 Task: Research Airbnb options in Nyalikungu, Tanzania from 9th December, 2023 to 16th December, 2023 for 2 adults, 1 child.2 bedrooms having 2 beds and 1 bathroom. Property type can be flat. Look for 3 properties as per requirement.
Action: Mouse moved to (425, 91)
Screenshot: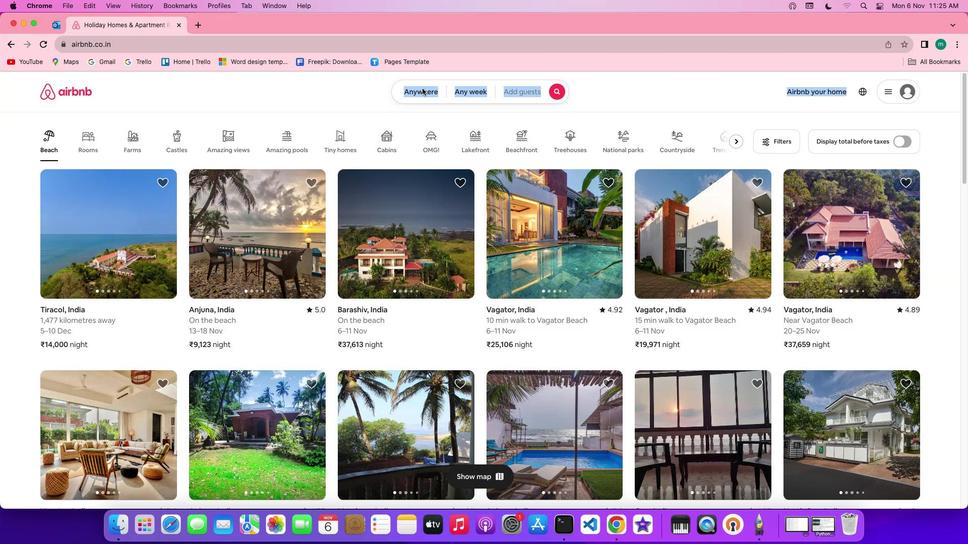 
Action: Mouse pressed left at (425, 91)
Screenshot: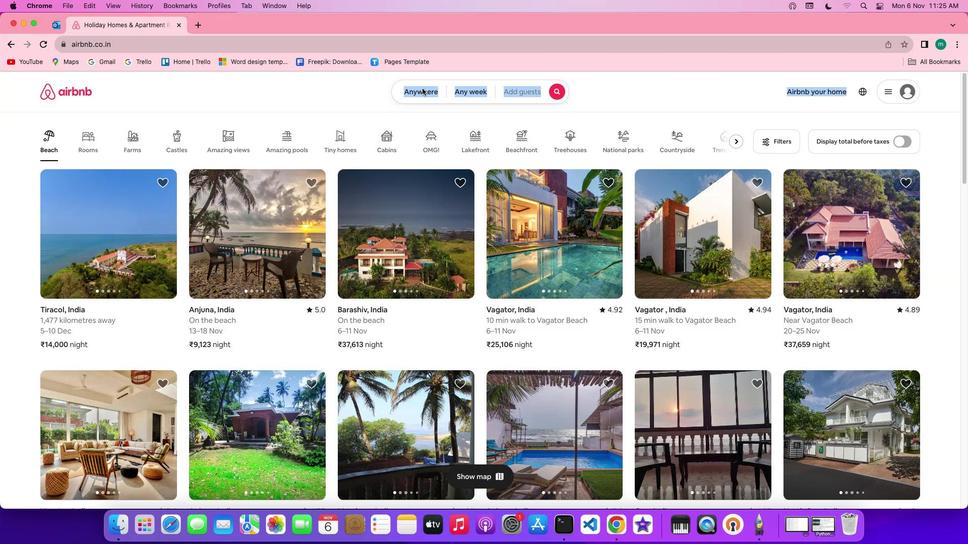 
Action: Mouse pressed left at (425, 91)
Screenshot: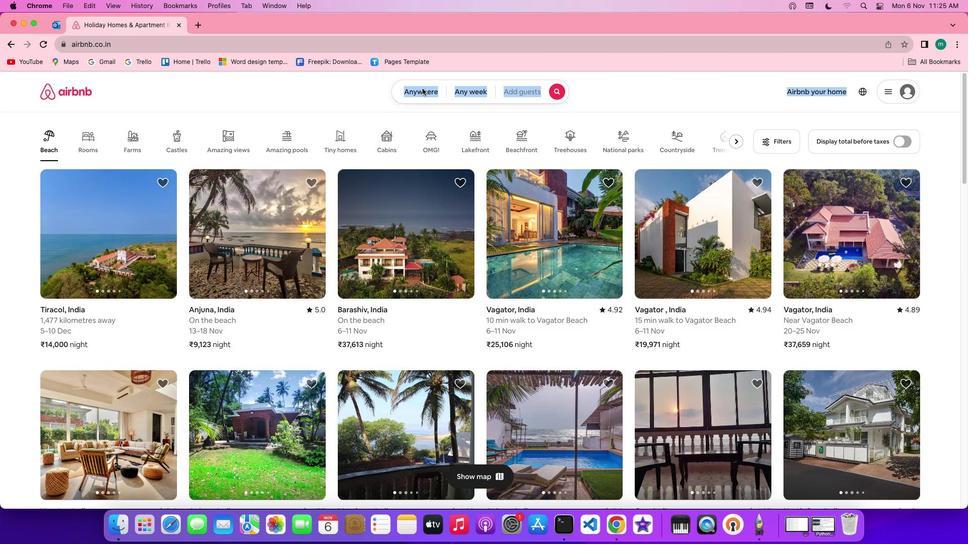 
Action: Mouse moved to (389, 128)
Screenshot: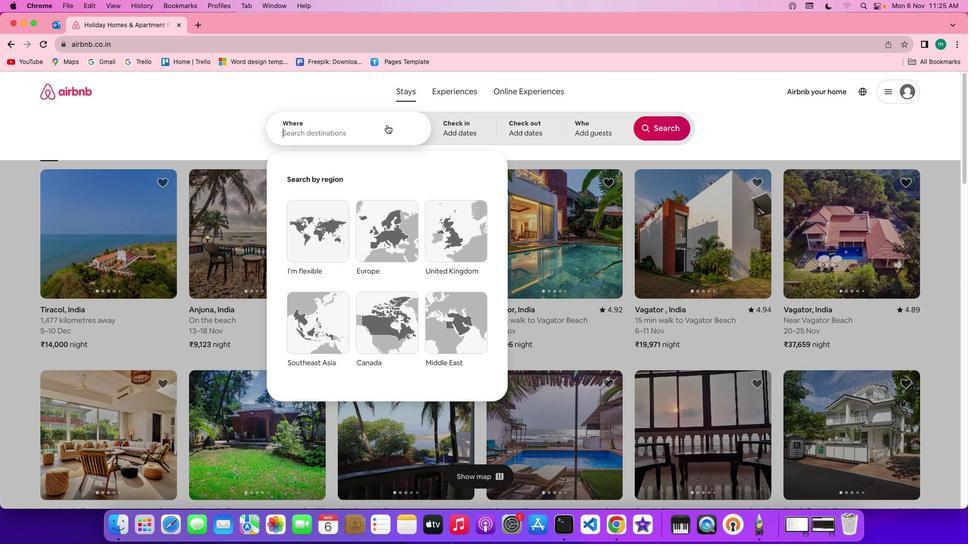 
Action: Key pressed Key.shift'N''y''a''l''i''k''u''n''g''u'','Key.spaceKey.shift't''a''n''z''a''n''i''a'
Screenshot: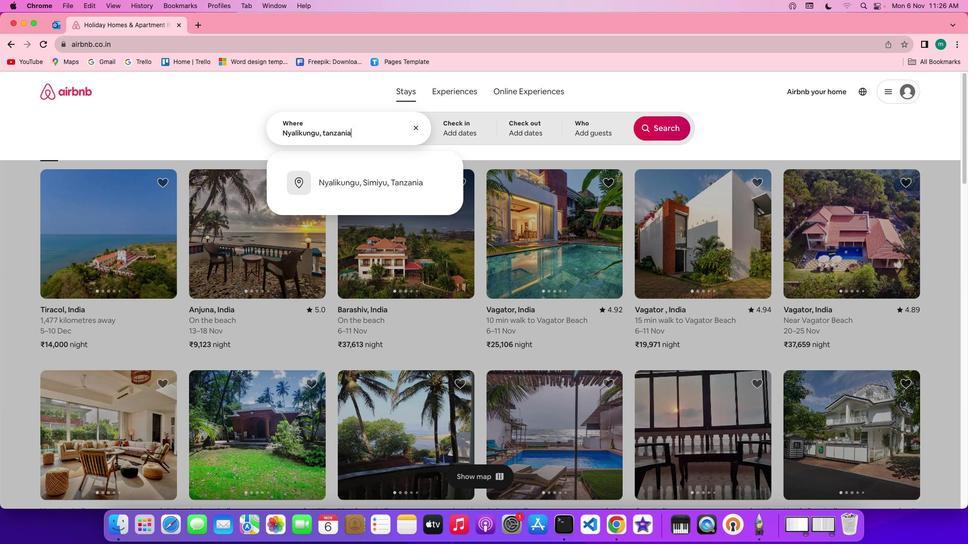 
Action: Mouse moved to (473, 127)
Screenshot: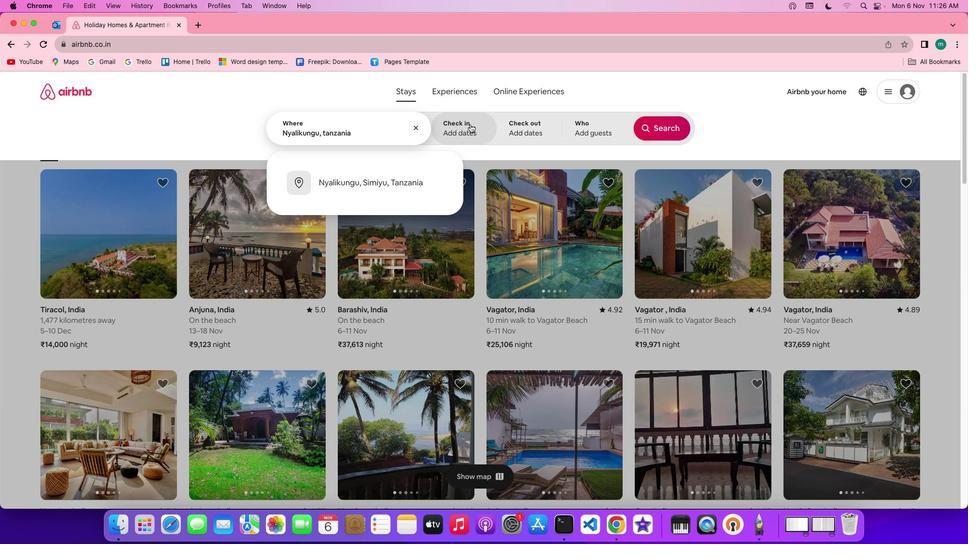 
Action: Mouse pressed left at (473, 127)
Screenshot: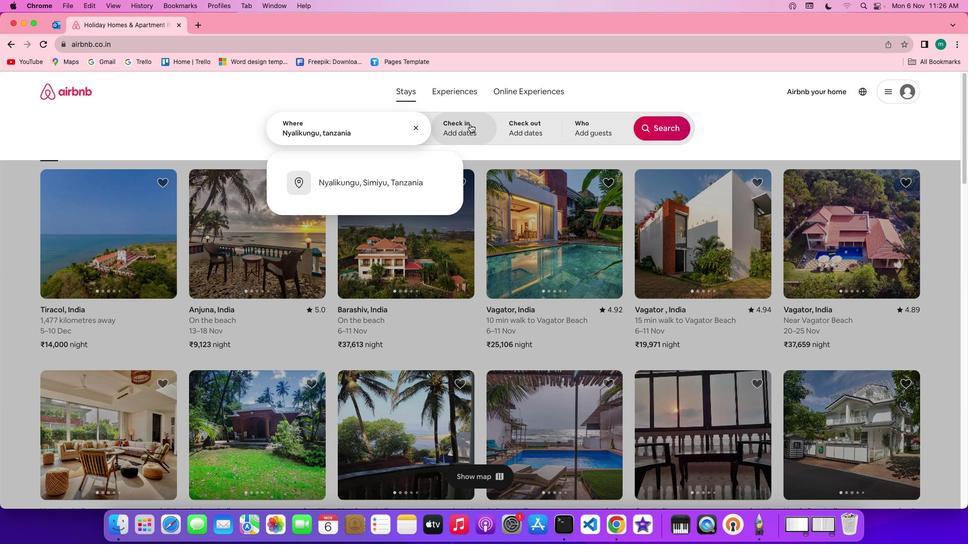 
Action: Mouse moved to (651, 274)
Screenshot: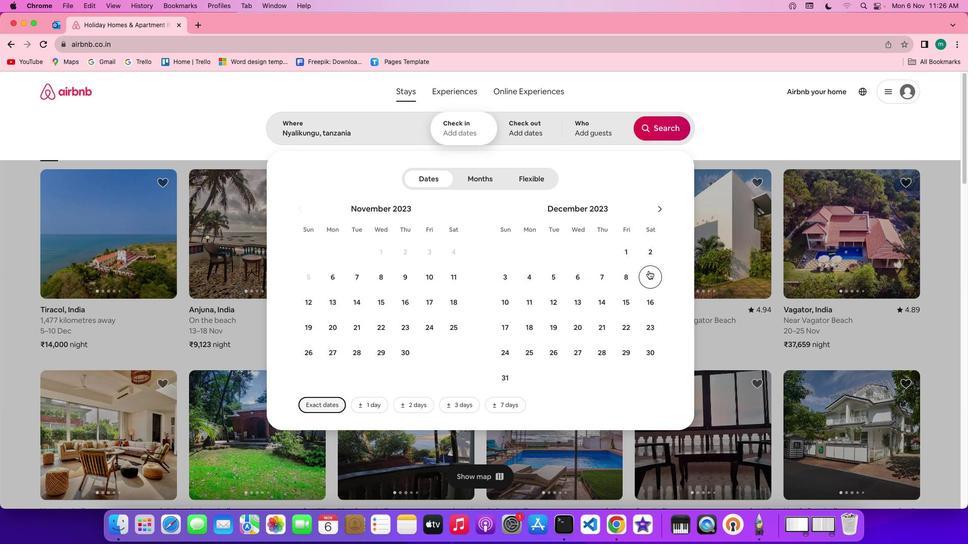 
Action: Mouse pressed left at (651, 274)
Screenshot: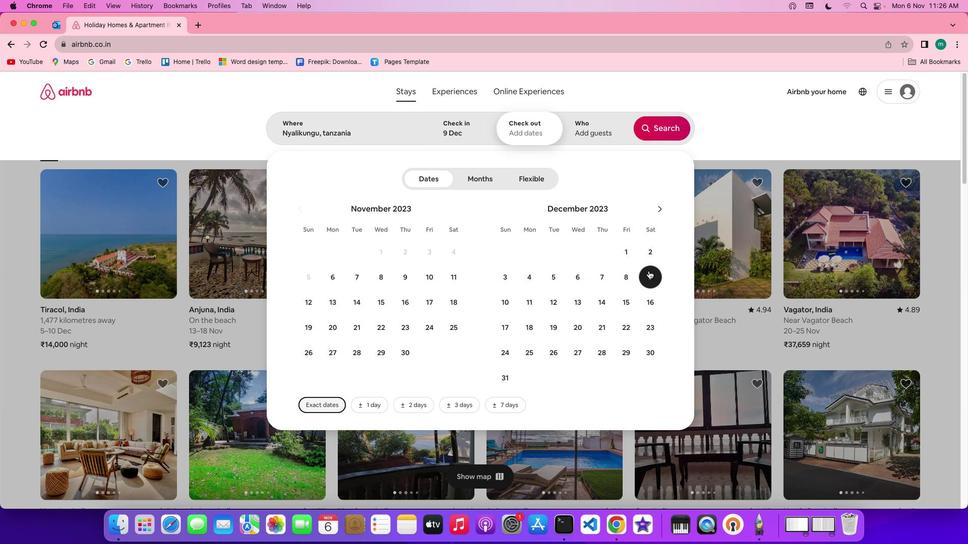
Action: Mouse moved to (654, 302)
Screenshot: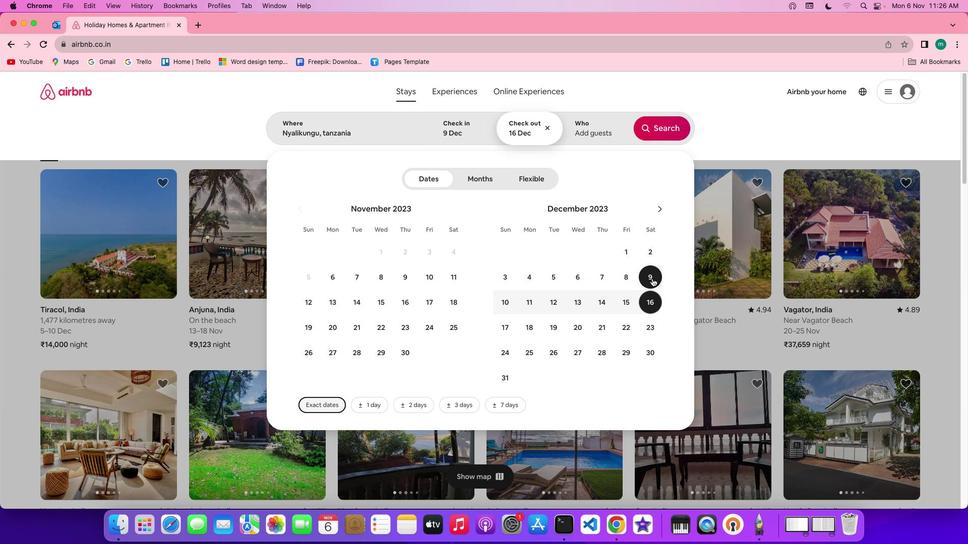 
Action: Mouse pressed left at (654, 302)
Screenshot: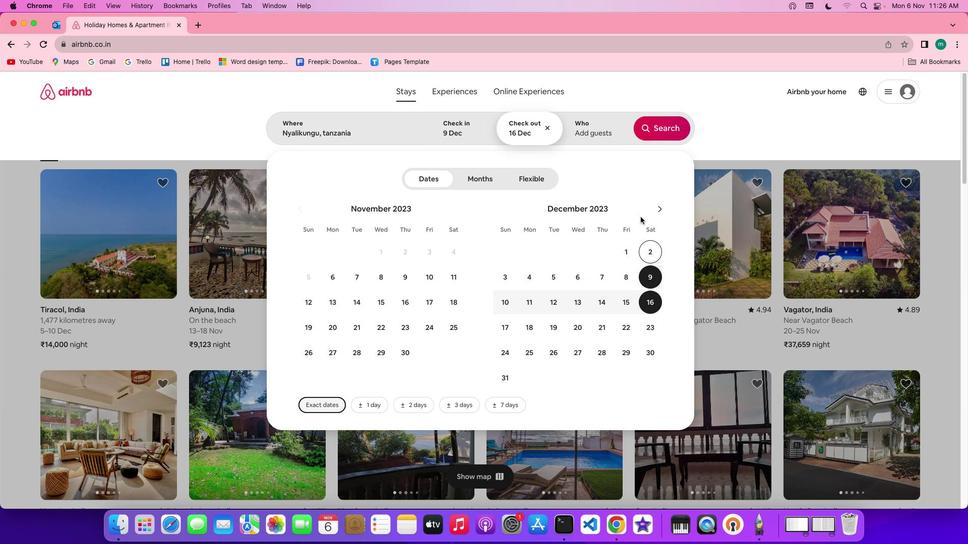 
Action: Mouse moved to (604, 132)
Screenshot: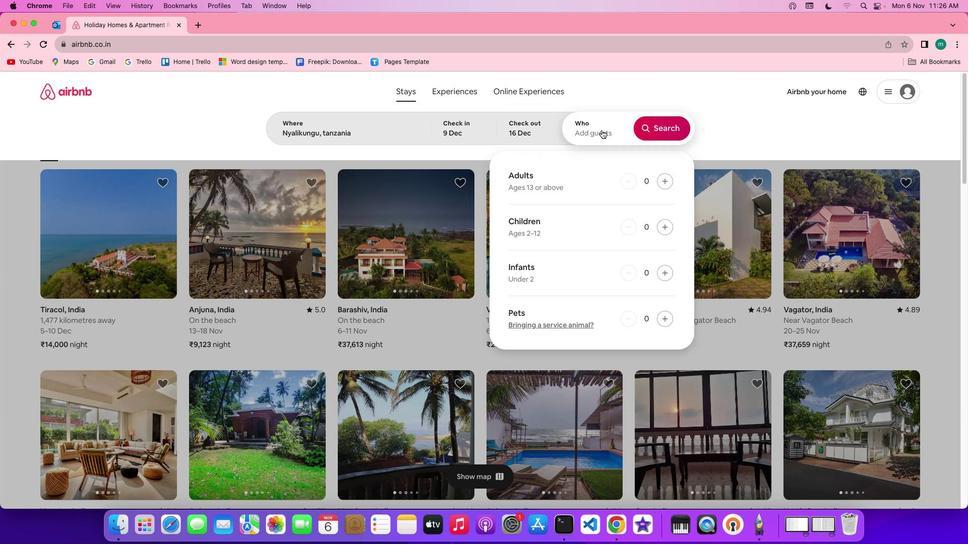 
Action: Mouse pressed left at (604, 132)
Screenshot: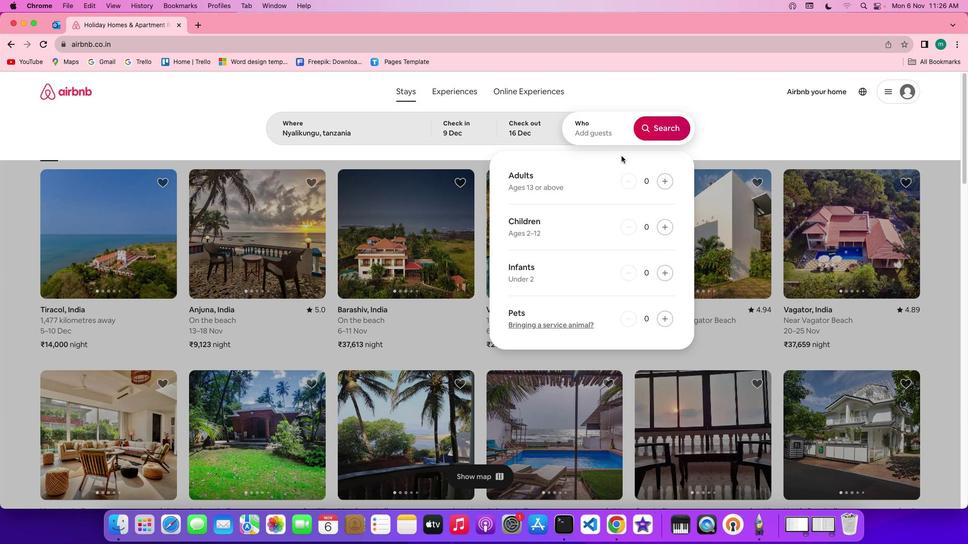
Action: Mouse moved to (665, 184)
Screenshot: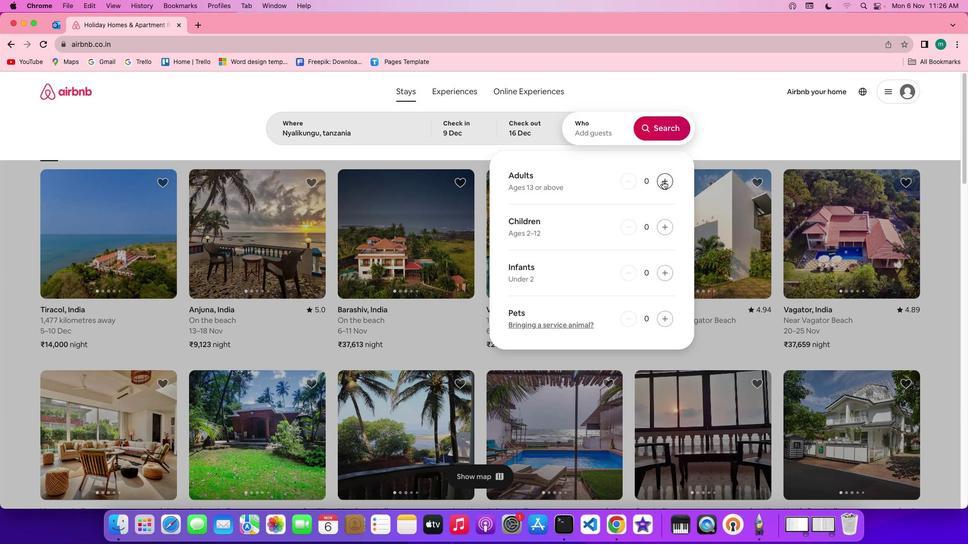 
Action: Mouse pressed left at (665, 184)
Screenshot: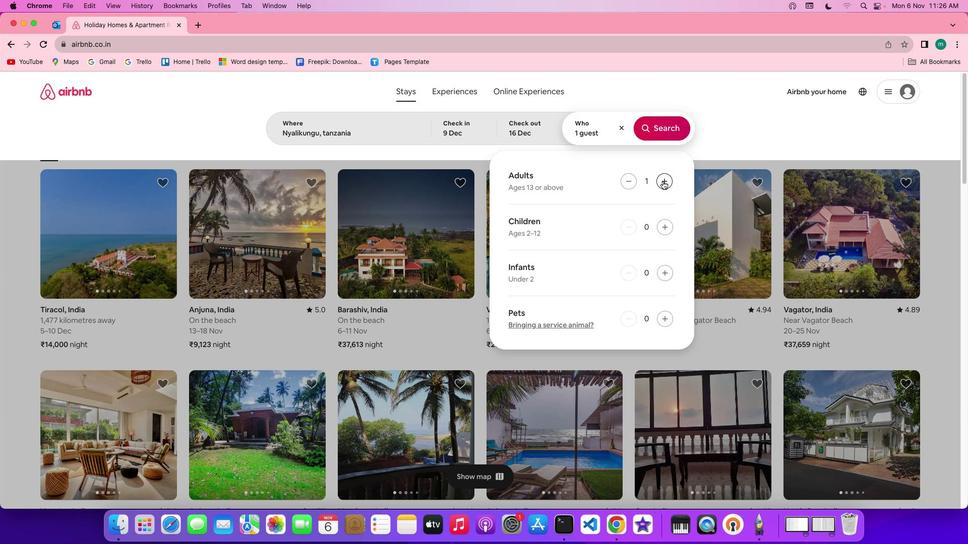 
Action: Mouse moved to (666, 184)
Screenshot: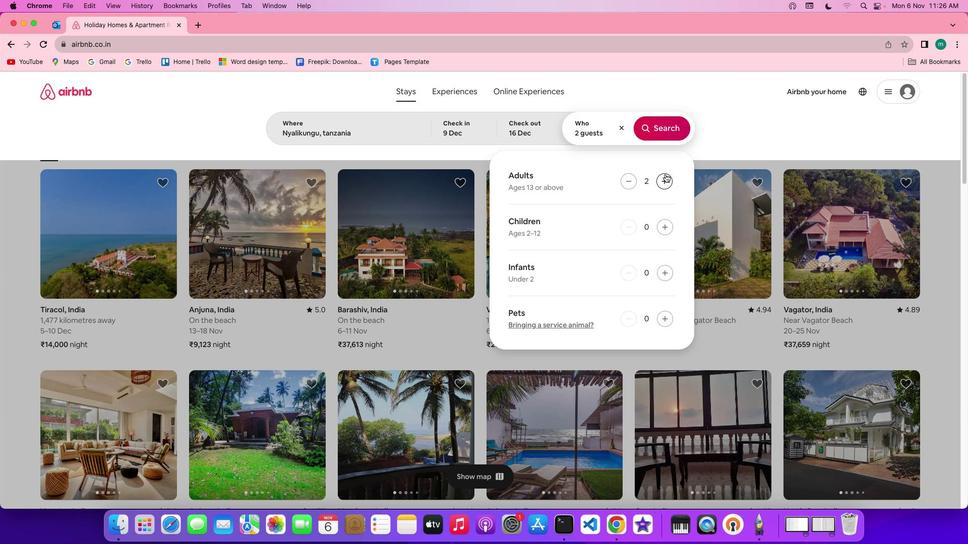 
Action: Mouse pressed left at (666, 184)
Screenshot: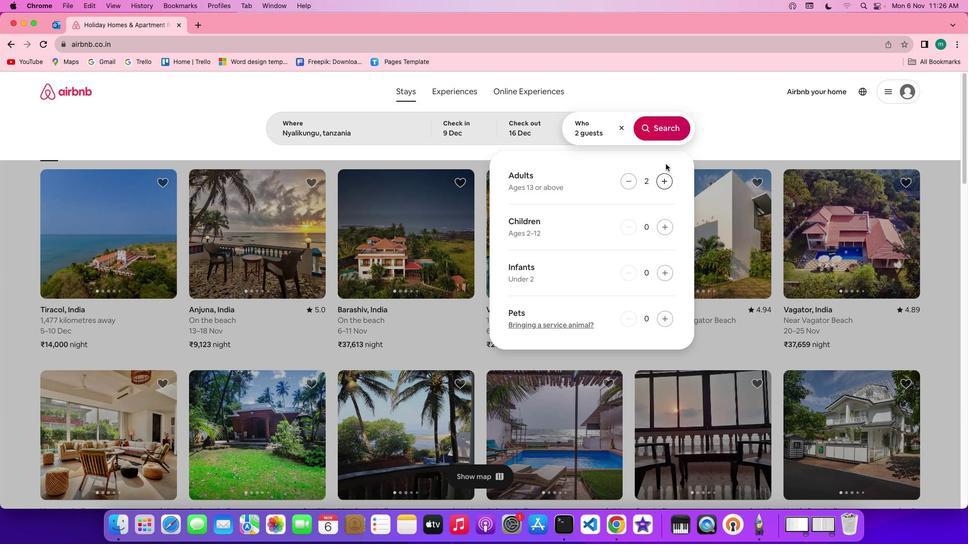 
Action: Mouse moved to (666, 238)
Screenshot: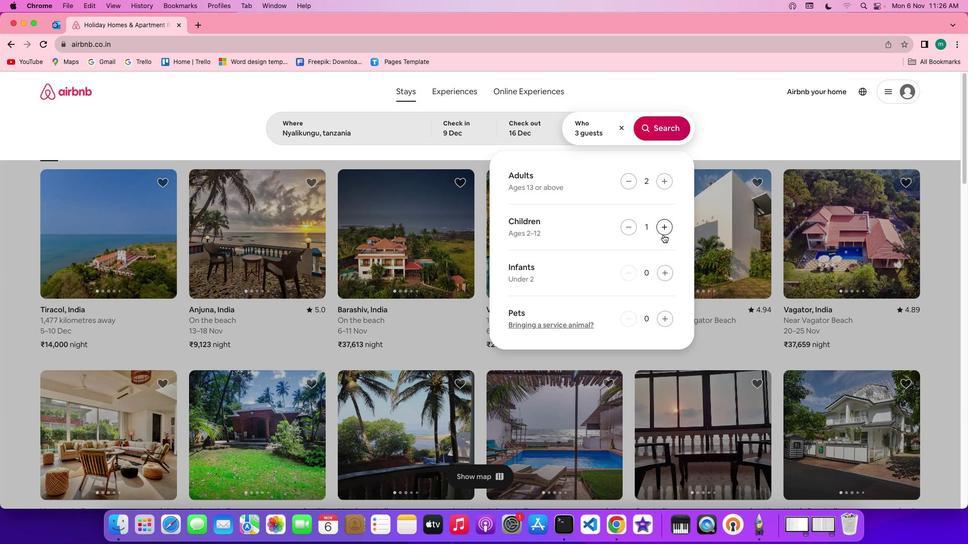 
Action: Mouse pressed left at (666, 238)
Screenshot: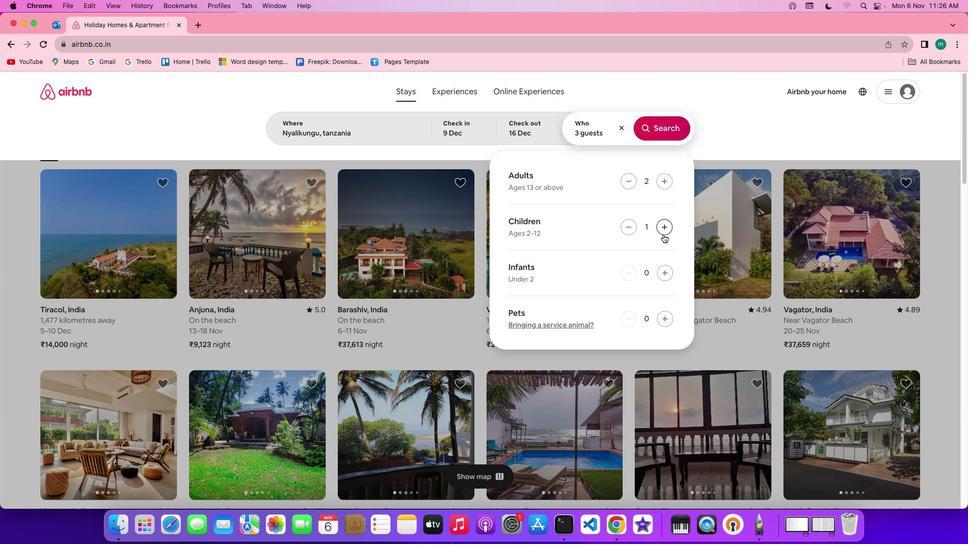 
Action: Mouse moved to (652, 131)
Screenshot: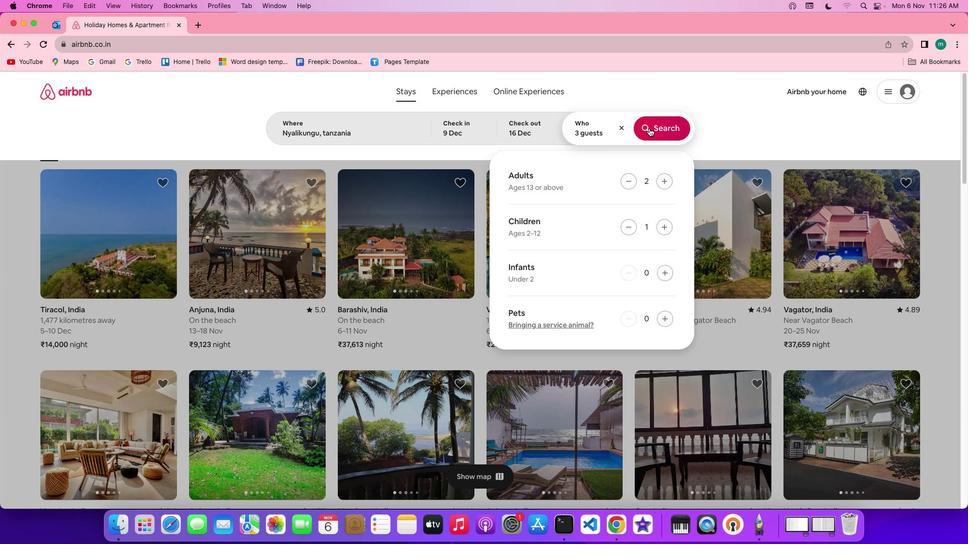 
Action: Mouse pressed left at (652, 131)
Screenshot: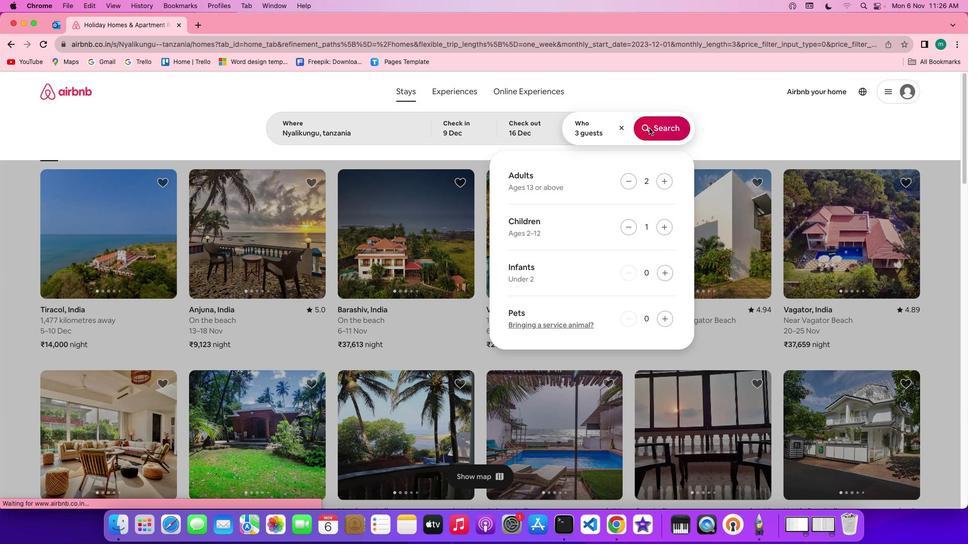 
Action: Mouse moved to (814, 129)
Screenshot: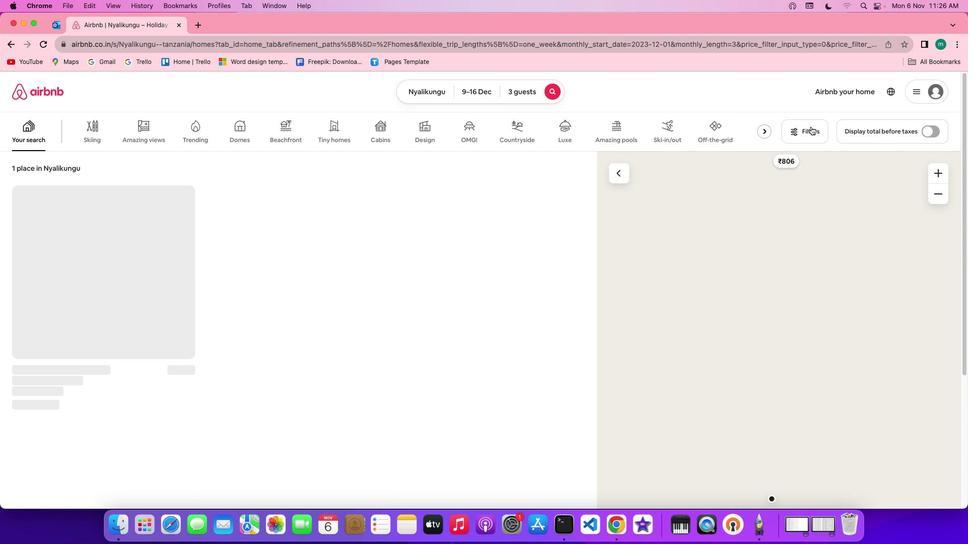 
Action: Mouse pressed left at (814, 129)
Screenshot: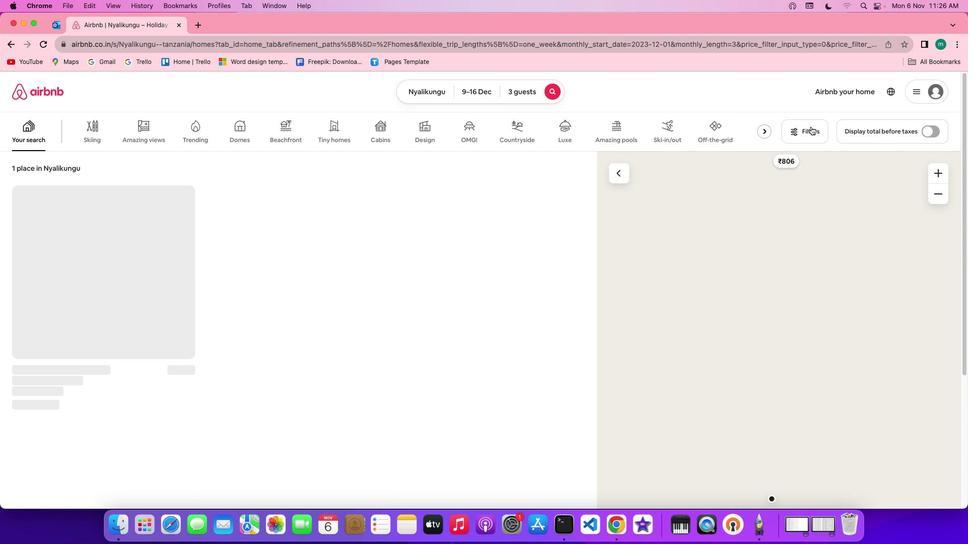 
Action: Mouse moved to (529, 290)
Screenshot: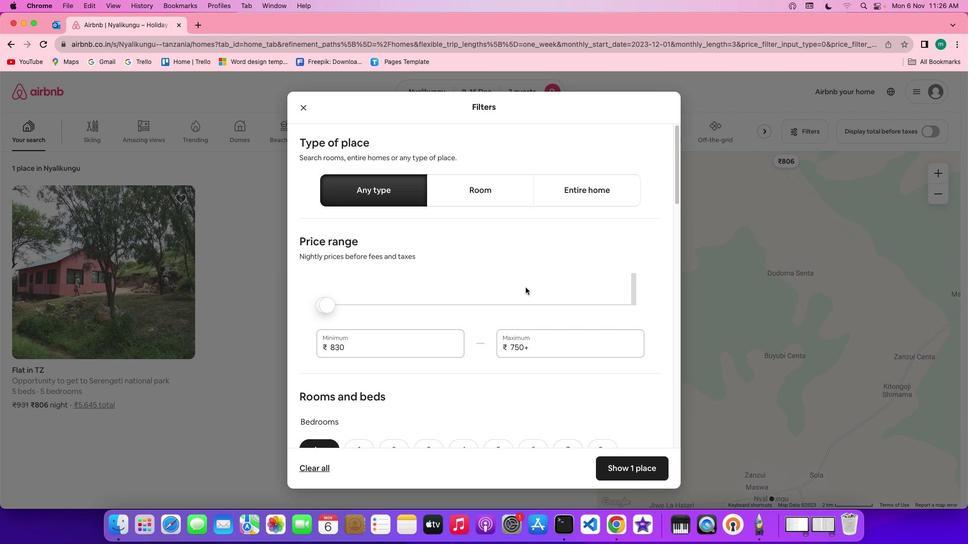 
Action: Mouse scrolled (529, 290) with delta (3, 2)
Screenshot: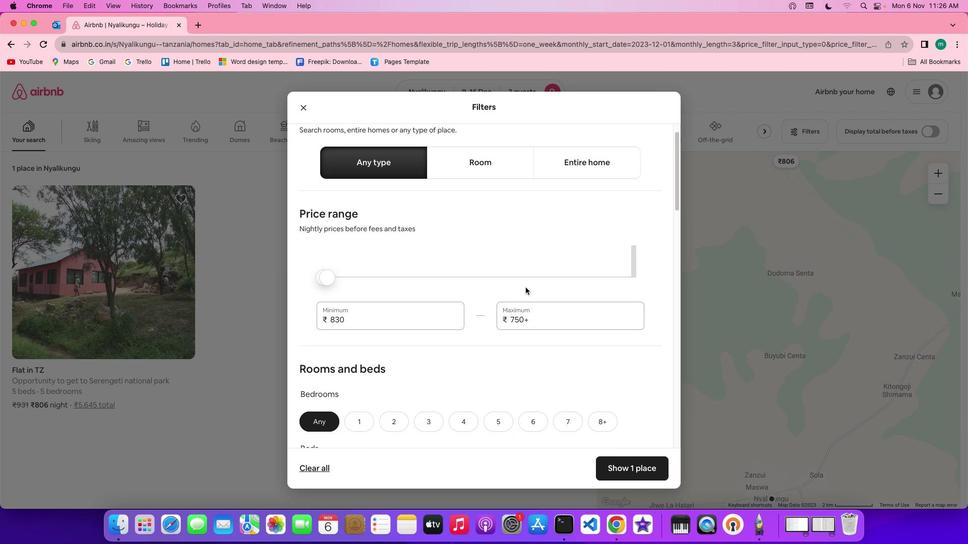 
Action: Mouse scrolled (529, 290) with delta (3, 2)
Screenshot: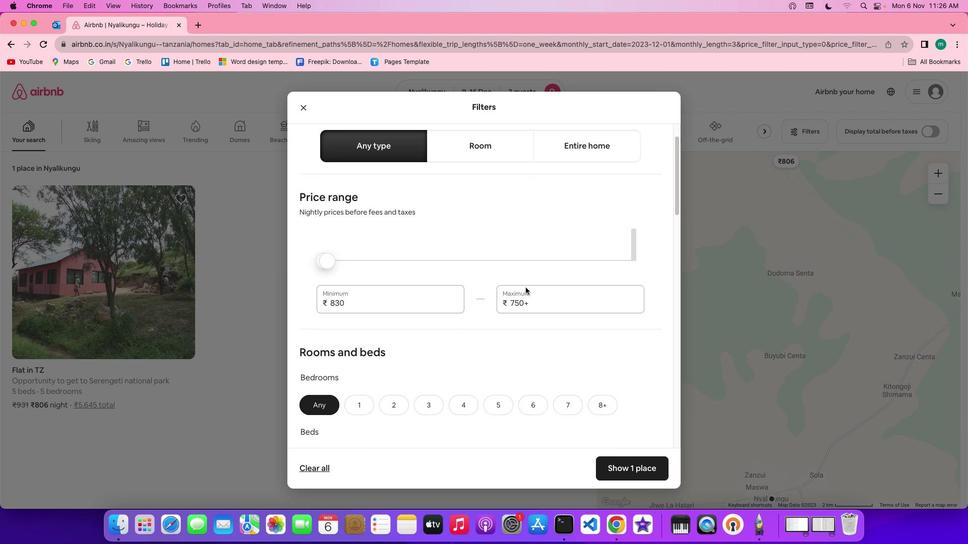 
Action: Mouse scrolled (529, 290) with delta (3, 2)
Screenshot: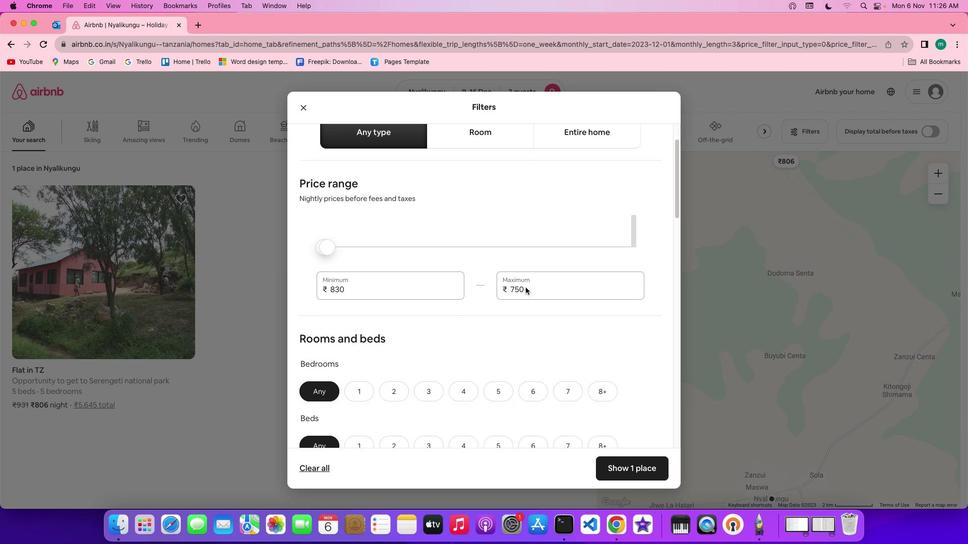 
Action: Mouse scrolled (529, 290) with delta (3, 2)
Screenshot: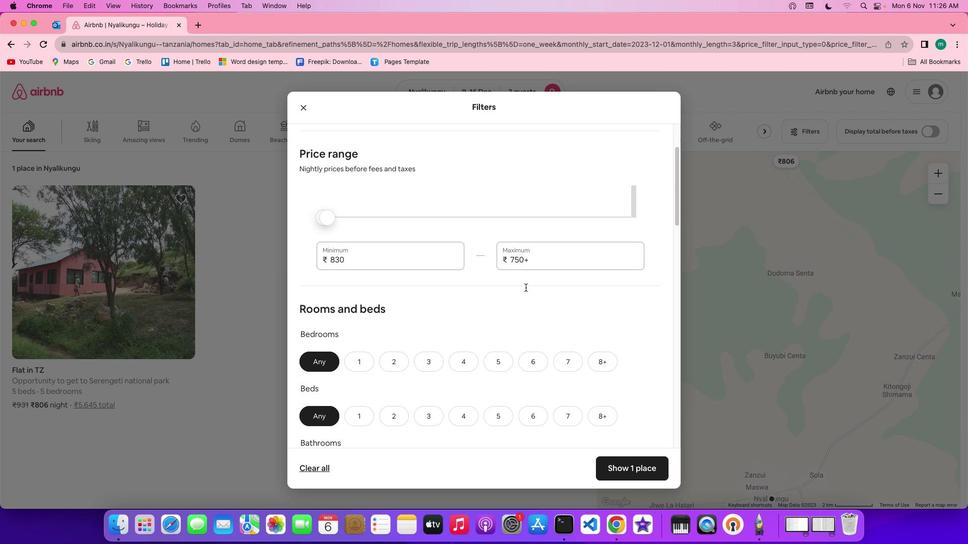 
Action: Mouse scrolled (529, 290) with delta (3, 2)
Screenshot: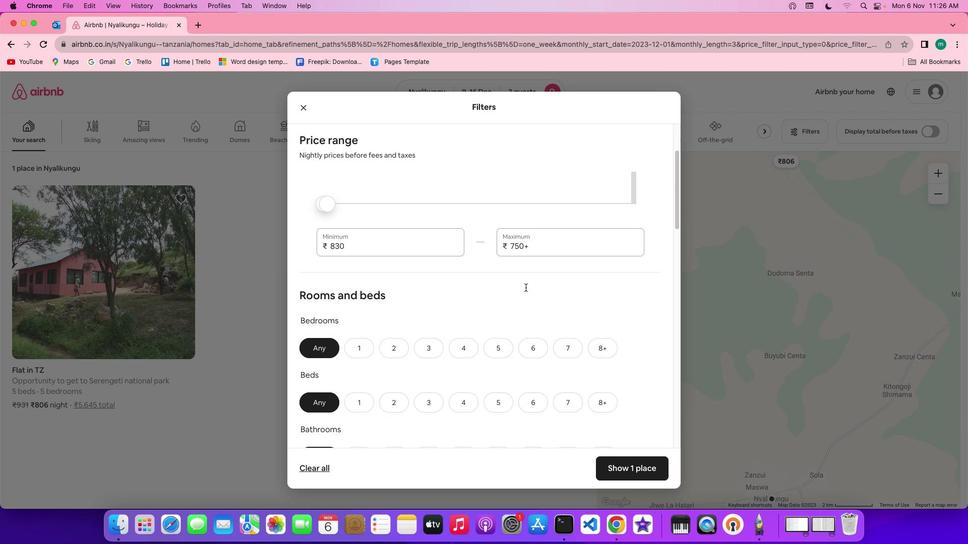 
Action: Mouse scrolled (529, 290) with delta (3, 2)
Screenshot: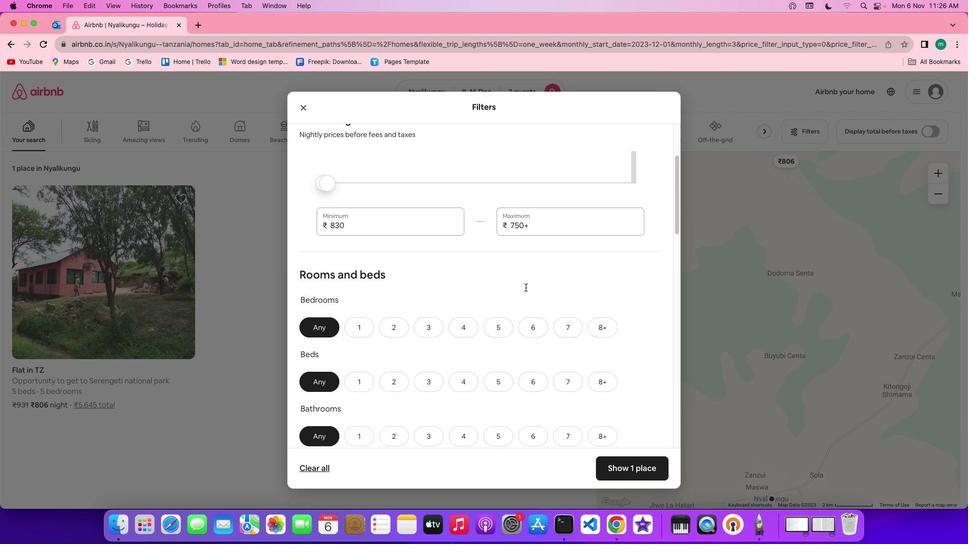 
Action: Mouse scrolled (529, 290) with delta (3, 2)
Screenshot: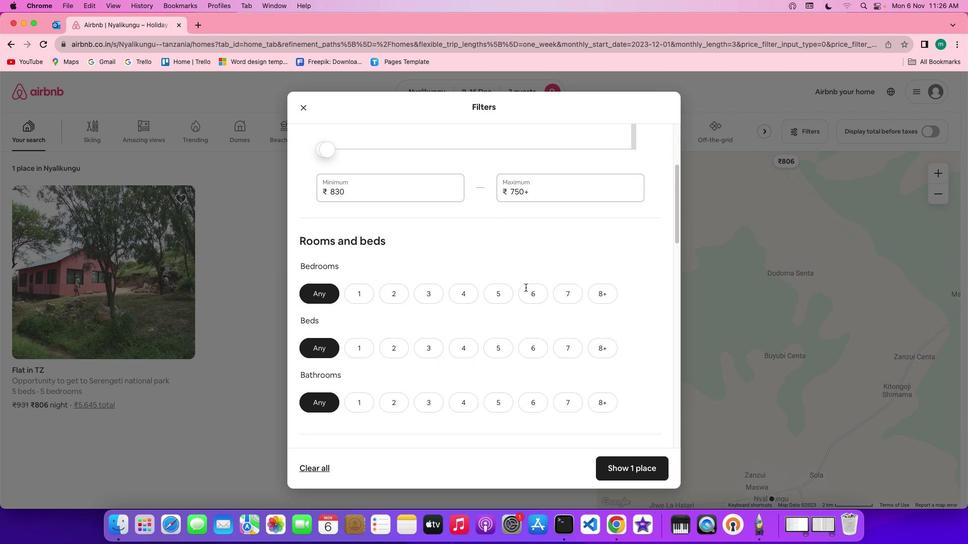 
Action: Mouse scrolled (529, 290) with delta (3, 2)
Screenshot: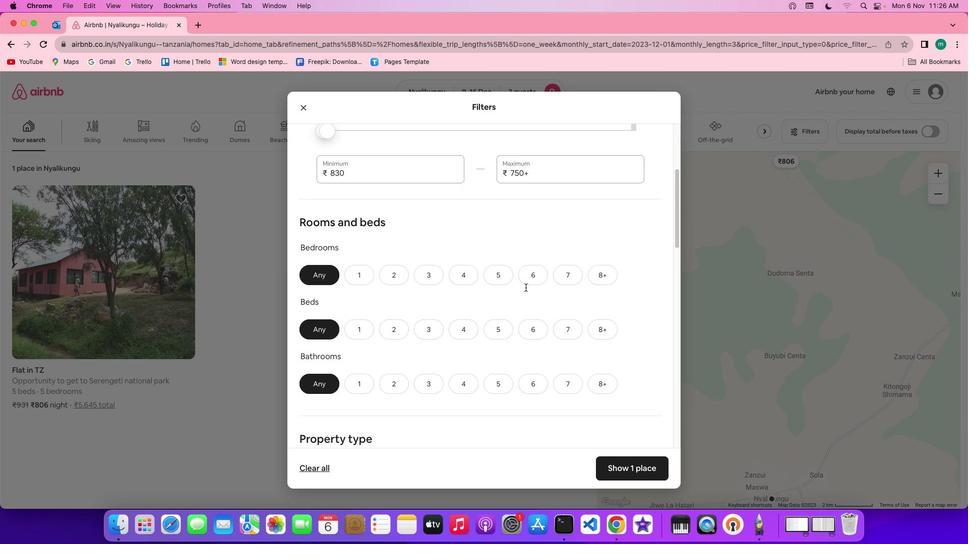 
Action: Mouse scrolled (529, 290) with delta (3, 2)
Screenshot: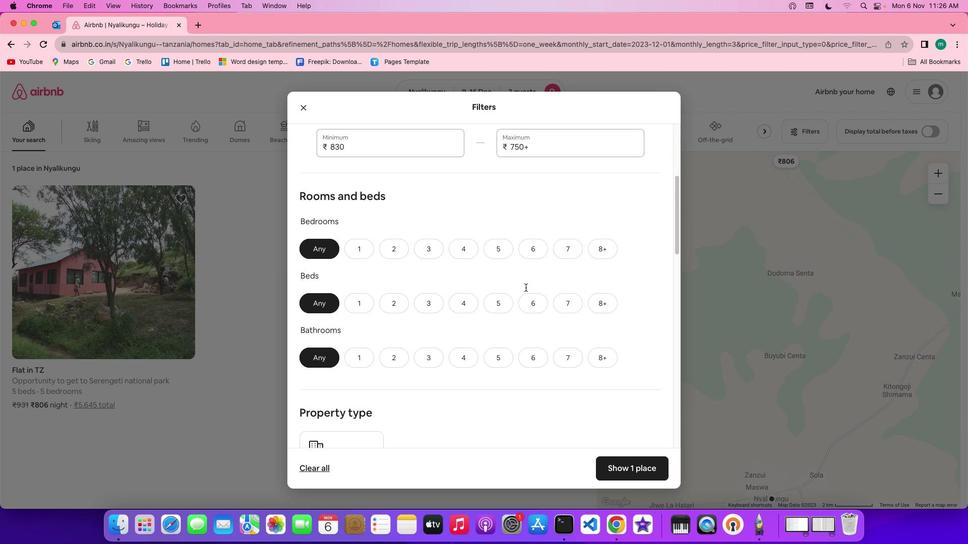 
Action: Mouse scrolled (529, 290) with delta (3, 2)
Screenshot: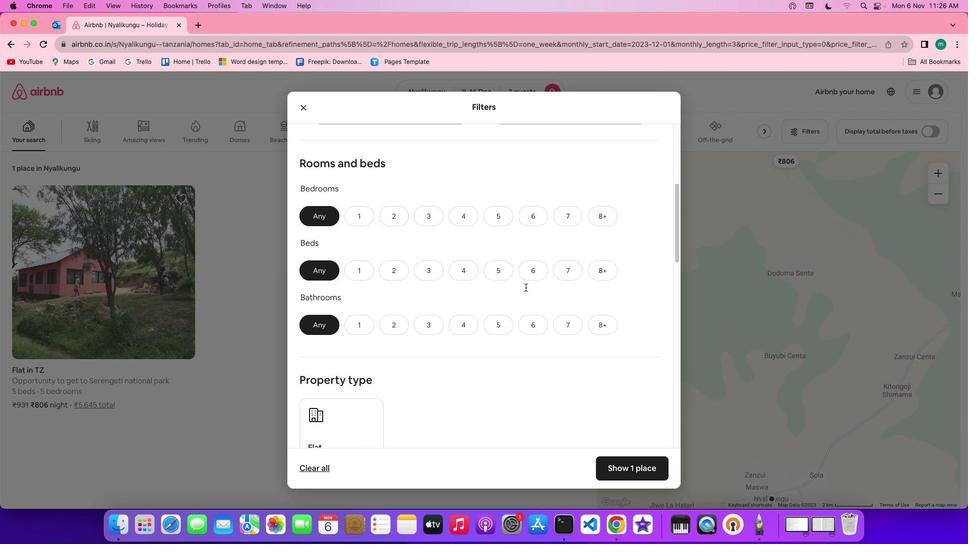 
Action: Mouse moved to (407, 220)
Screenshot: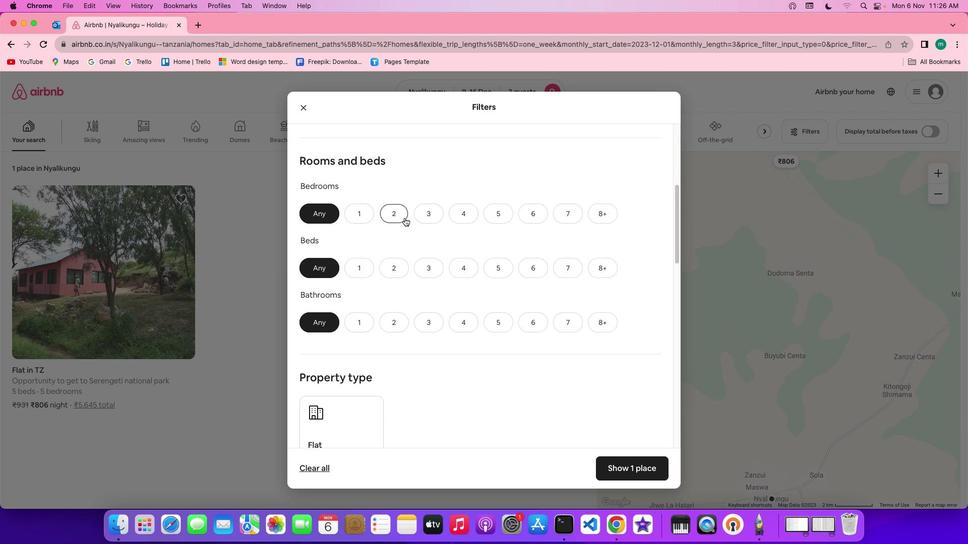 
Action: Mouse pressed left at (407, 220)
Screenshot: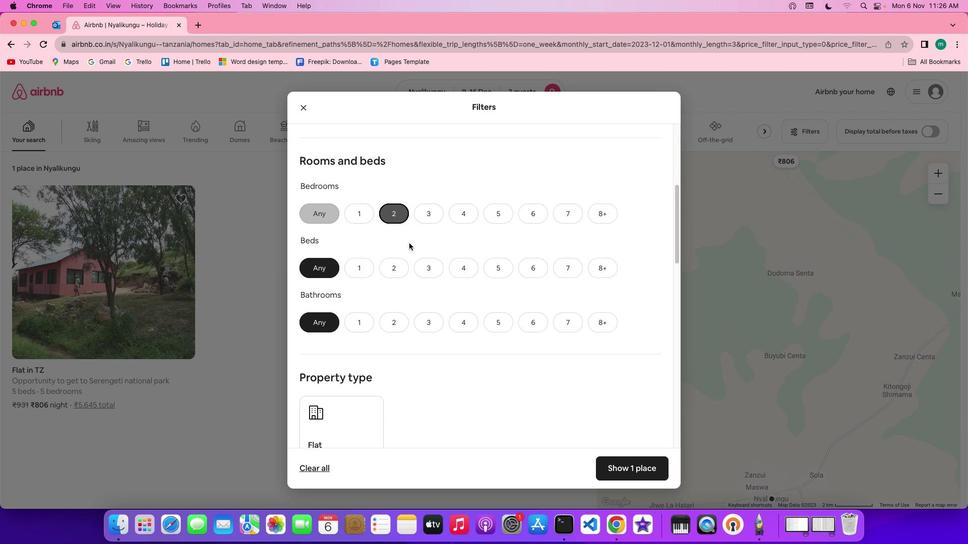 
Action: Mouse moved to (404, 268)
Screenshot: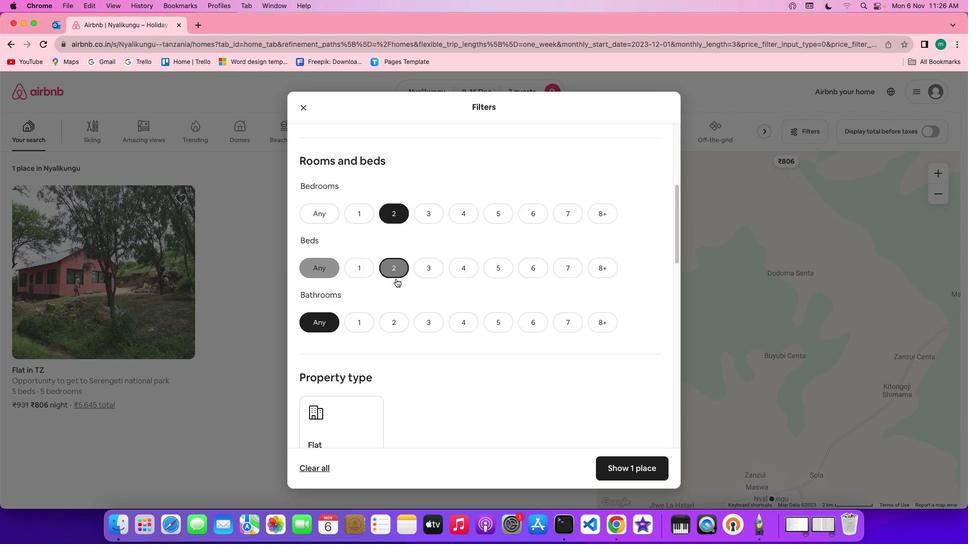 
Action: Mouse pressed left at (404, 268)
Screenshot: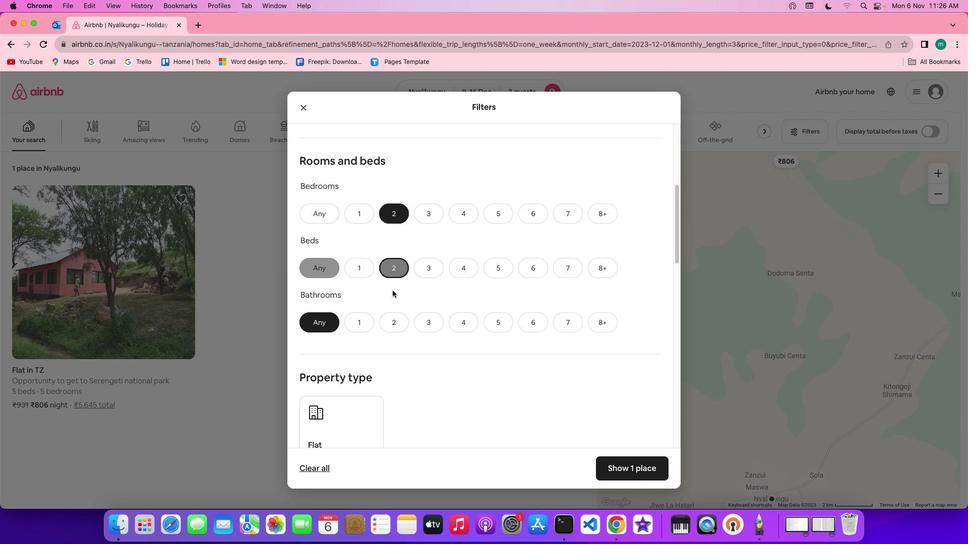 
Action: Mouse moved to (370, 325)
Screenshot: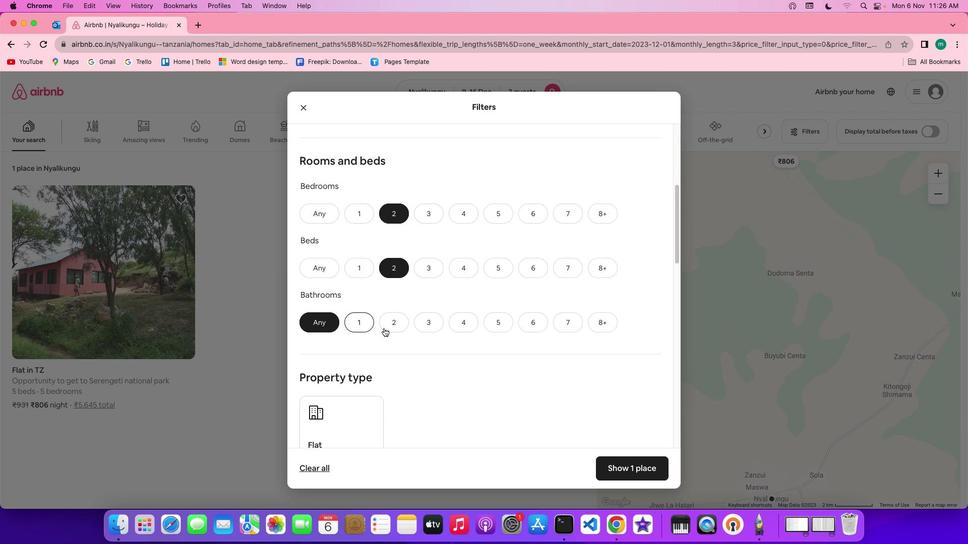 
Action: Mouse pressed left at (370, 325)
Screenshot: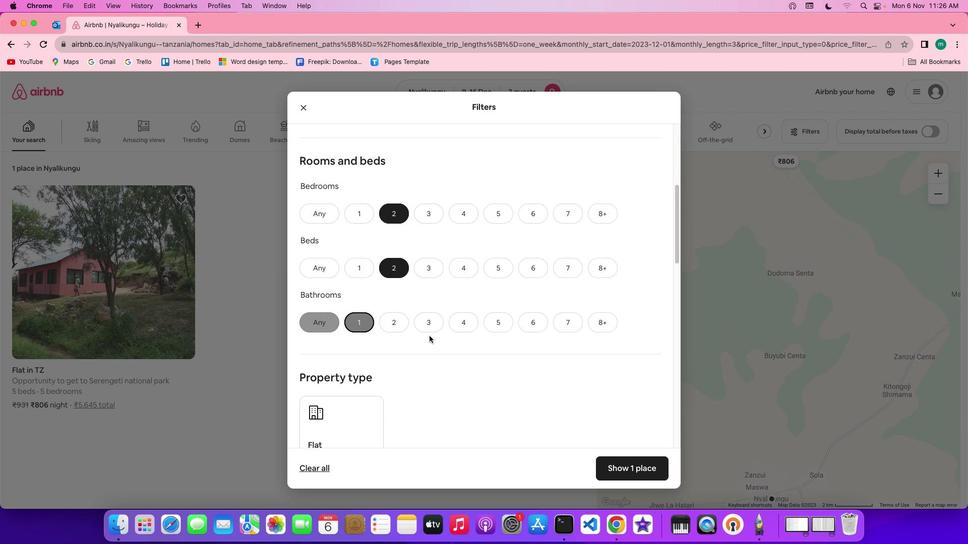 
Action: Mouse moved to (498, 337)
Screenshot: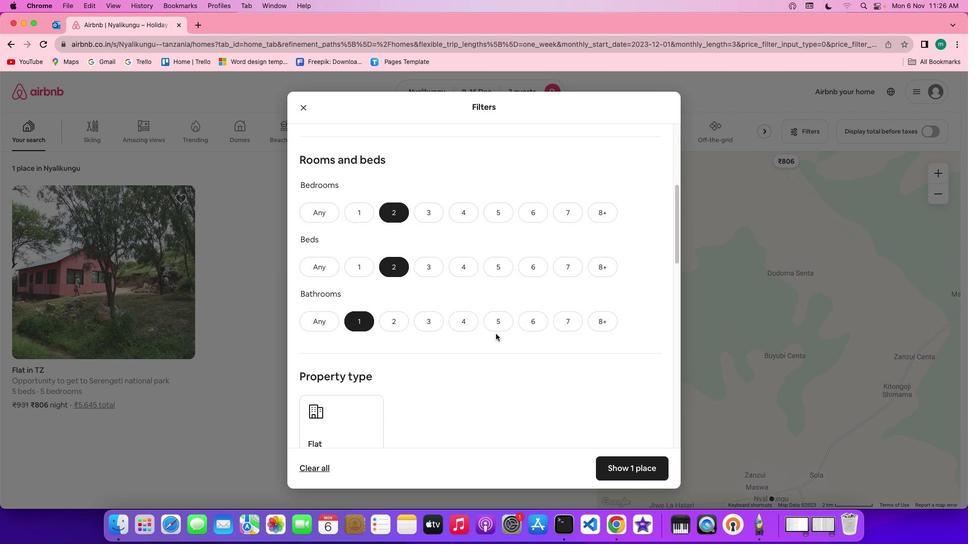 
Action: Mouse scrolled (498, 337) with delta (3, 2)
Screenshot: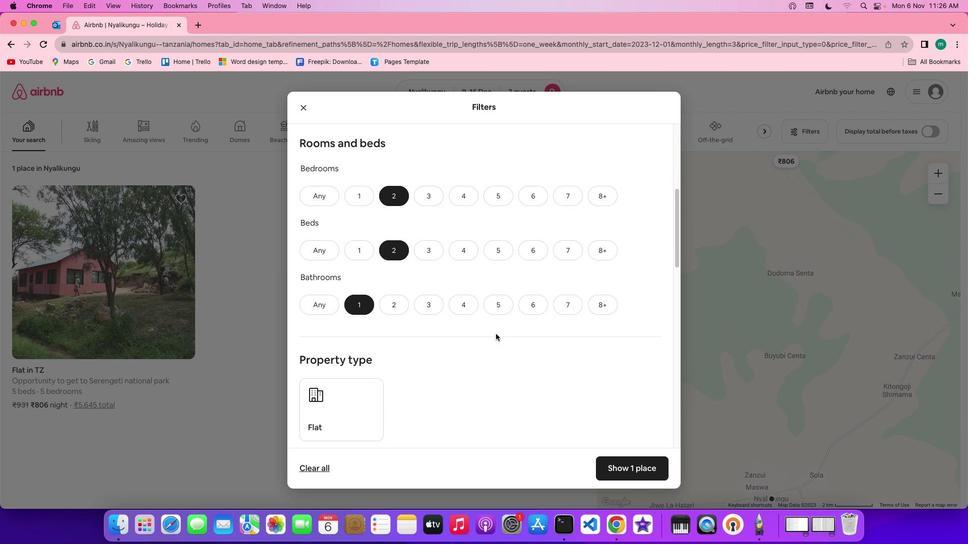 
Action: Mouse scrolled (498, 337) with delta (3, 2)
Screenshot: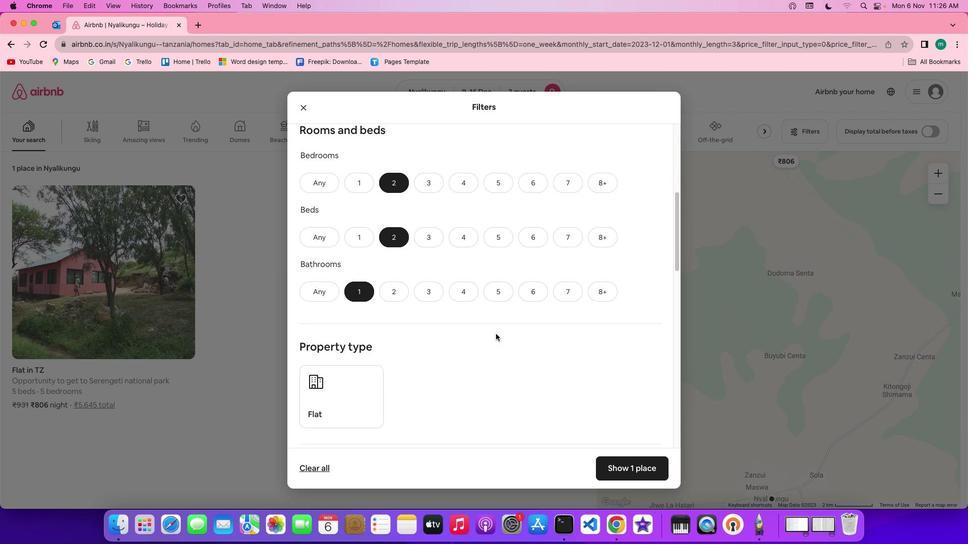 
Action: Mouse scrolled (498, 337) with delta (3, 2)
Screenshot: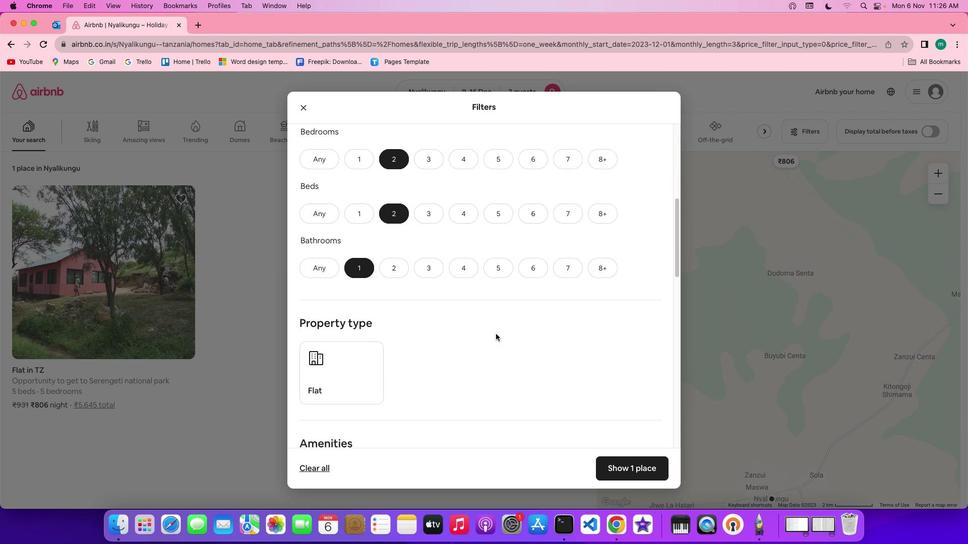 
Action: Mouse moved to (499, 337)
Screenshot: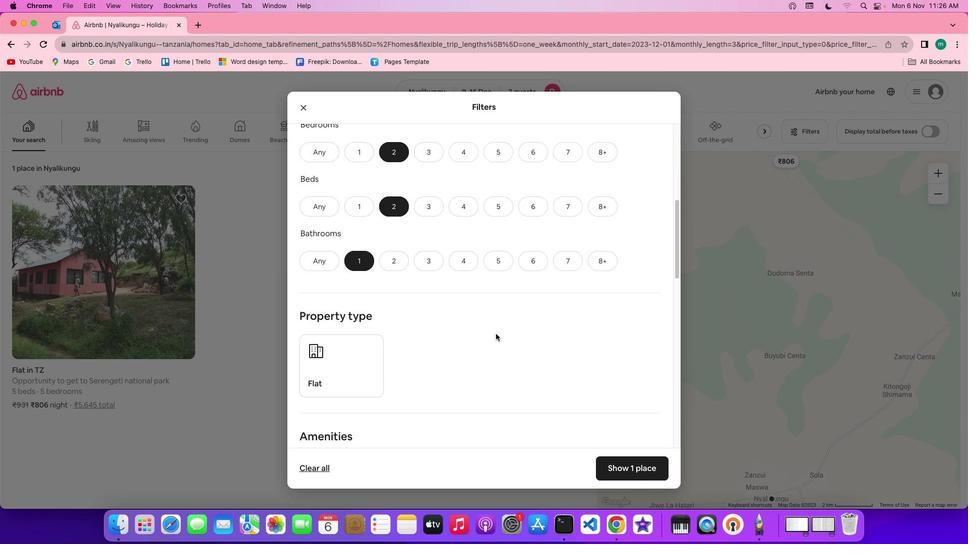 
Action: Mouse scrolled (499, 337) with delta (3, 2)
Screenshot: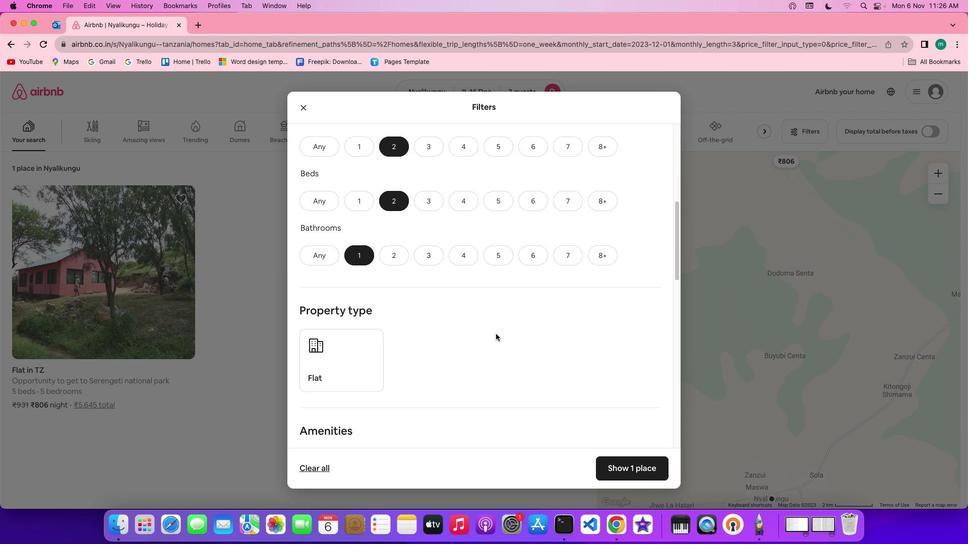 
Action: Mouse scrolled (499, 337) with delta (3, 2)
Screenshot: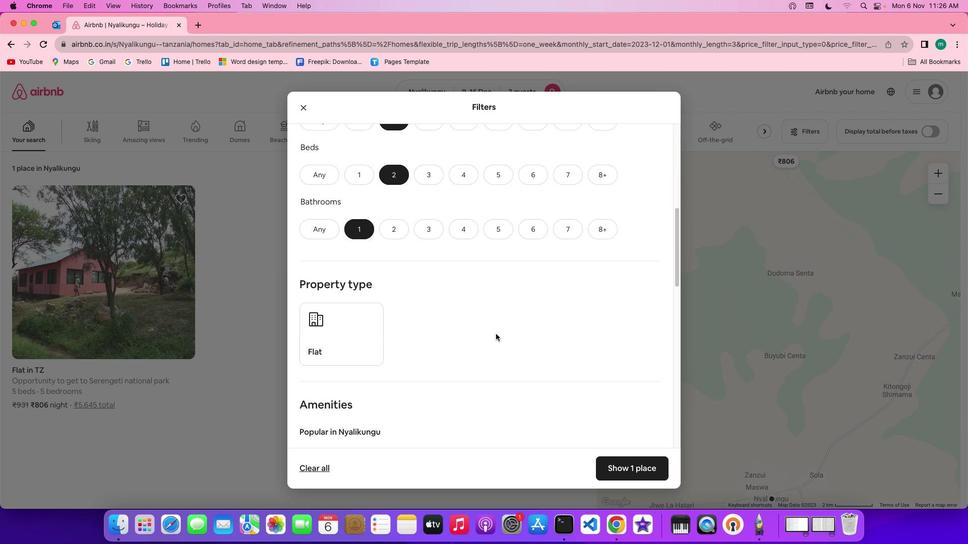 
Action: Mouse scrolled (499, 337) with delta (3, 2)
Screenshot: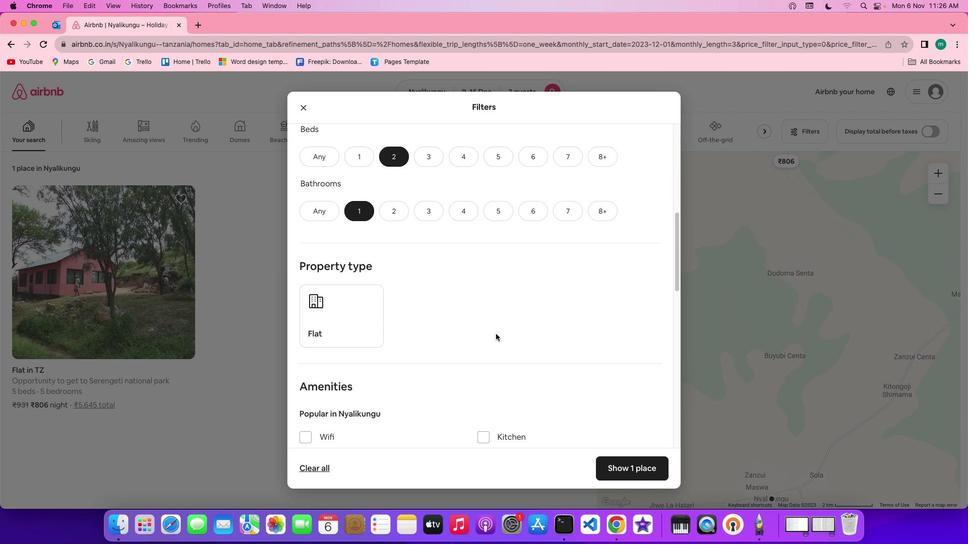 
Action: Mouse moved to (502, 335)
Screenshot: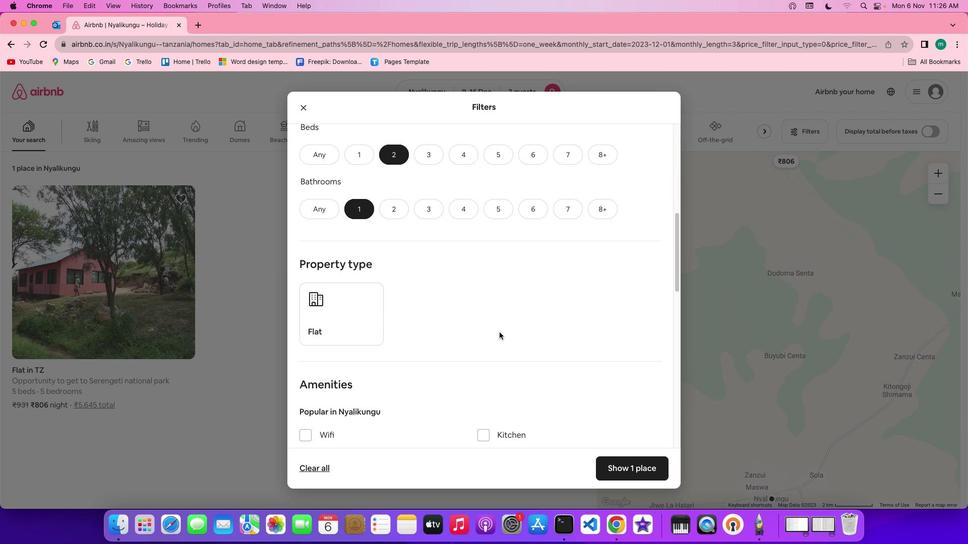 
Action: Mouse scrolled (502, 335) with delta (3, 2)
Screenshot: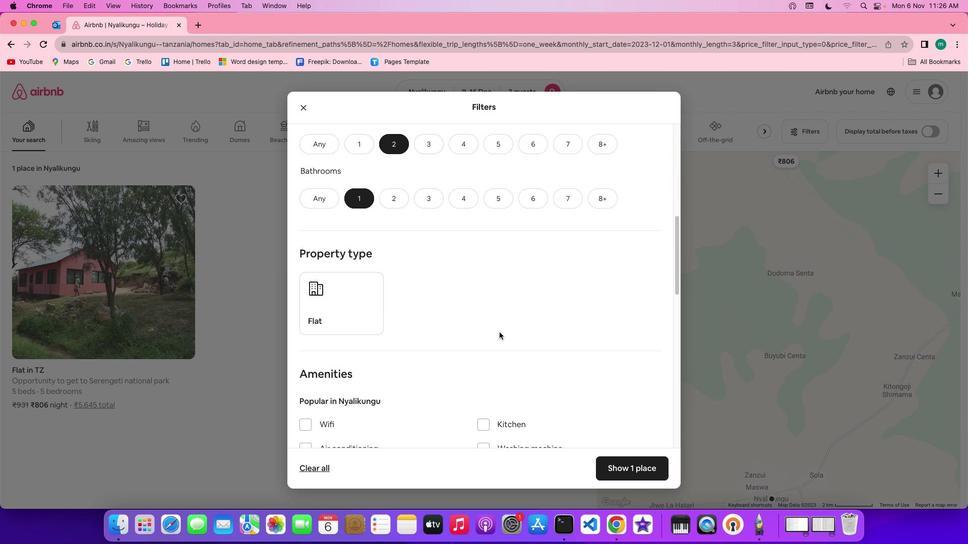 
Action: Mouse scrolled (502, 335) with delta (3, 2)
Screenshot: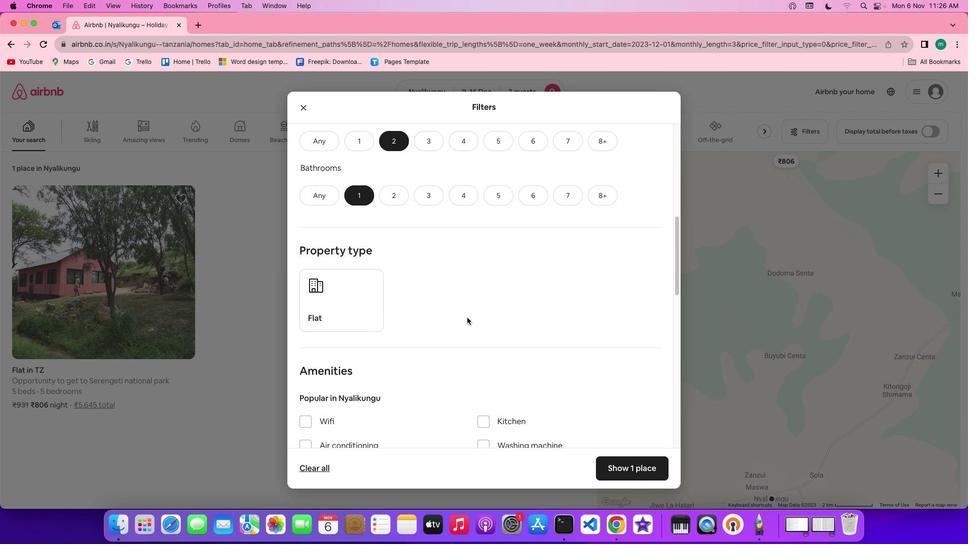 
Action: Mouse moved to (342, 291)
Screenshot: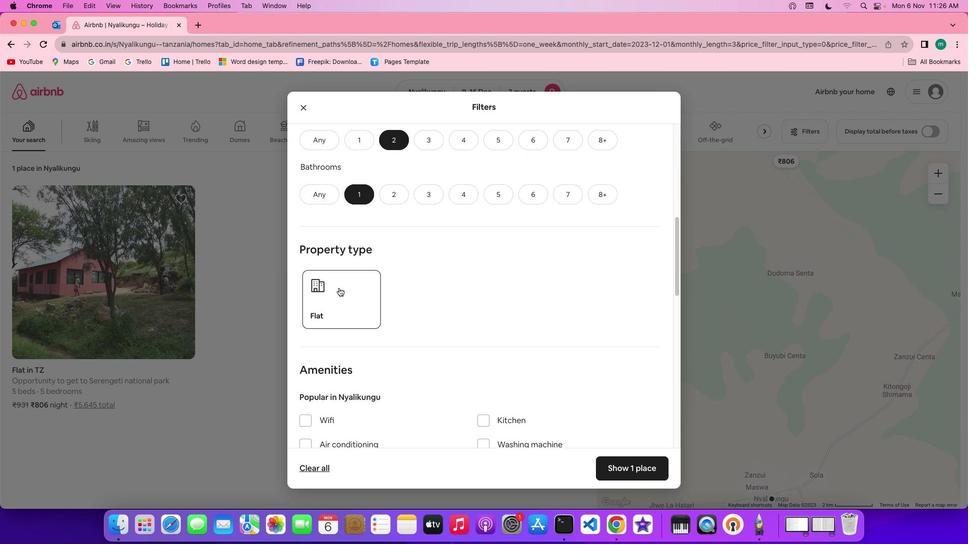 
Action: Mouse pressed left at (342, 291)
Screenshot: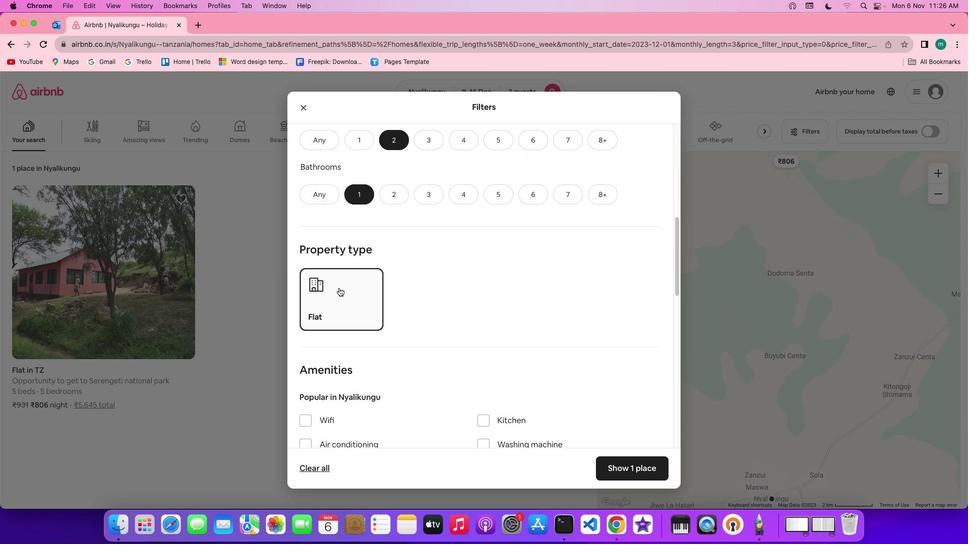 
Action: Mouse moved to (520, 359)
Screenshot: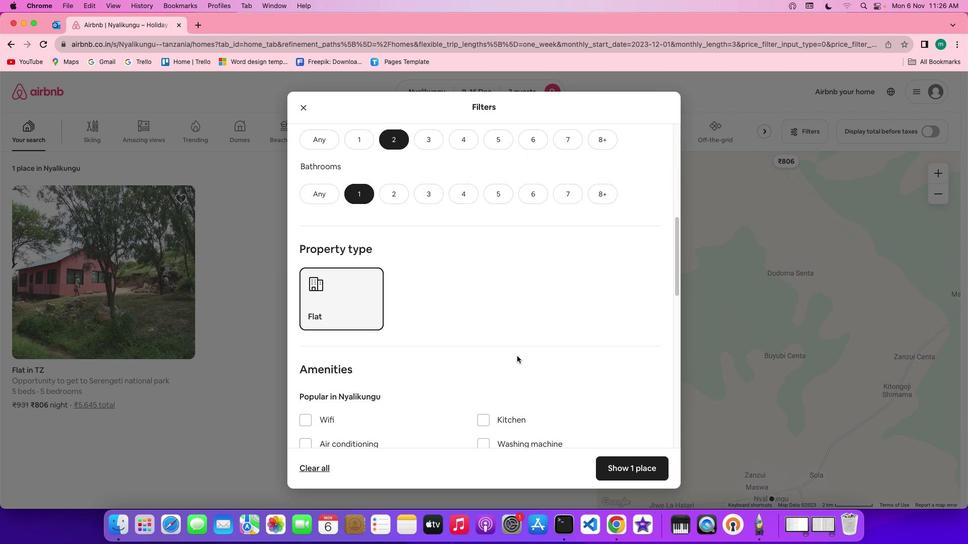 
Action: Mouse scrolled (520, 359) with delta (3, 2)
Screenshot: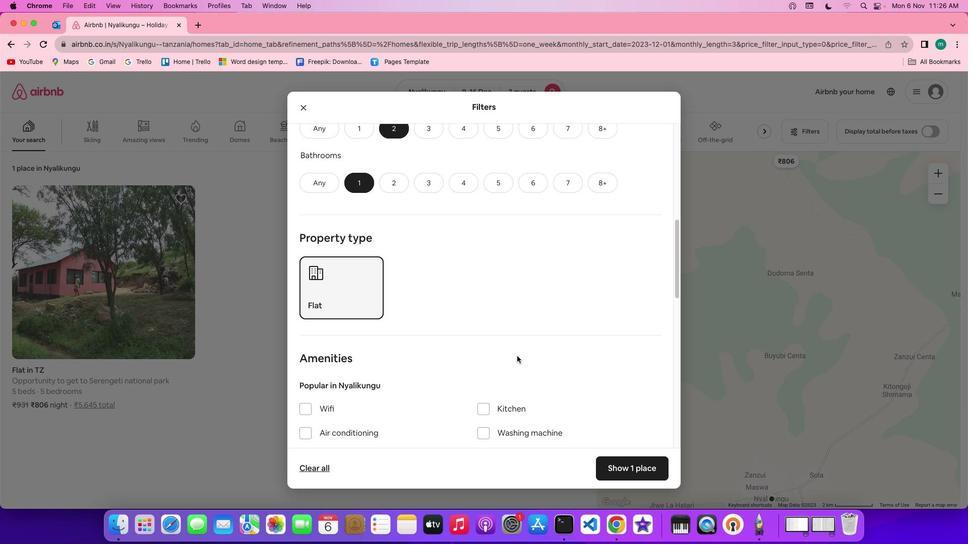 
Action: Mouse scrolled (520, 359) with delta (3, 2)
Screenshot: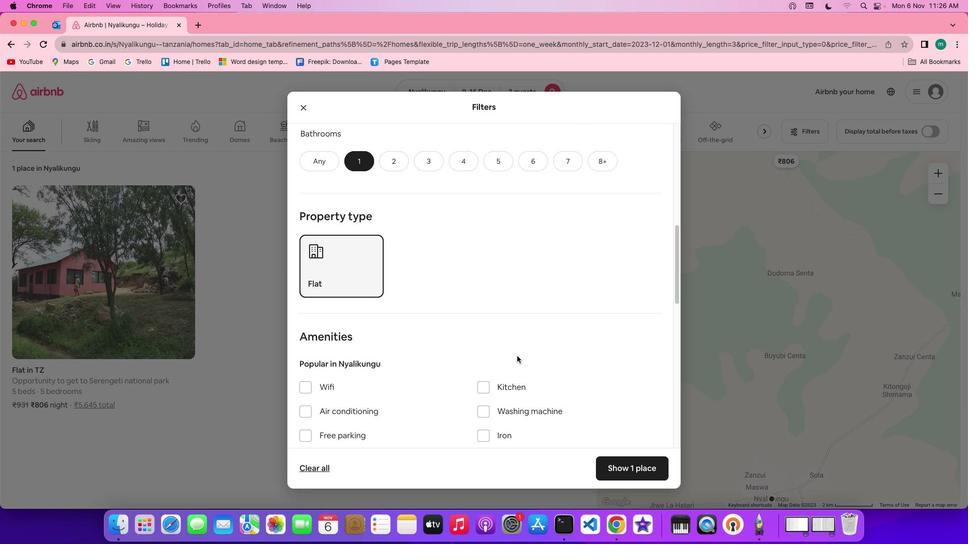 
Action: Mouse scrolled (520, 359) with delta (3, 2)
Screenshot: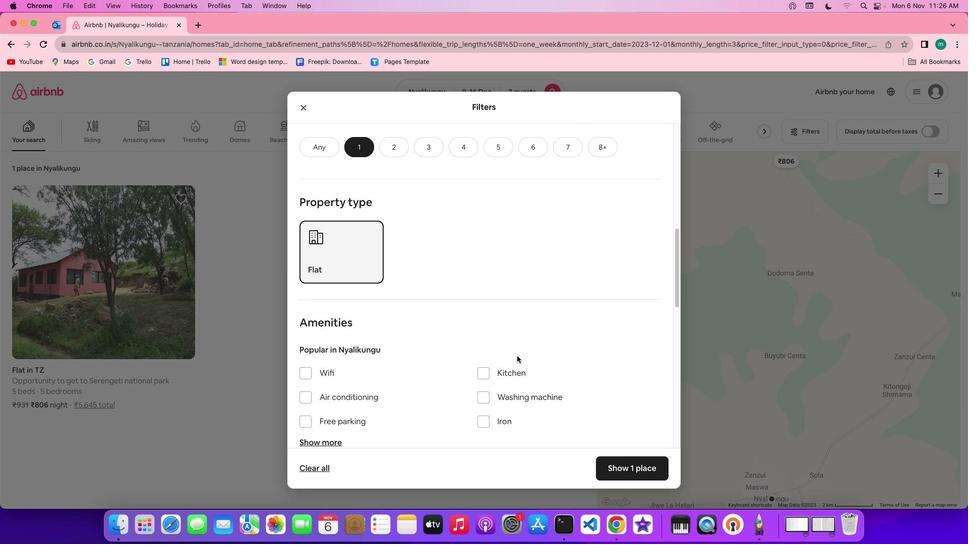 
Action: Mouse scrolled (520, 359) with delta (3, 2)
Screenshot: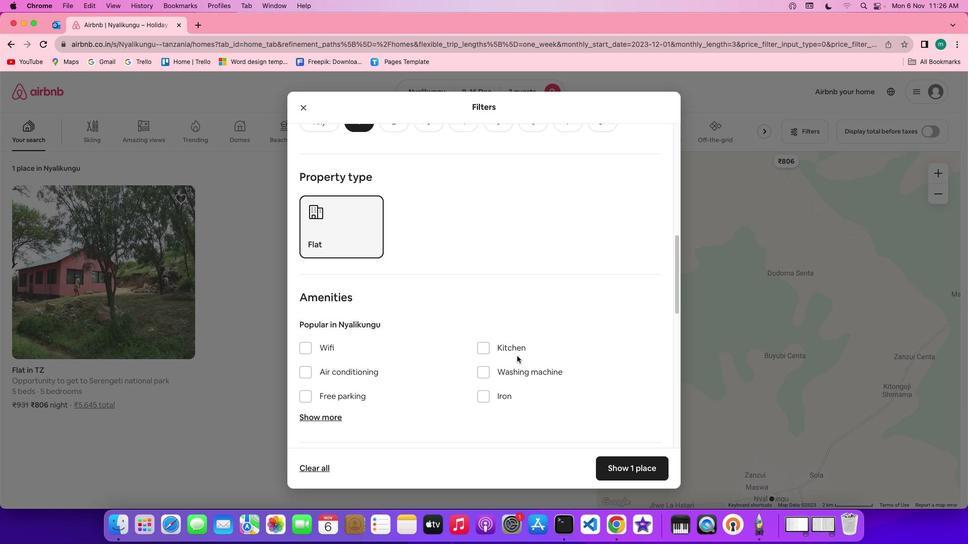 
Action: Mouse scrolled (520, 359) with delta (3, 2)
Screenshot: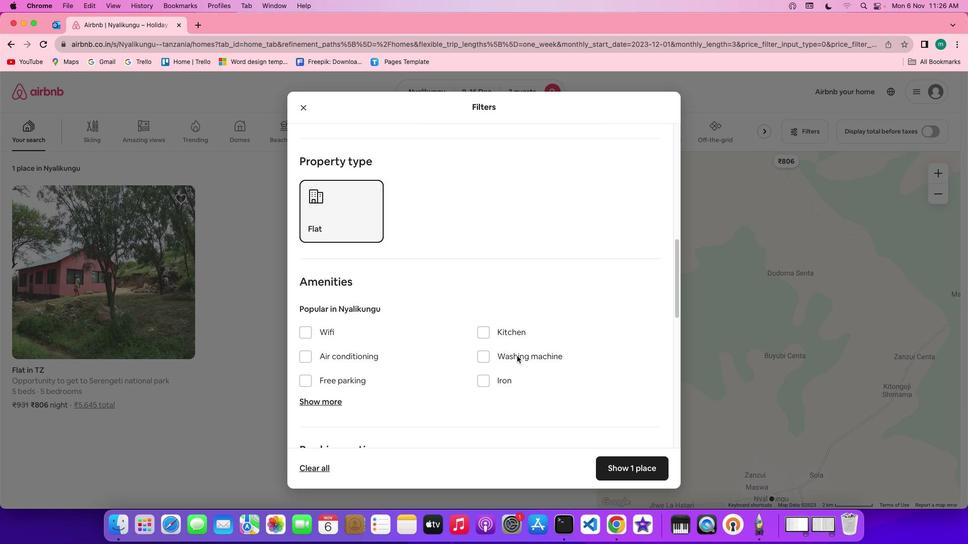 
Action: Mouse scrolled (520, 359) with delta (3, 2)
Screenshot: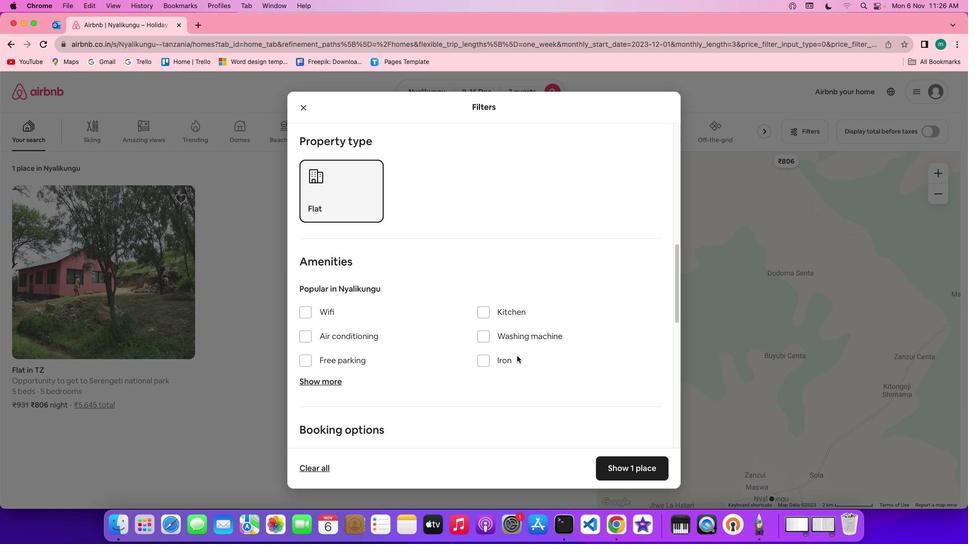 
Action: Mouse scrolled (520, 359) with delta (3, 2)
Screenshot: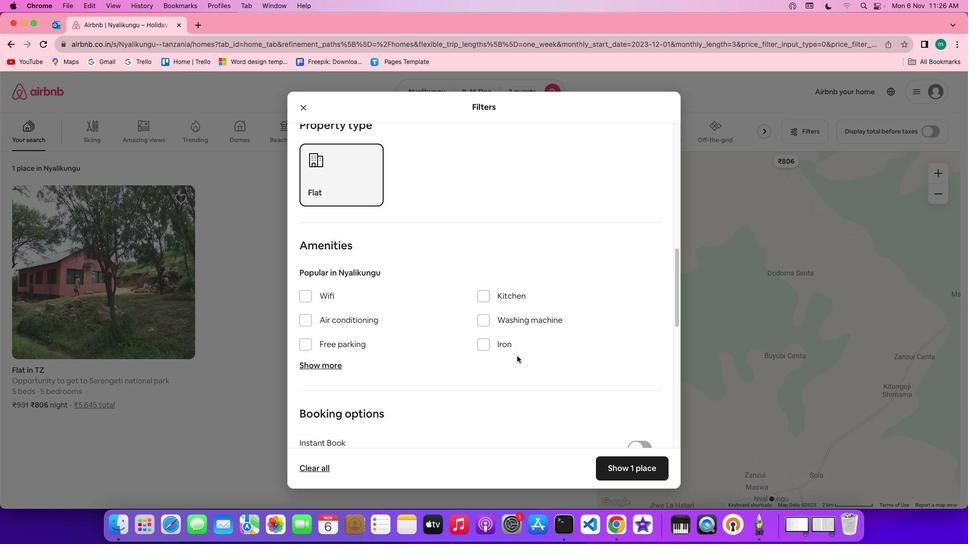 
Action: Mouse scrolled (520, 359) with delta (3, 2)
Screenshot: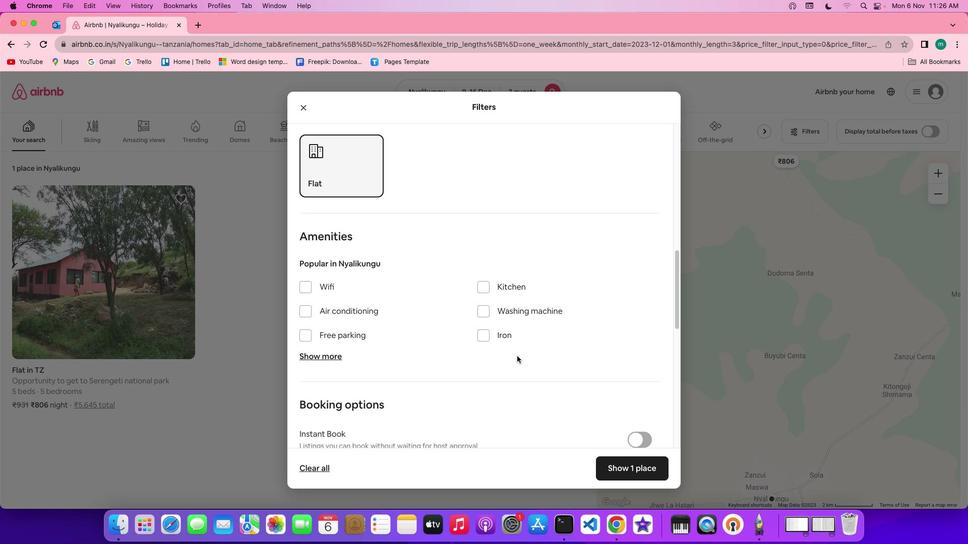 
Action: Mouse scrolled (520, 359) with delta (3, 2)
Screenshot: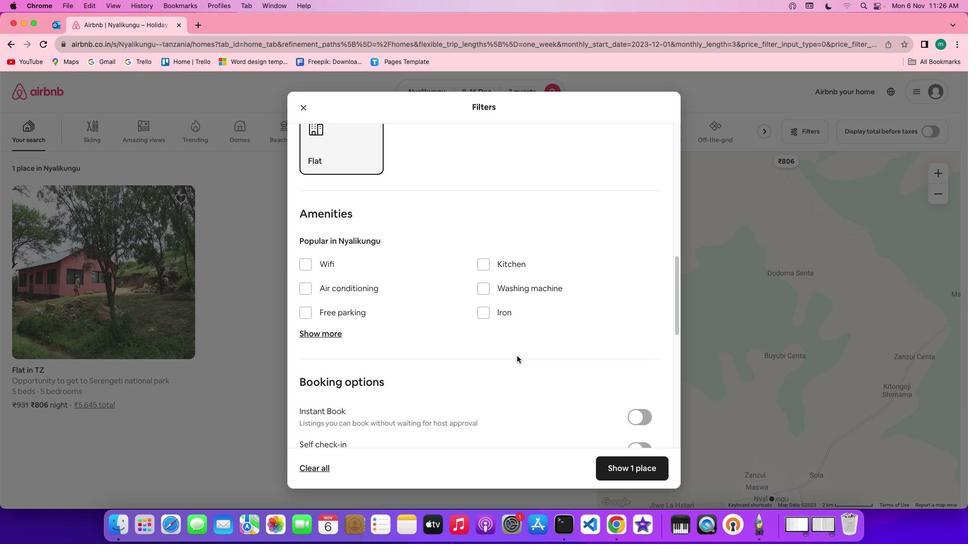 
Action: Mouse scrolled (520, 359) with delta (3, 2)
Screenshot: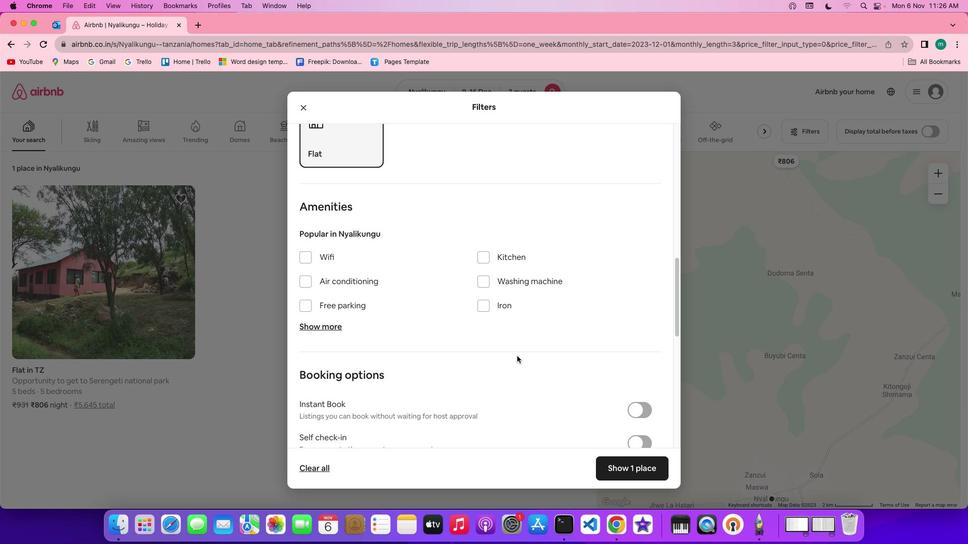 
Action: Mouse scrolled (520, 359) with delta (3, 2)
Screenshot: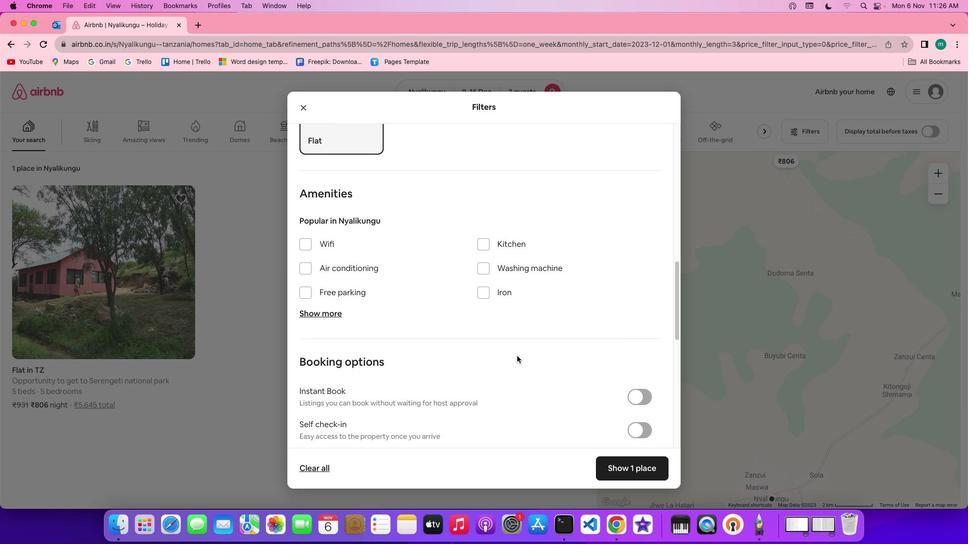 
Action: Mouse scrolled (520, 359) with delta (3, 2)
Screenshot: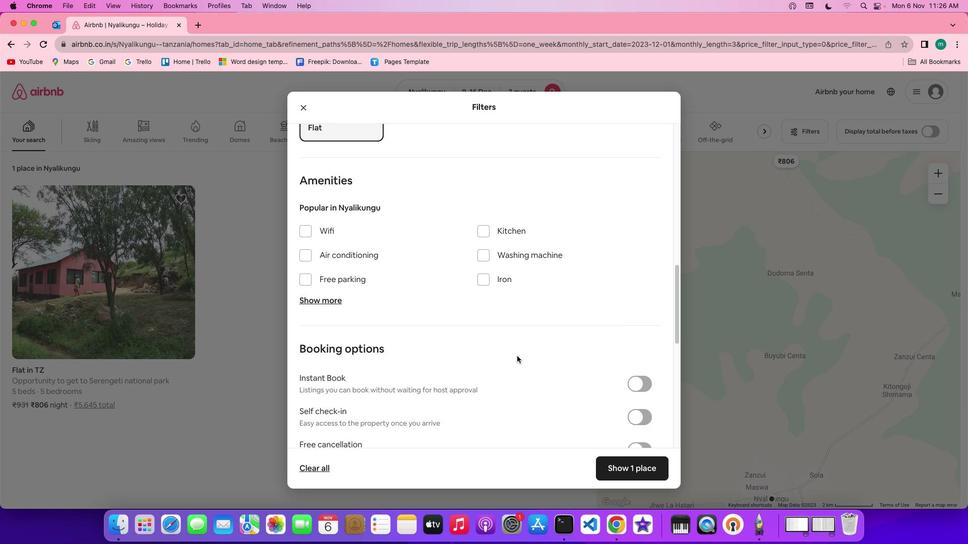 
Action: Mouse scrolled (520, 359) with delta (3, 2)
Screenshot: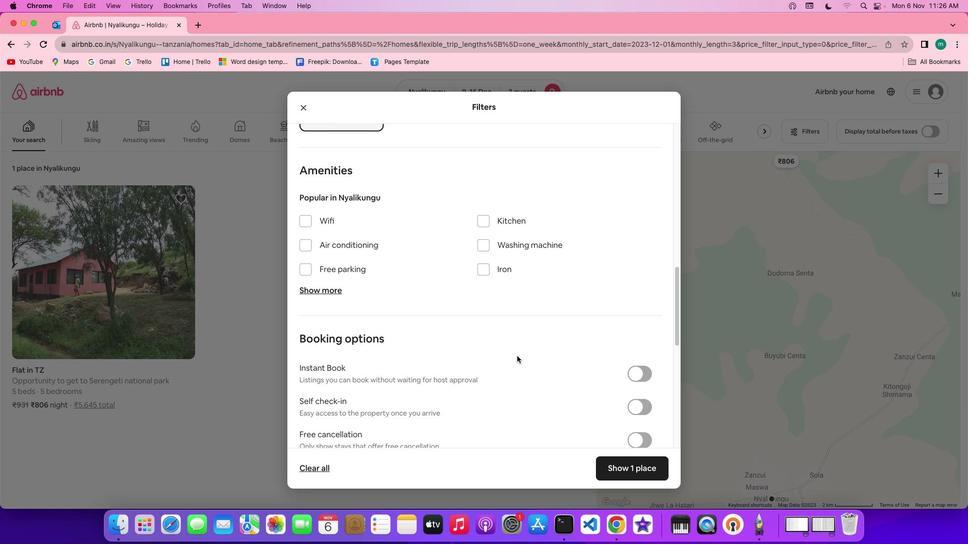 
Action: Mouse scrolled (520, 359) with delta (3, 2)
Screenshot: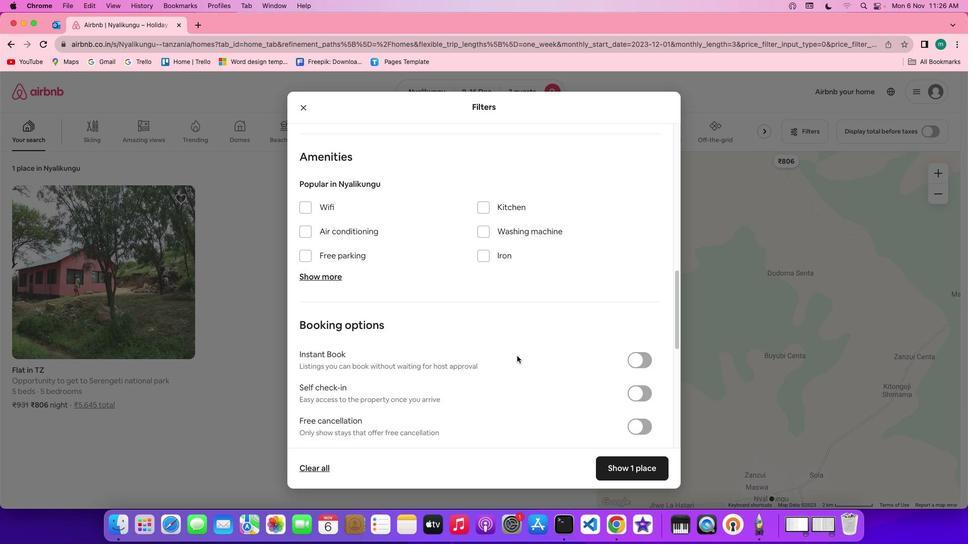 
Action: Mouse scrolled (520, 359) with delta (3, 2)
Screenshot: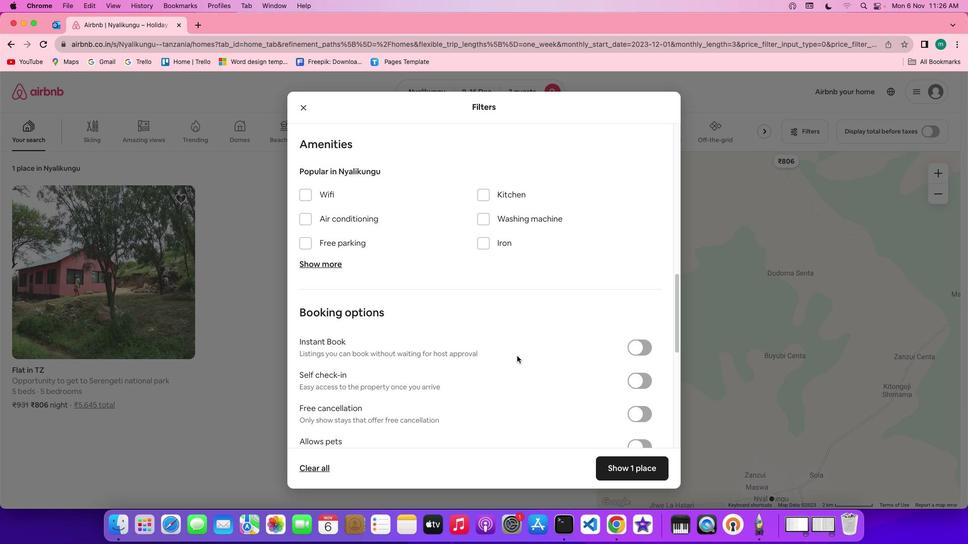 
Action: Mouse scrolled (520, 359) with delta (3, 2)
Screenshot: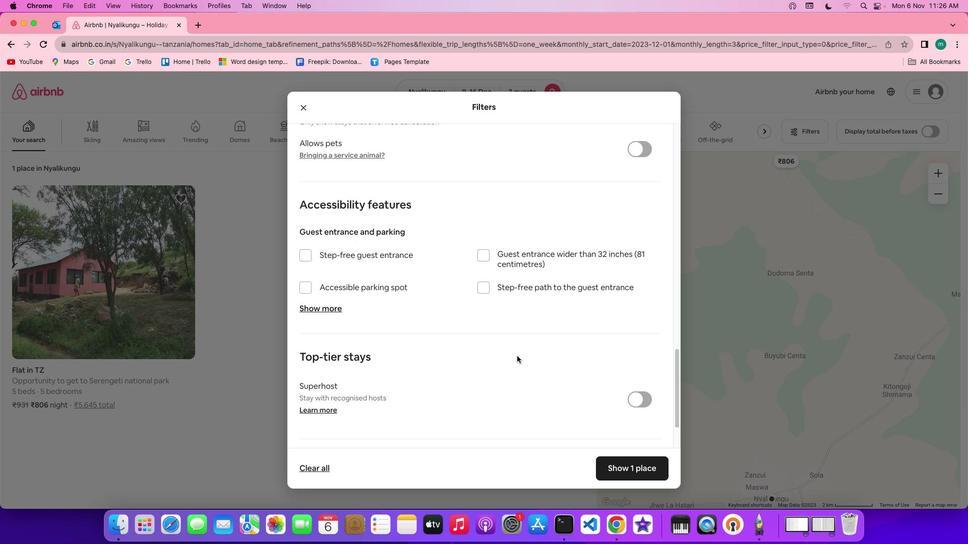 
Action: Mouse scrolled (520, 359) with delta (3, 2)
Screenshot: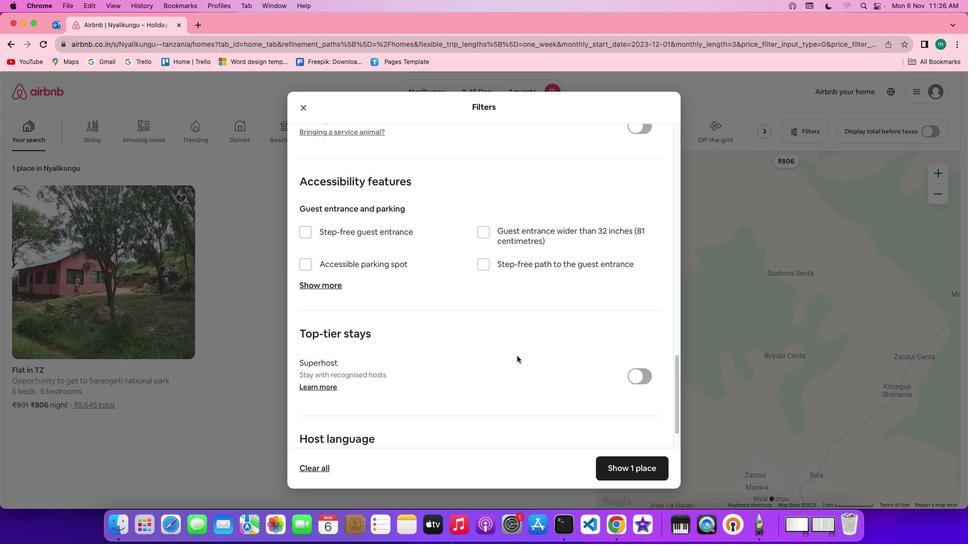 
Action: Mouse scrolled (520, 359) with delta (3, 1)
Screenshot: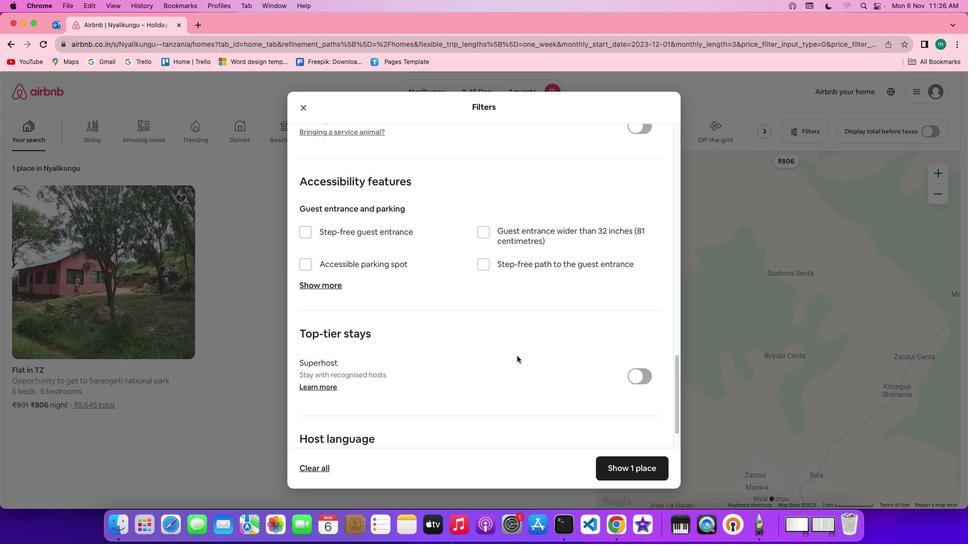 
Action: Mouse scrolled (520, 359) with delta (3, 0)
Screenshot: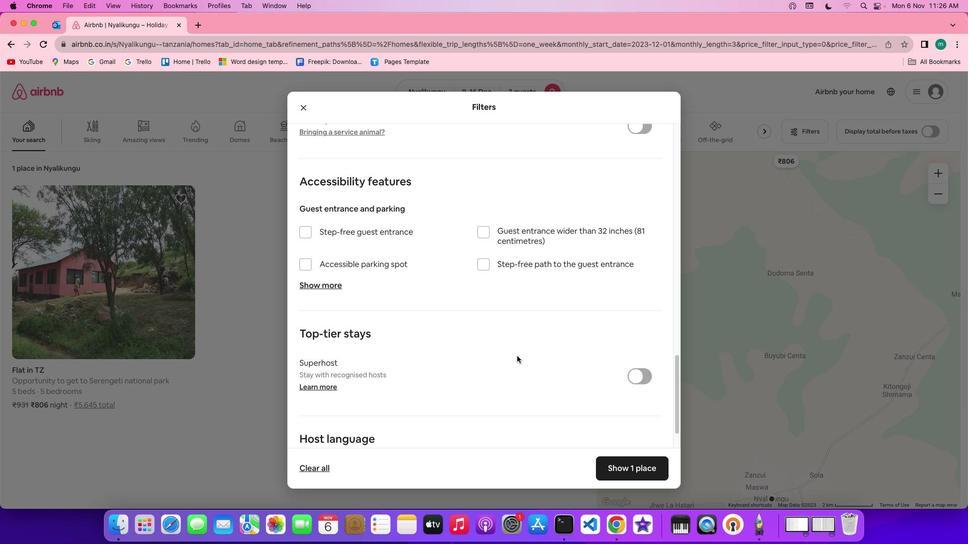 
Action: Mouse scrolled (520, 359) with delta (3, 0)
Screenshot: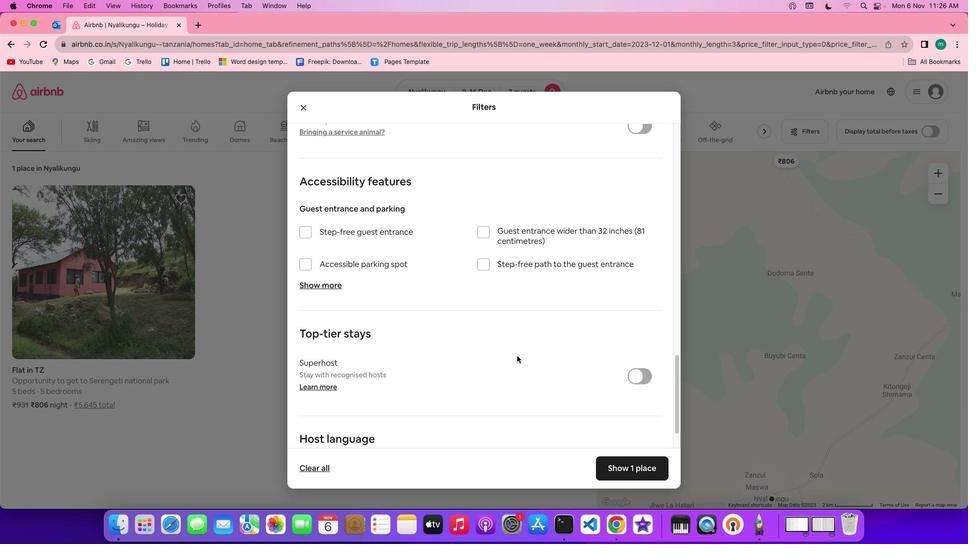 
Action: Mouse scrolled (520, 359) with delta (3, 2)
Screenshot: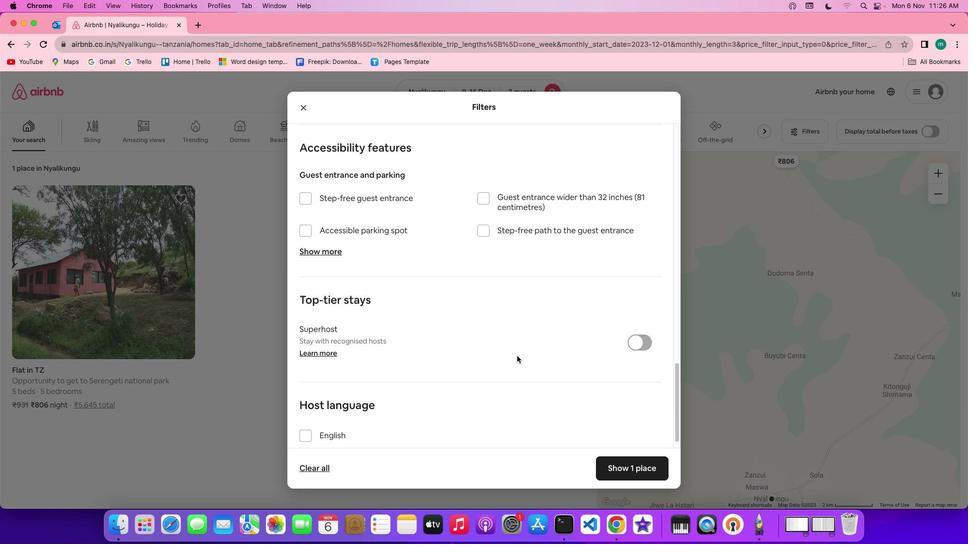 
Action: Mouse scrolled (520, 359) with delta (3, 2)
Screenshot: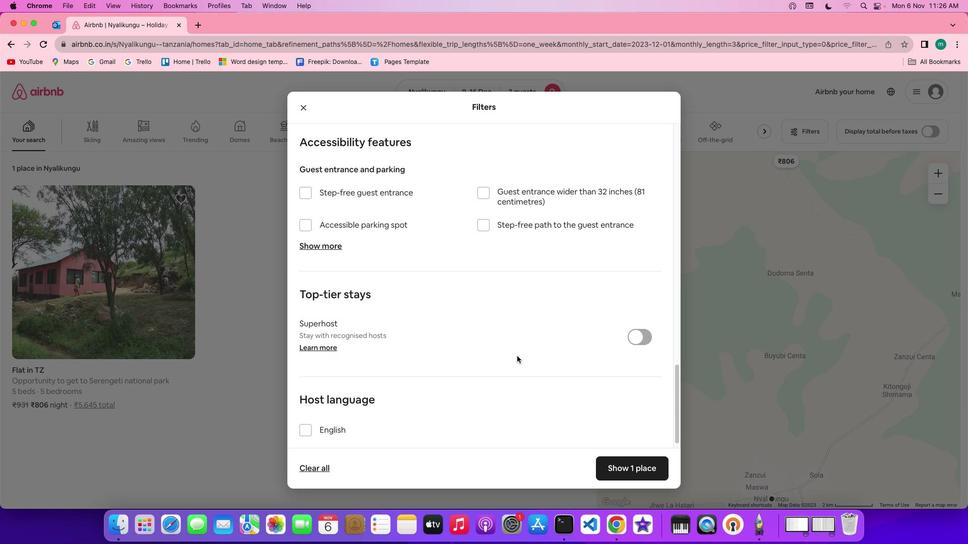 
Action: Mouse scrolled (520, 359) with delta (3, 1)
Screenshot: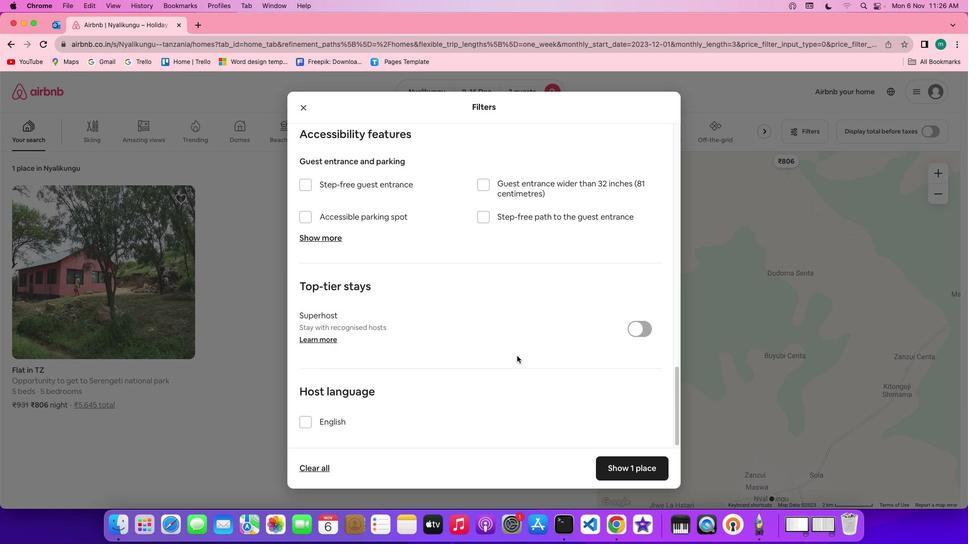 
Action: Mouse scrolled (520, 359) with delta (3, 0)
Screenshot: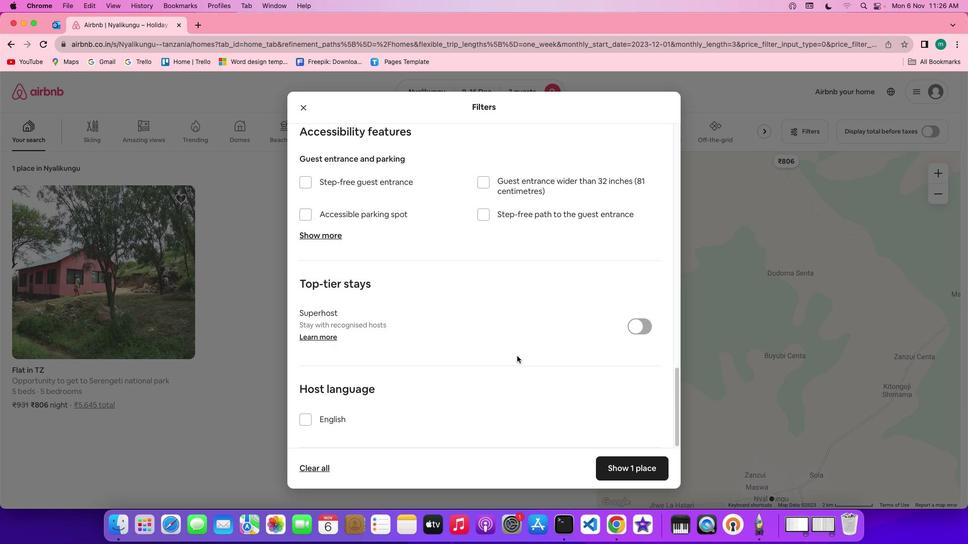 
Action: Mouse scrolled (520, 359) with delta (3, 0)
Screenshot: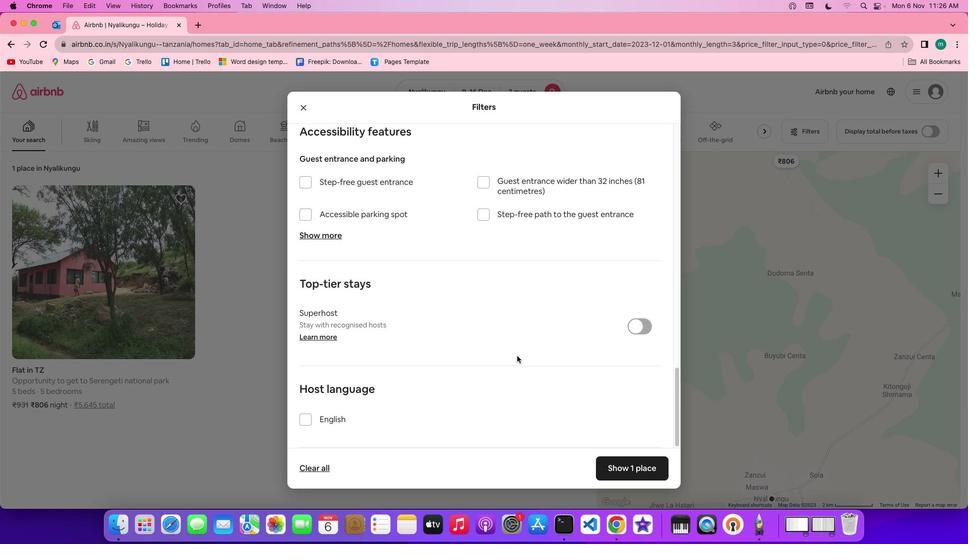 
Action: Mouse scrolled (520, 359) with delta (3, 0)
Screenshot: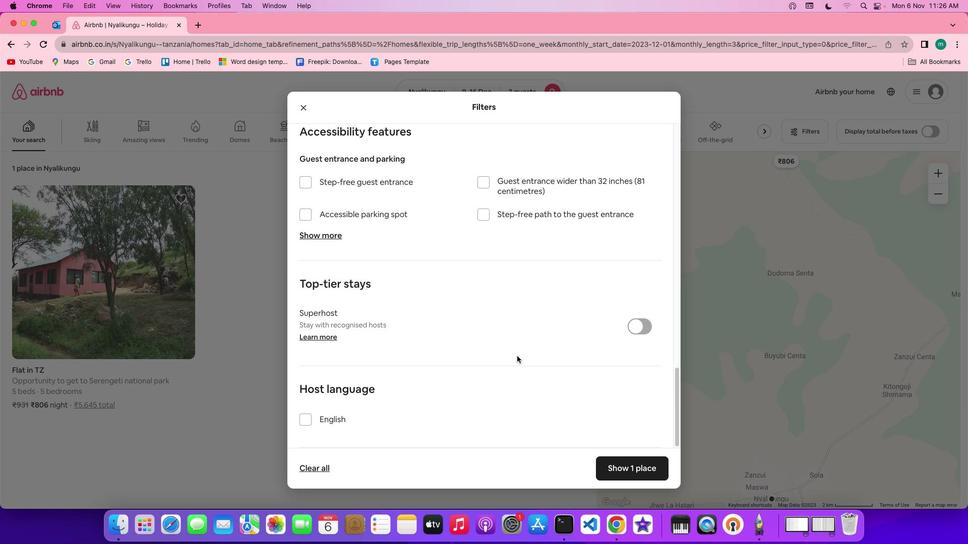 
Action: Mouse scrolled (520, 359) with delta (3, 2)
Screenshot: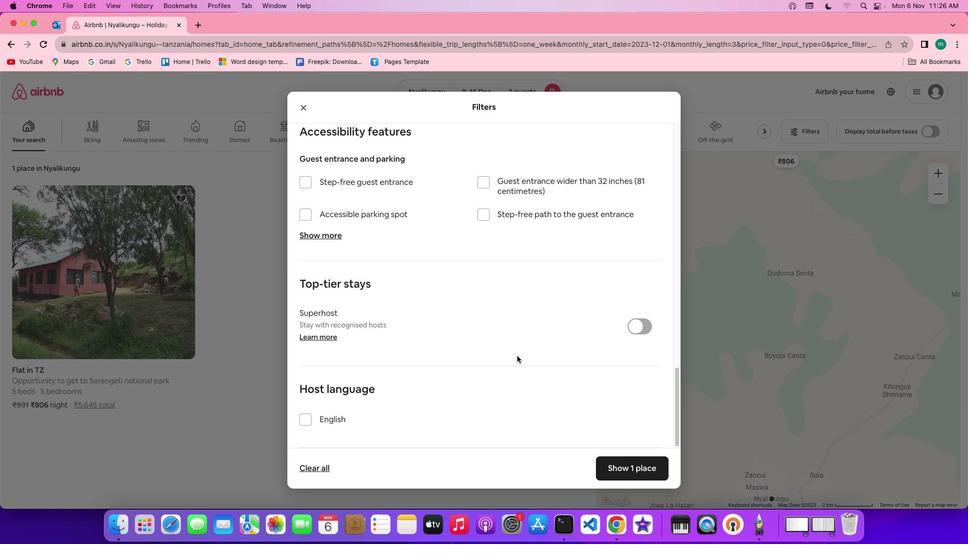 
Action: Mouse scrolled (520, 359) with delta (3, 2)
Screenshot: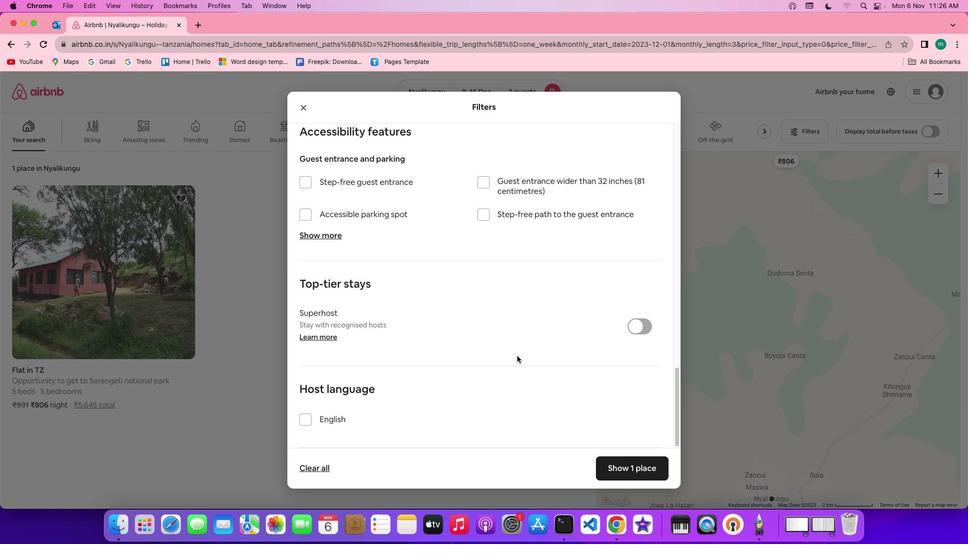 
Action: Mouse scrolled (520, 359) with delta (3, 1)
Screenshot: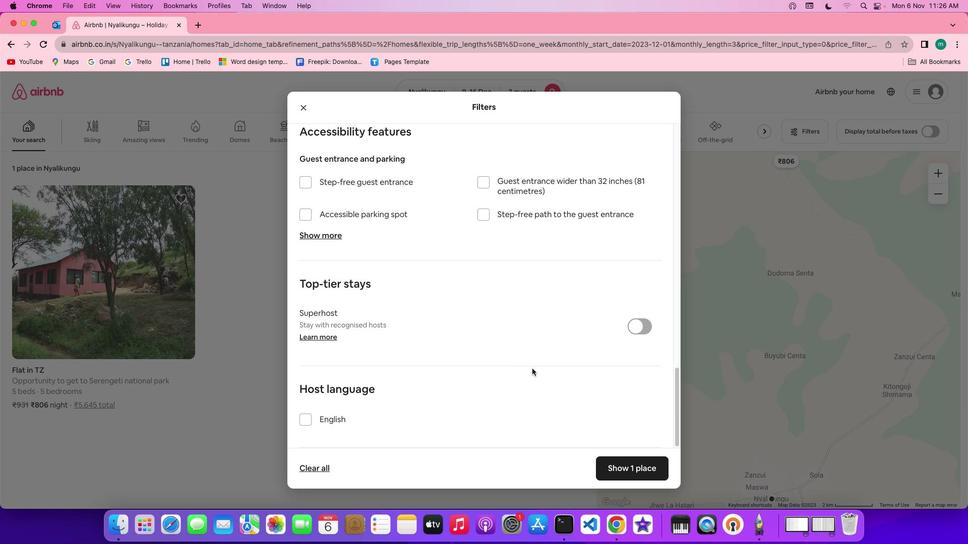 
Action: Mouse scrolled (520, 359) with delta (3, 0)
Screenshot: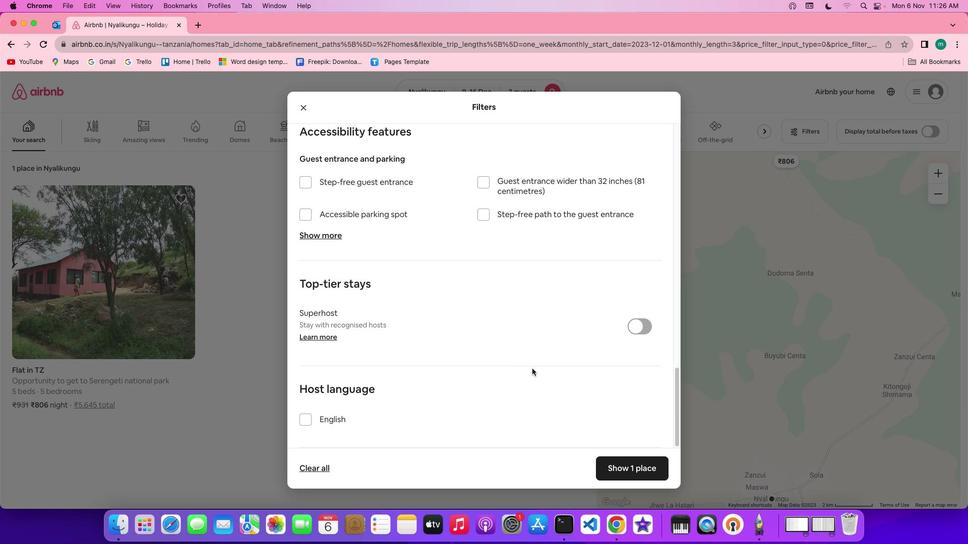
Action: Mouse scrolled (520, 359) with delta (3, 0)
Screenshot: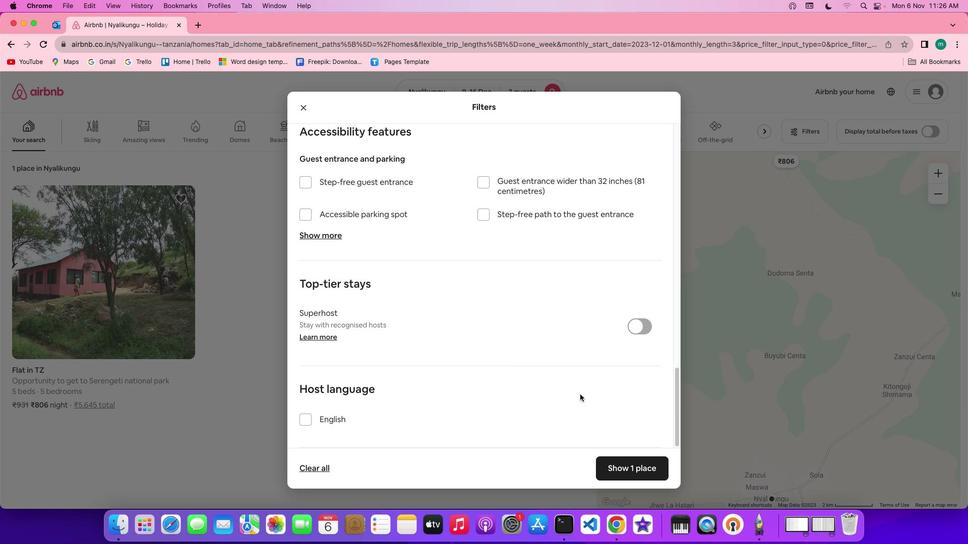 
Action: Mouse moved to (629, 476)
Screenshot: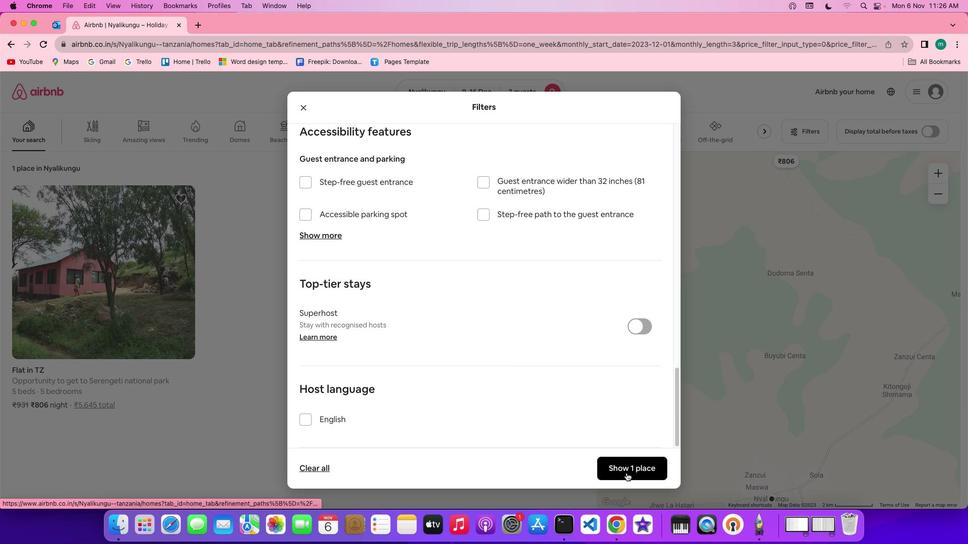 
Action: Mouse pressed left at (629, 476)
Screenshot: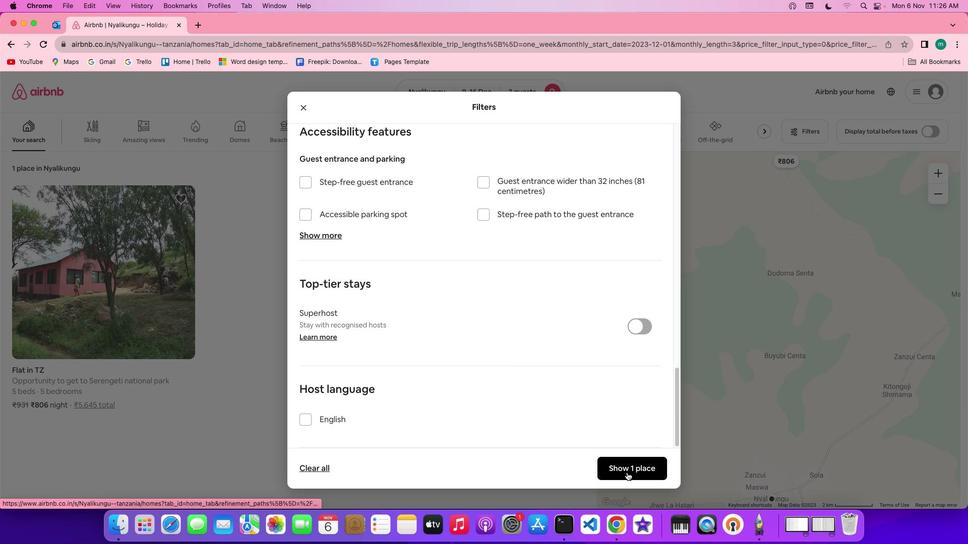 
Action: Mouse moved to (164, 250)
Screenshot: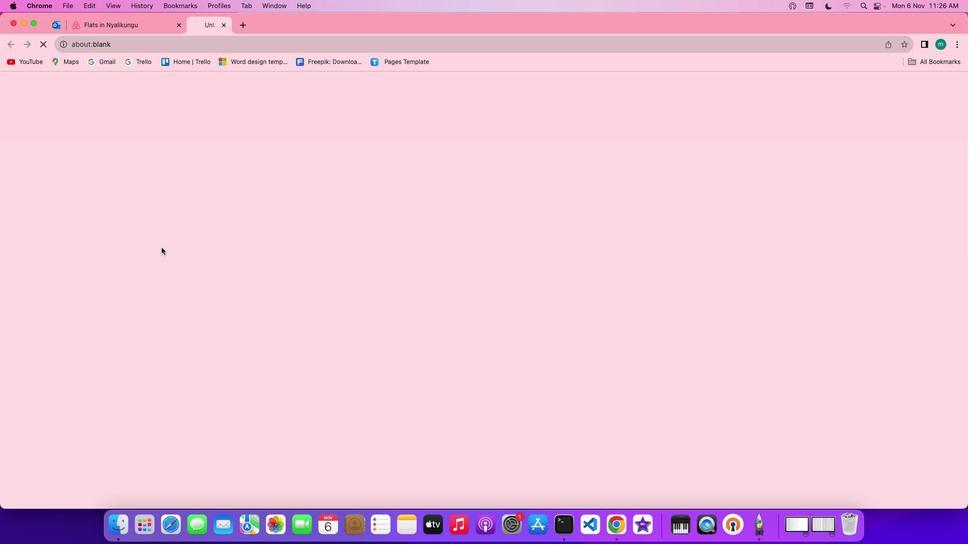 
Action: Mouse pressed left at (164, 250)
Screenshot: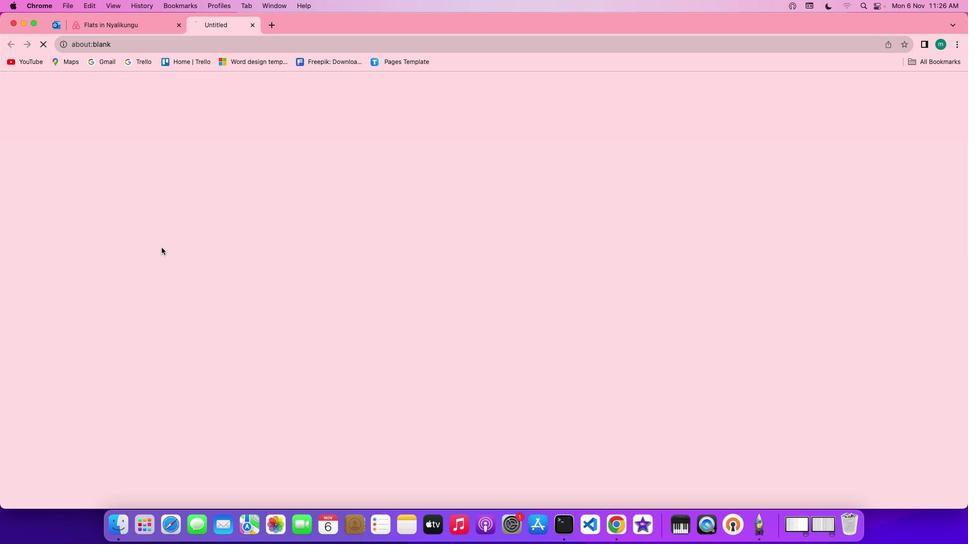 
Action: Mouse moved to (739, 380)
Screenshot: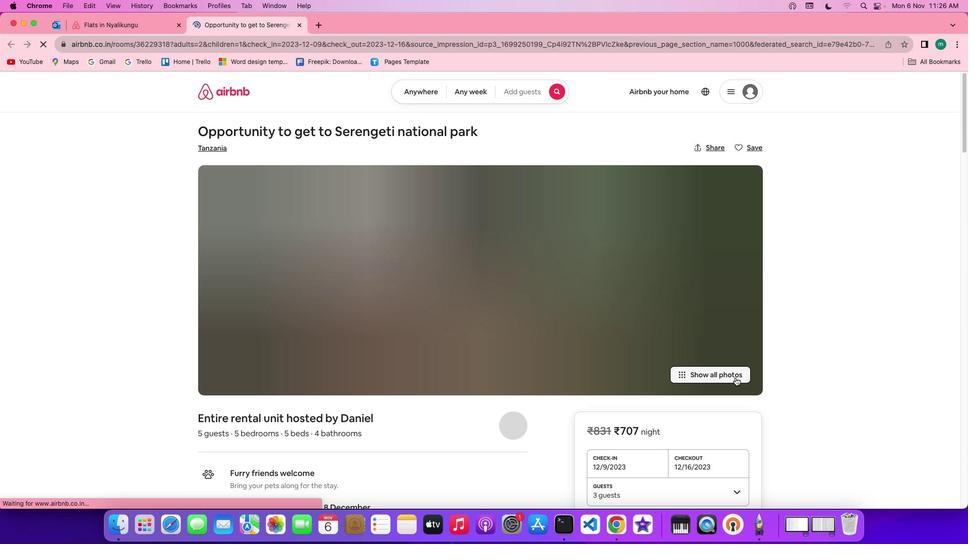
Action: Mouse pressed left at (739, 380)
Screenshot: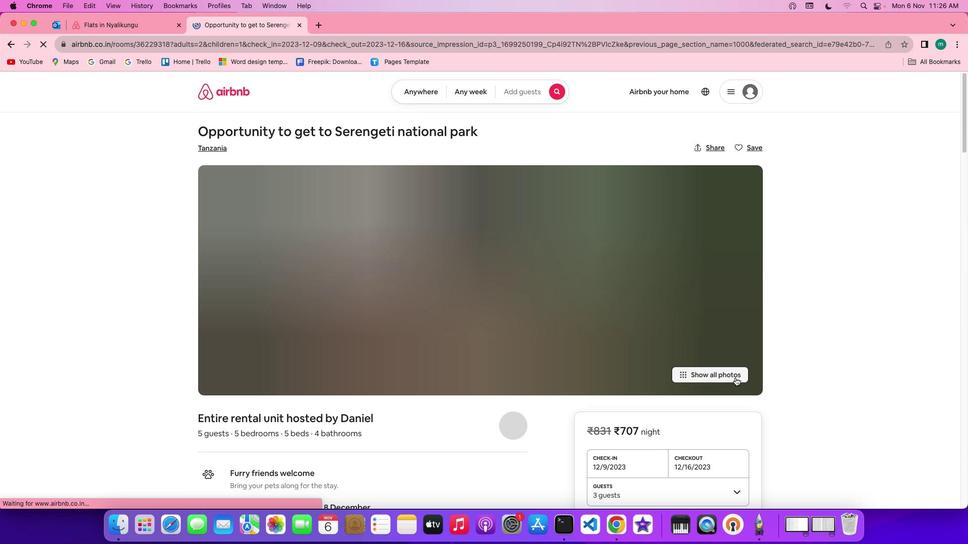 
Action: Mouse moved to (494, 342)
Screenshot: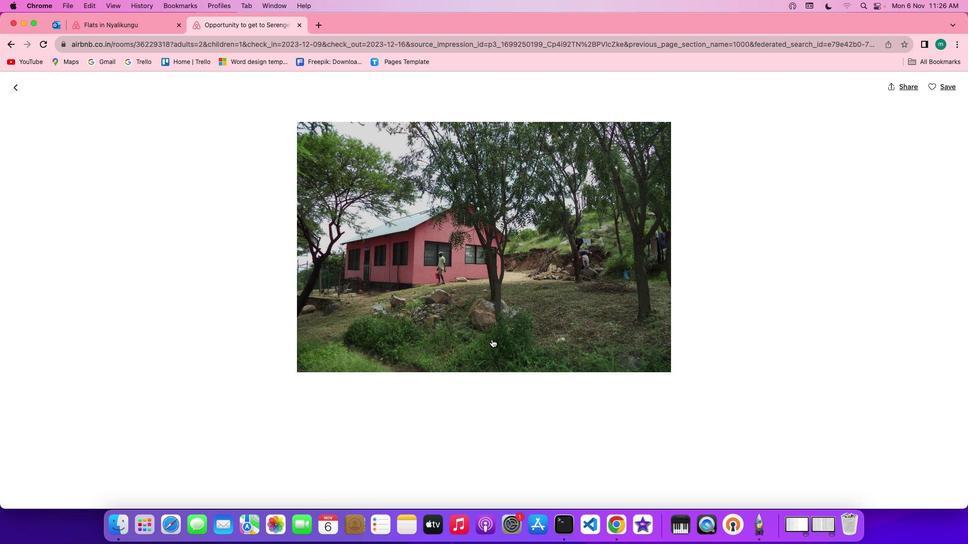 
Action: Mouse scrolled (494, 342) with delta (3, 2)
Screenshot: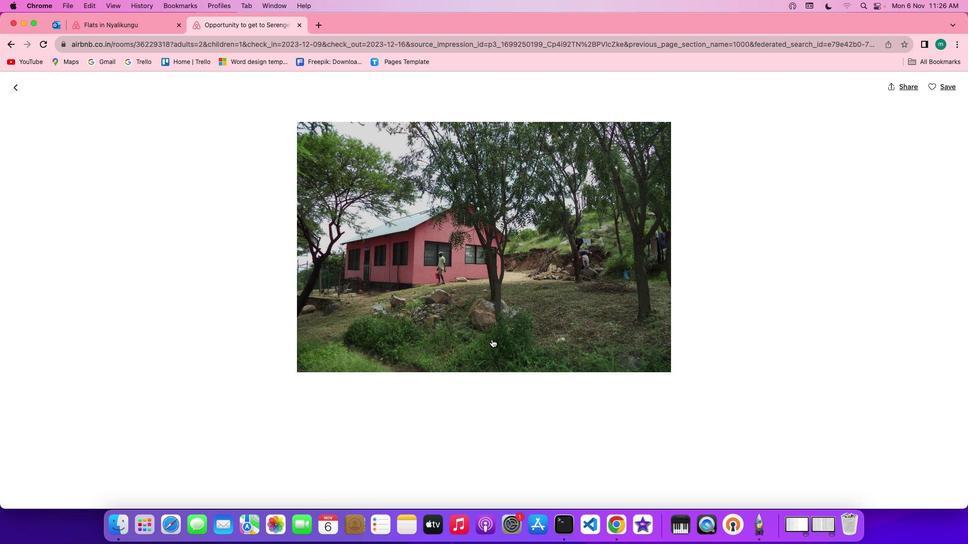
Action: Mouse scrolled (494, 342) with delta (3, 2)
Screenshot: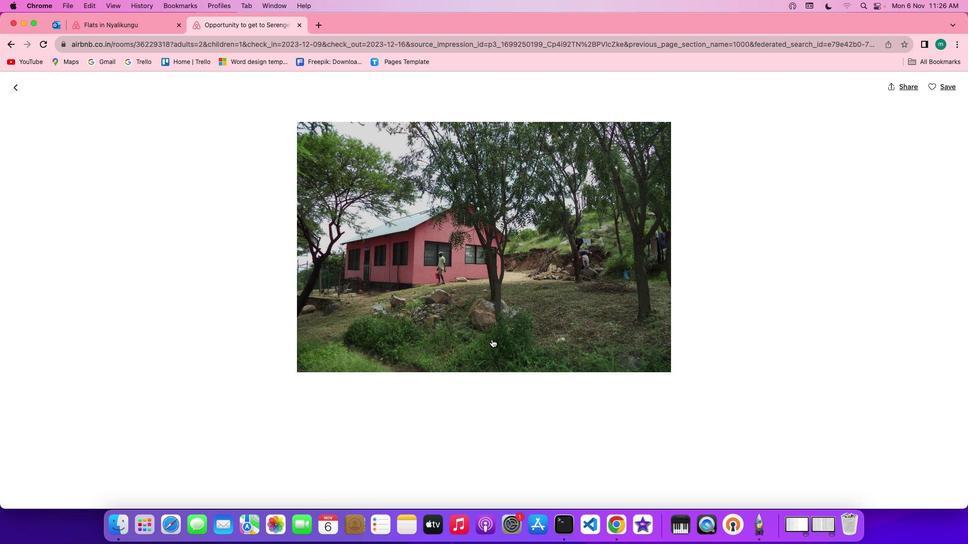 
Action: Mouse scrolled (494, 342) with delta (3, 2)
Screenshot: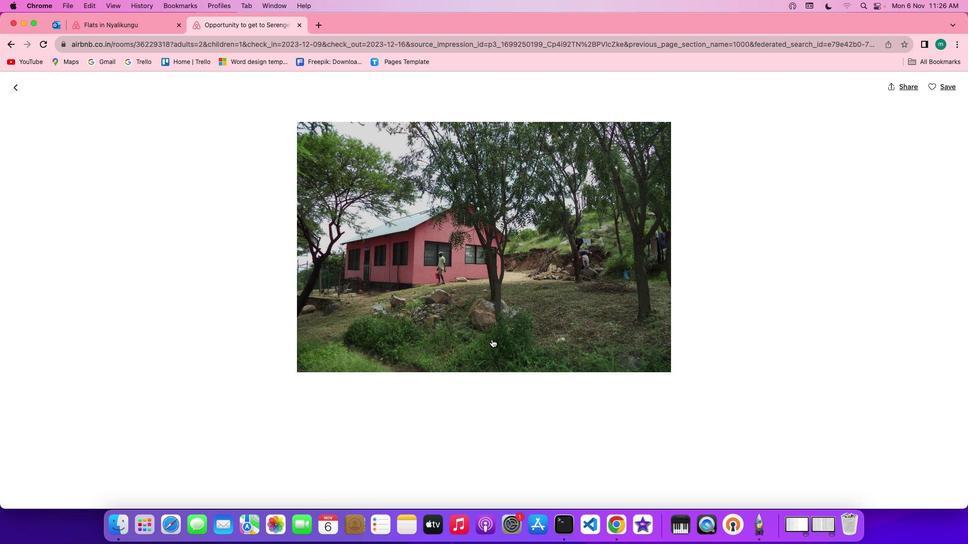 
Action: Mouse scrolled (494, 342) with delta (3, 1)
Screenshot: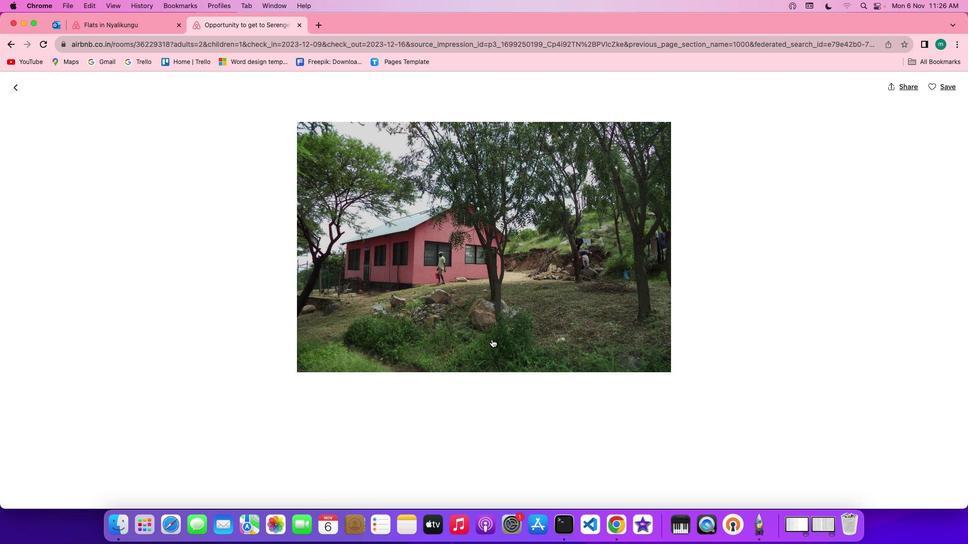 
Action: Mouse scrolled (494, 342) with delta (3, 2)
Screenshot: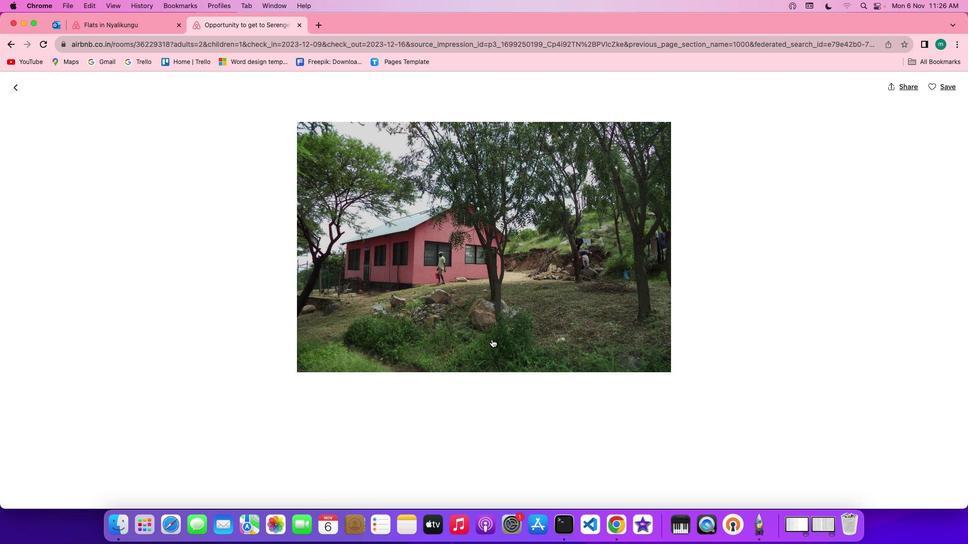 
Action: Mouse moved to (494, 342)
Screenshot: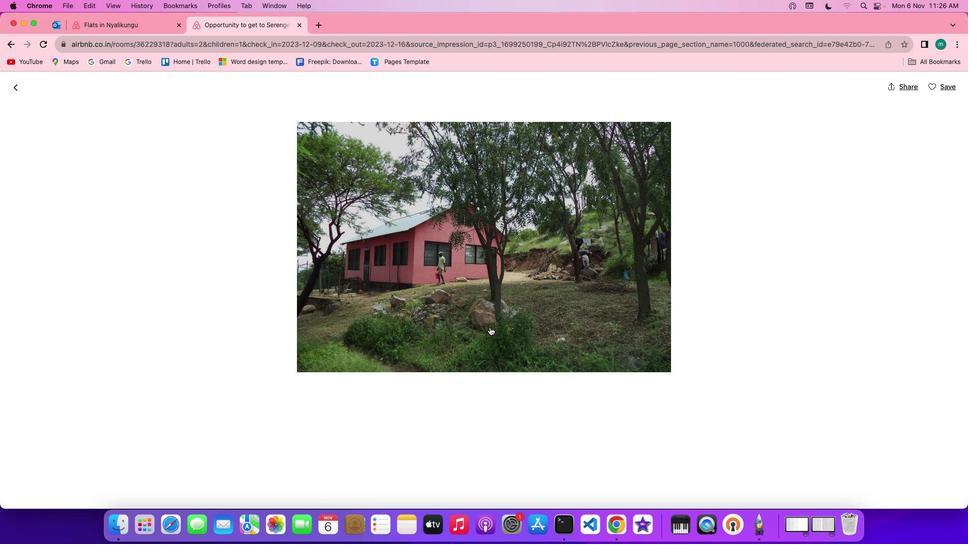 
Action: Mouse scrolled (494, 342) with delta (3, 2)
Screenshot: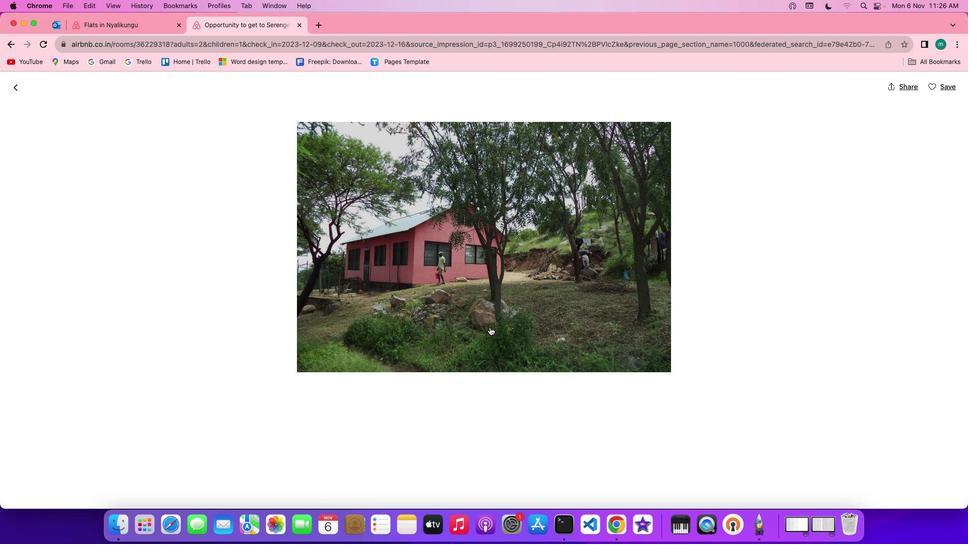 
Action: Mouse scrolled (494, 342) with delta (3, 2)
Screenshot: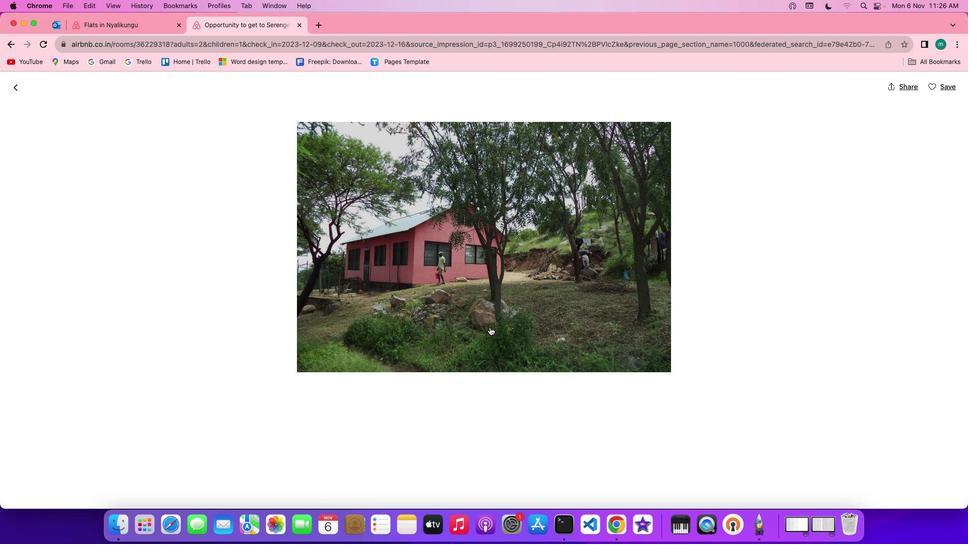 
Action: Mouse moved to (494, 338)
Screenshot: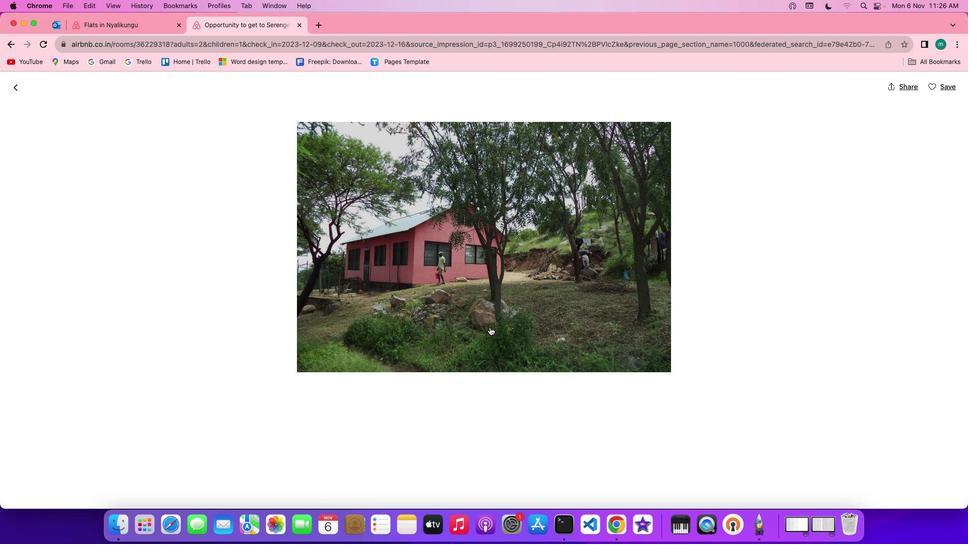 
Action: Mouse scrolled (494, 338) with delta (3, 1)
Screenshot: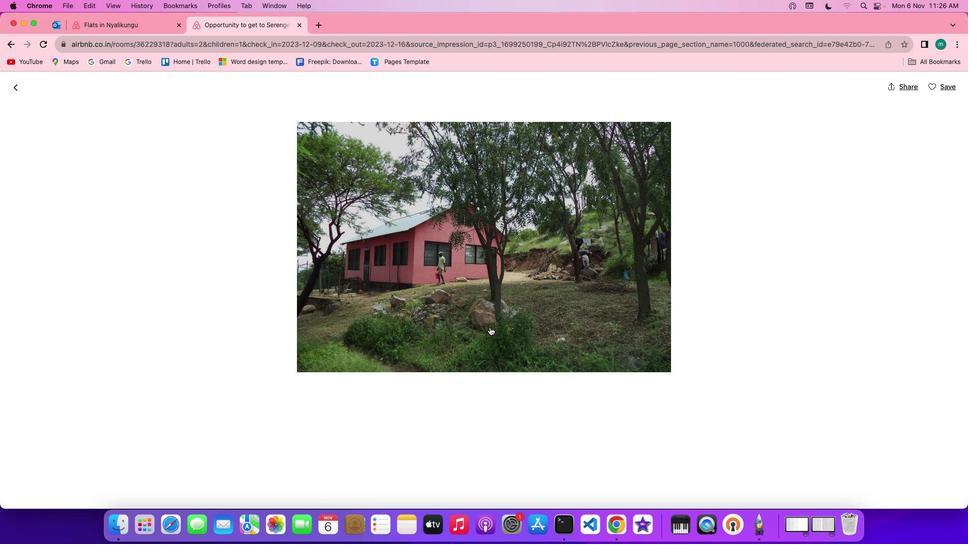 
Action: Mouse moved to (493, 331)
Screenshot: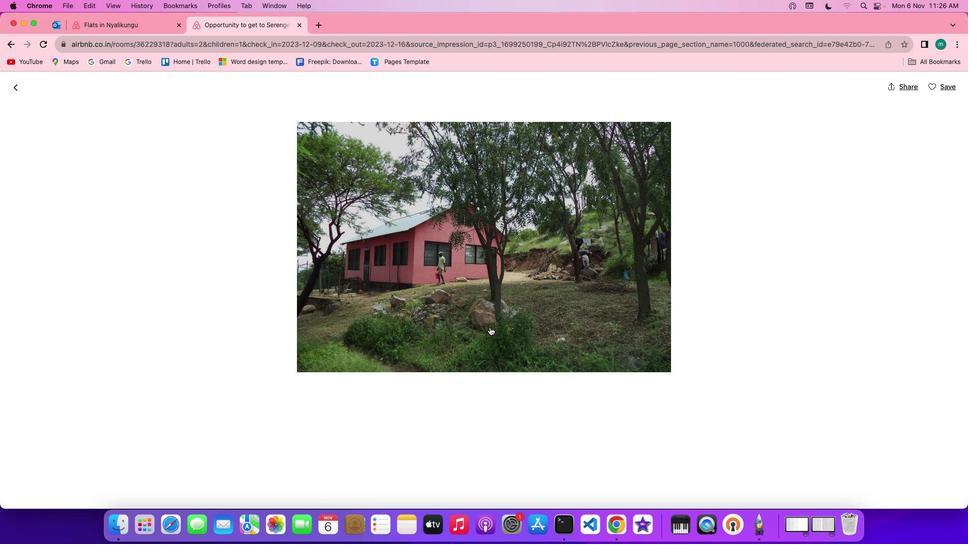 
Action: Mouse scrolled (493, 331) with delta (3, 1)
Screenshot: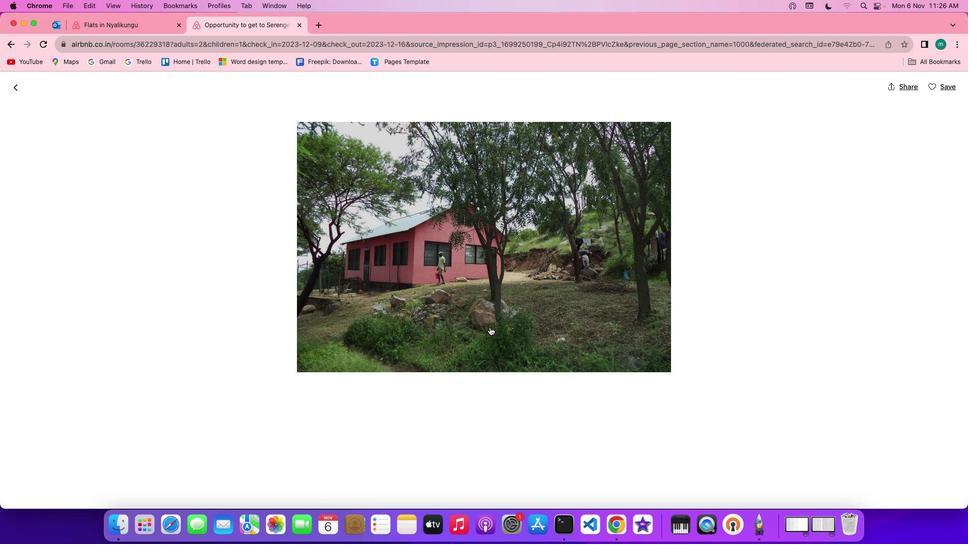 
Action: Mouse moved to (493, 330)
Screenshot: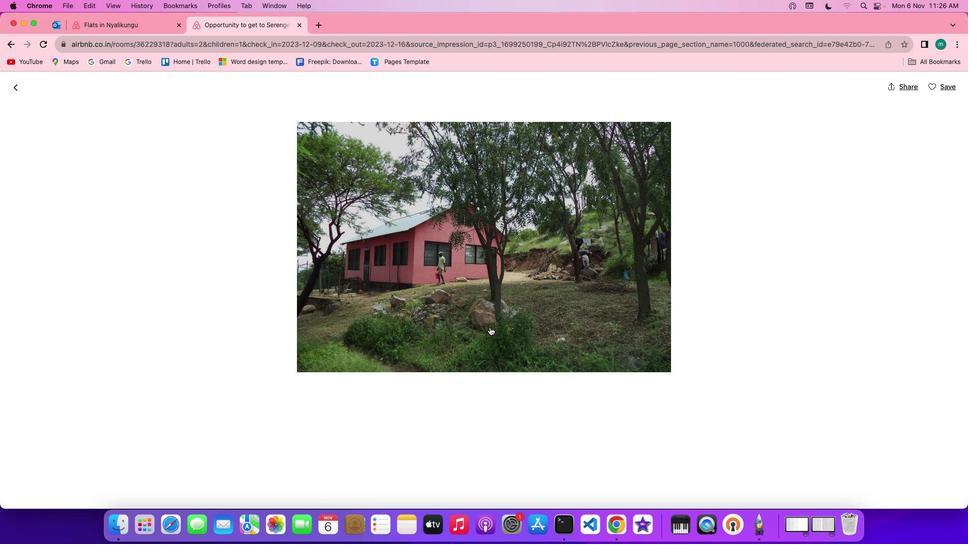 
Action: Mouse scrolled (493, 330) with delta (3, 3)
Screenshot: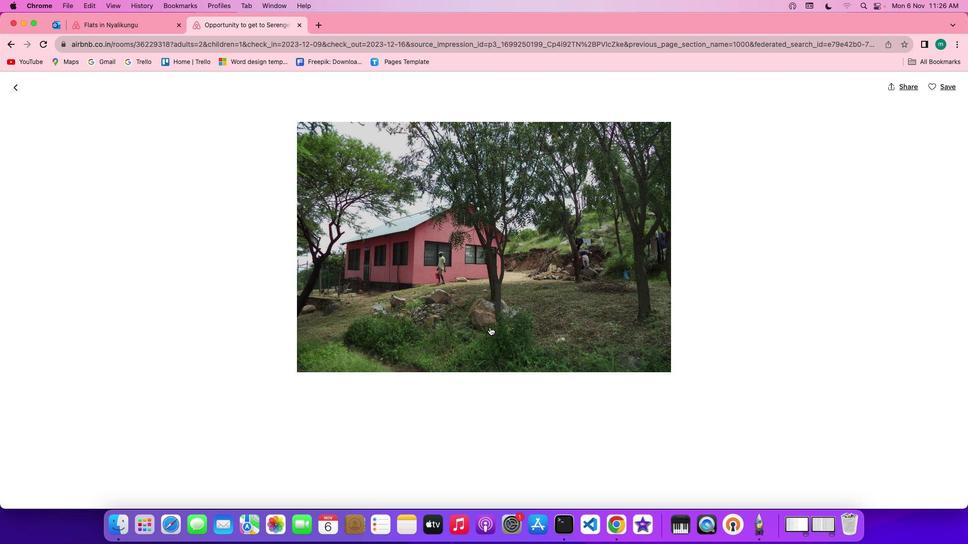 
Action: Mouse scrolled (493, 330) with delta (3, 3)
Screenshot: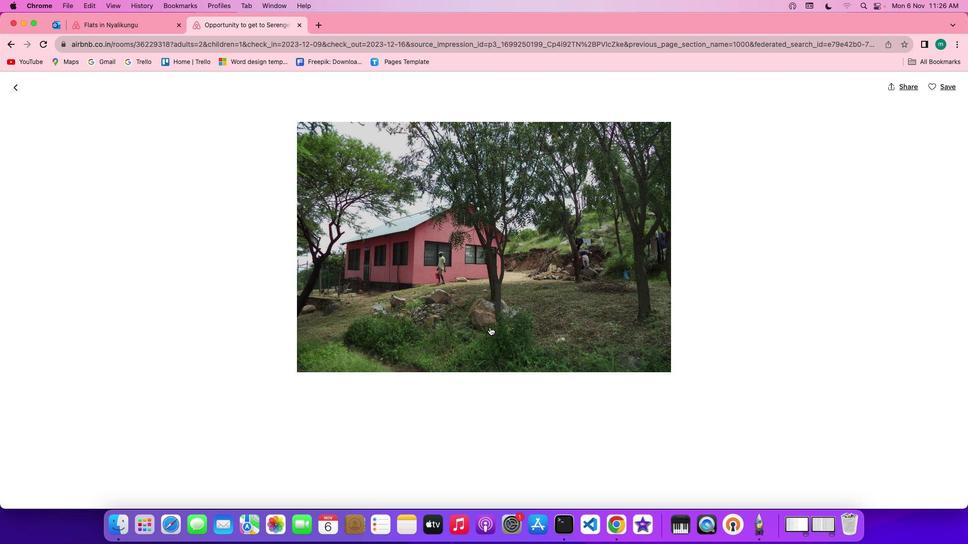 
Action: Mouse scrolled (493, 330) with delta (3, 4)
Screenshot: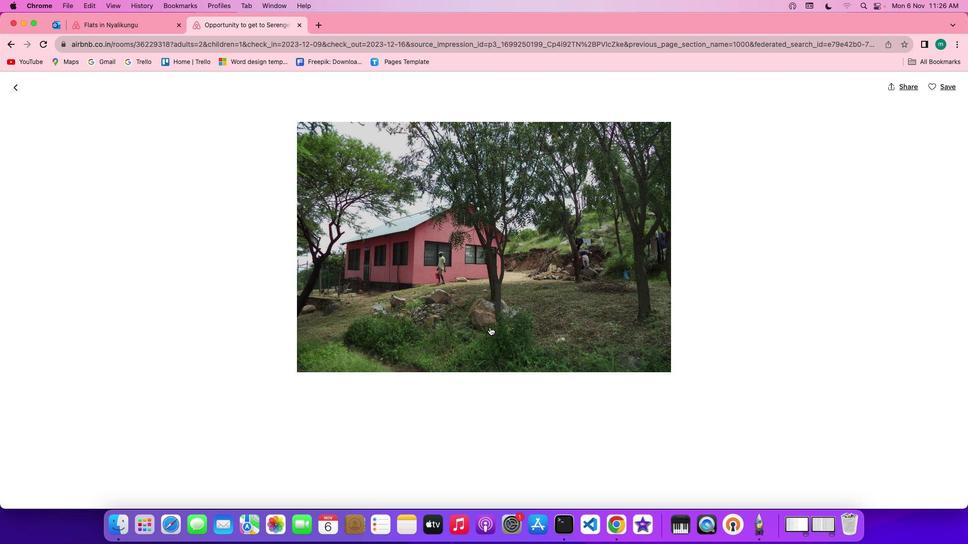 
Action: Mouse scrolled (493, 330) with delta (3, 5)
Screenshot: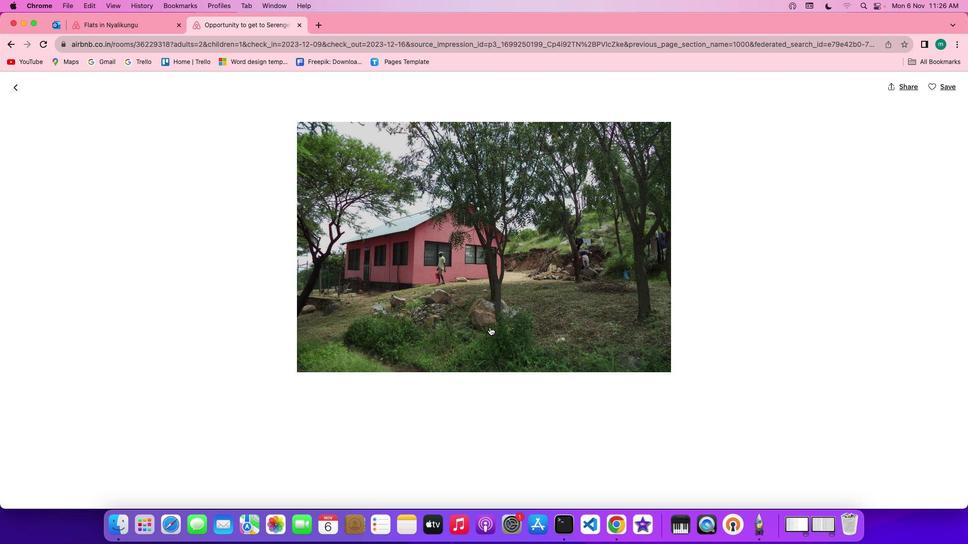 
Action: Mouse scrolled (493, 330) with delta (3, 6)
Screenshot: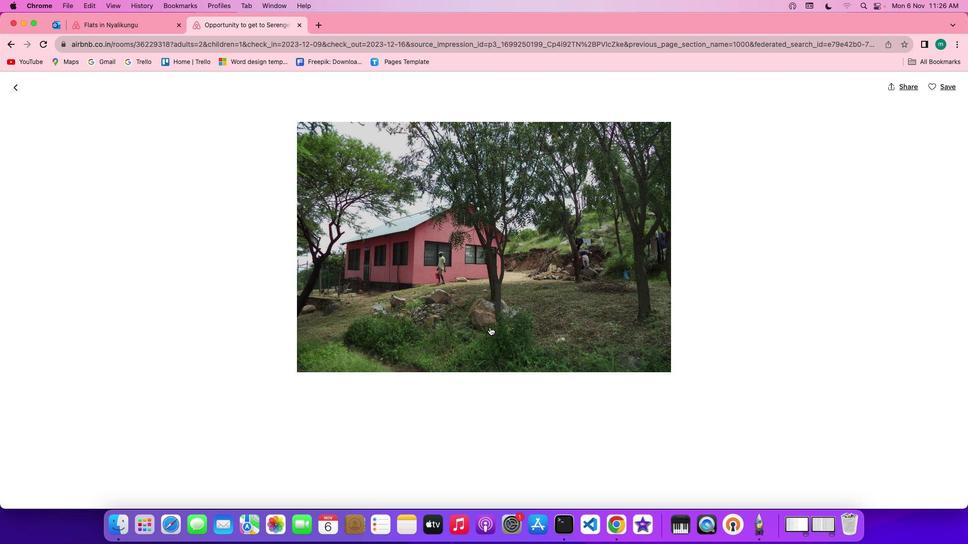 
Action: Mouse scrolled (493, 330) with delta (3, 6)
Screenshot: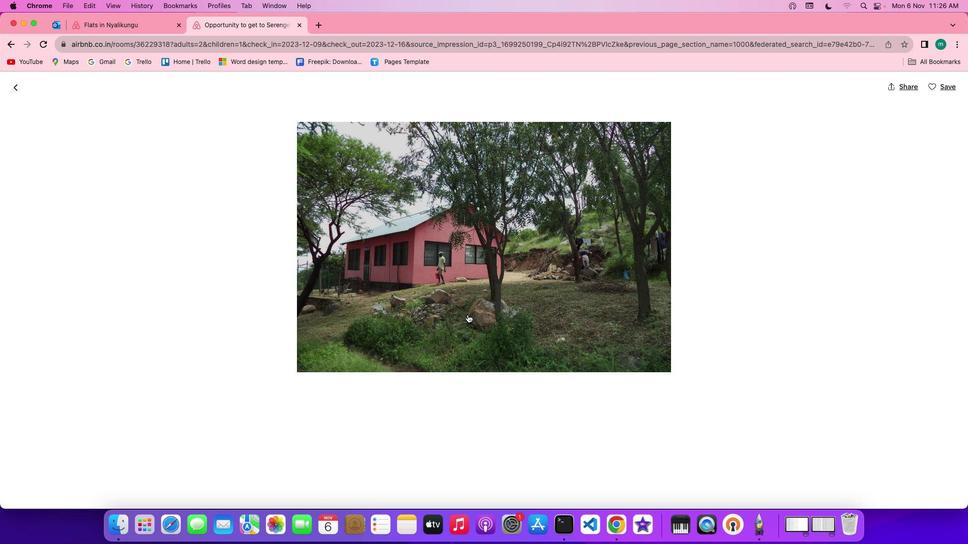 
Action: Mouse moved to (22, 90)
Screenshot: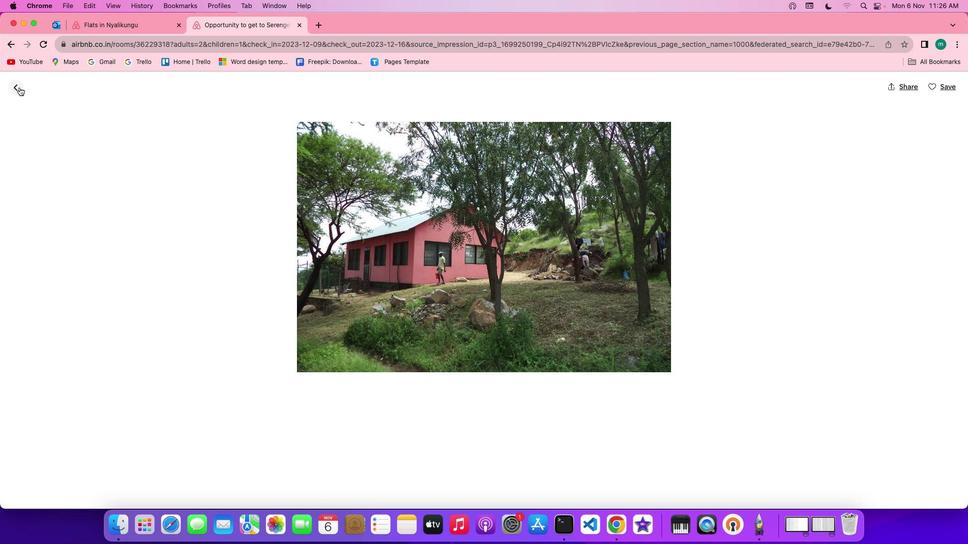 
Action: Mouse pressed left at (22, 90)
Screenshot: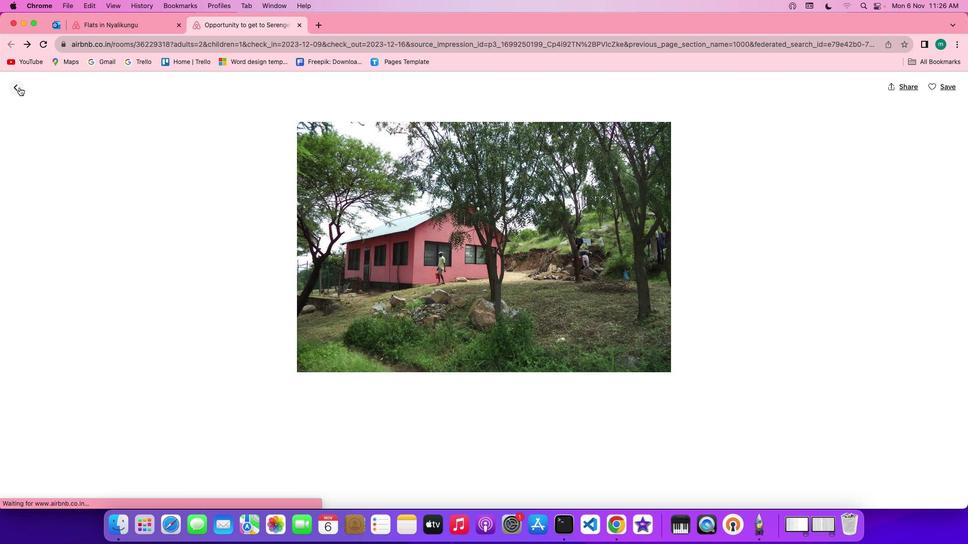
Action: Mouse moved to (553, 349)
Screenshot: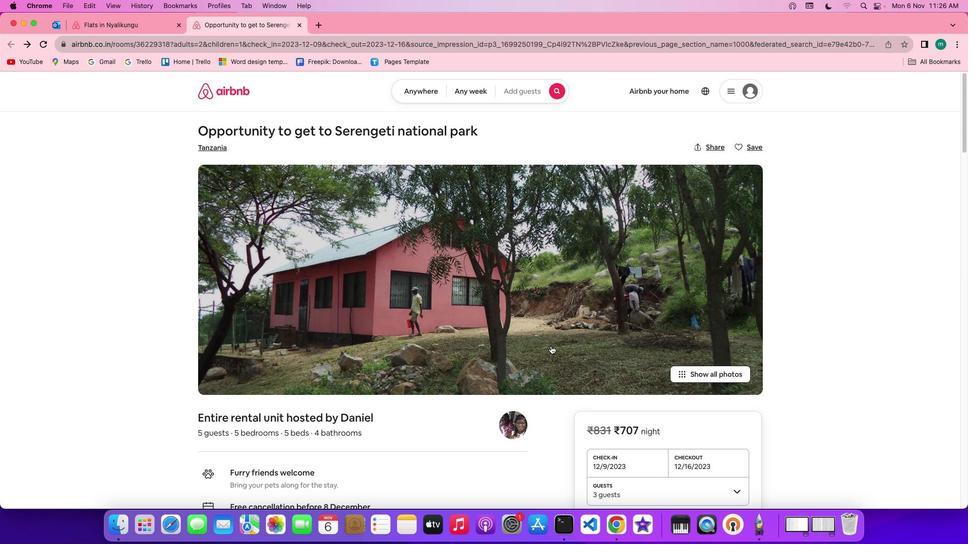 
Action: Mouse scrolled (553, 349) with delta (3, 2)
Screenshot: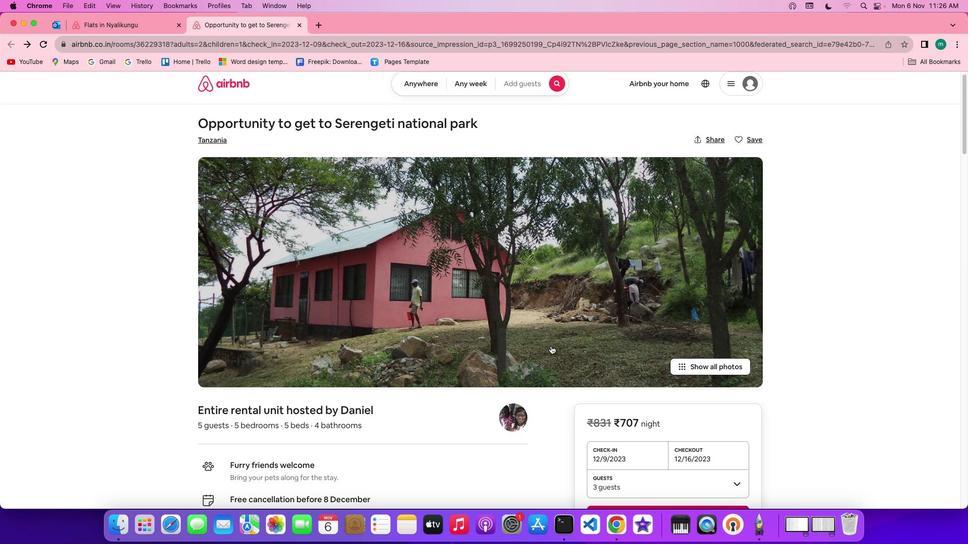 
Action: Mouse scrolled (553, 349) with delta (3, 2)
Screenshot: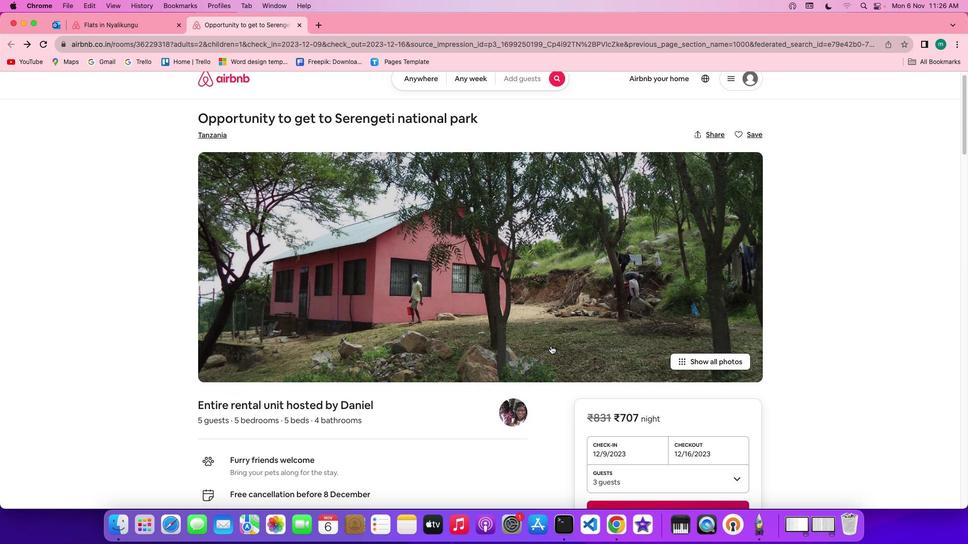
Action: Mouse scrolled (553, 349) with delta (3, 3)
Screenshot: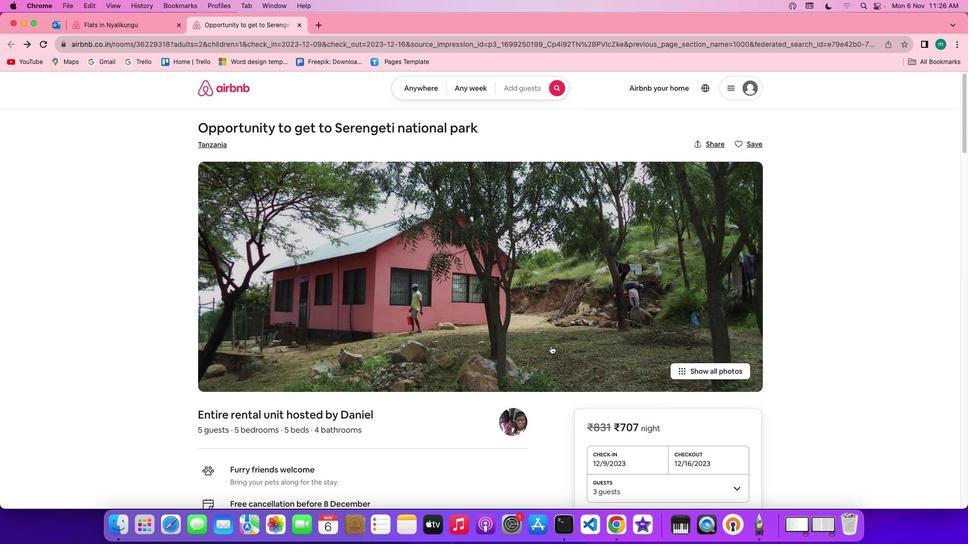 
Action: Mouse scrolled (553, 349) with delta (3, 3)
Screenshot: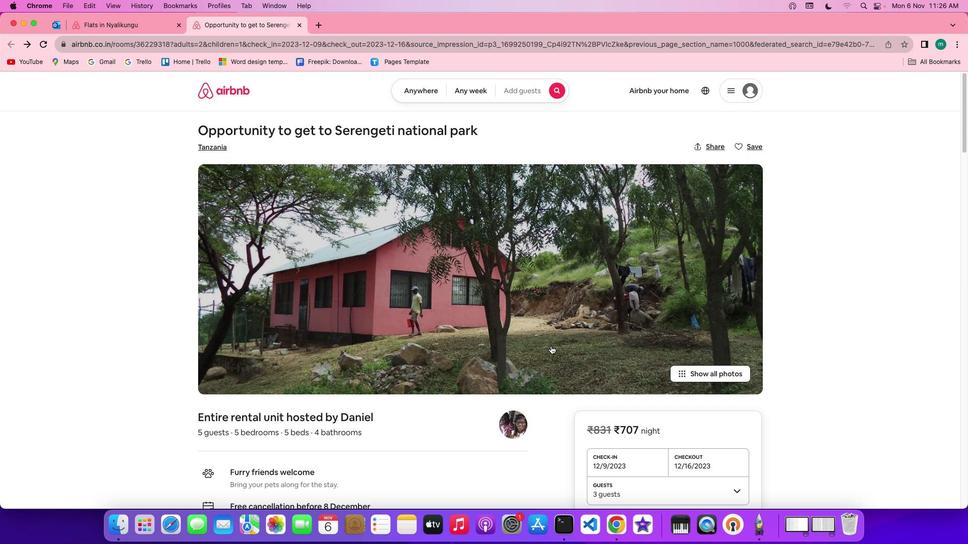
Action: Mouse scrolled (553, 349) with delta (3, 4)
Screenshot: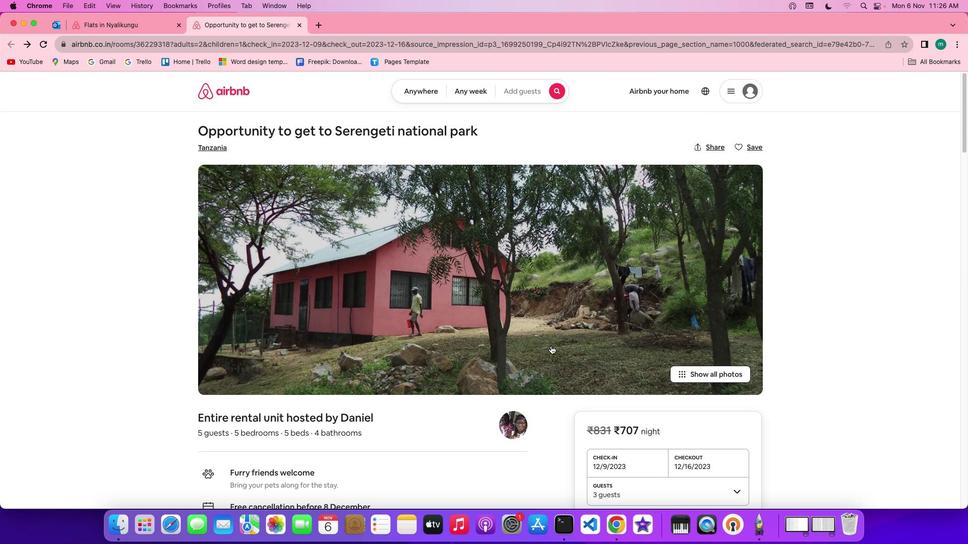 
Action: Mouse scrolled (553, 349) with delta (3, 5)
Screenshot: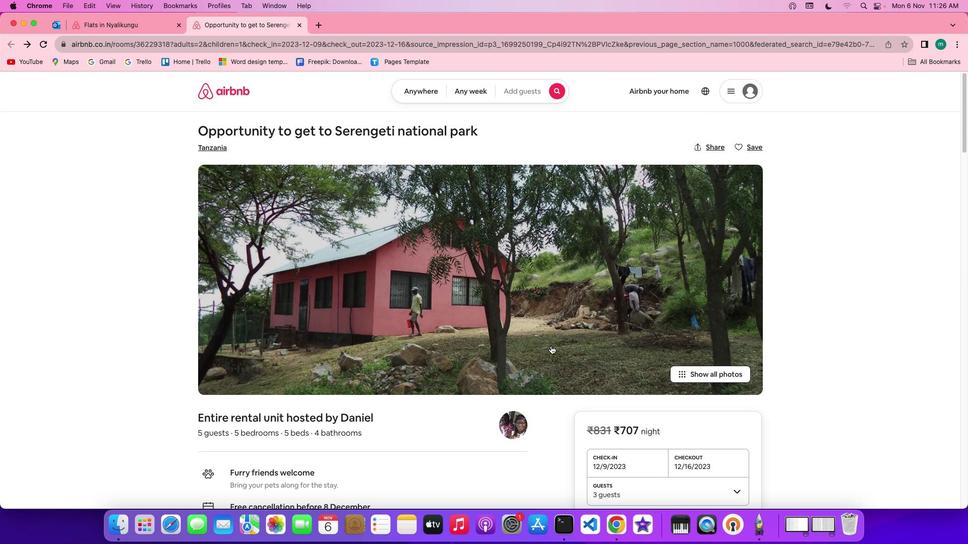 
Action: Mouse scrolled (553, 349) with delta (3, 2)
Screenshot: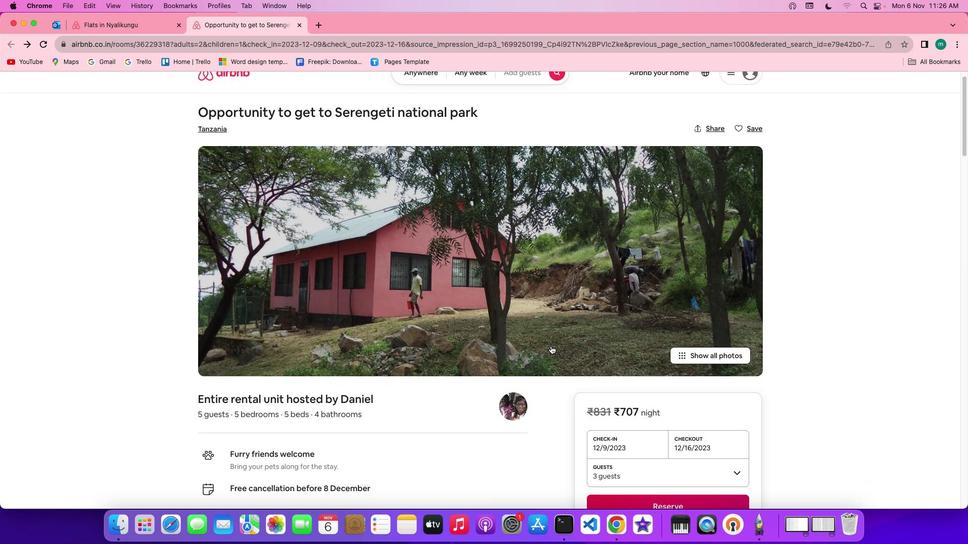 
Action: Mouse scrolled (553, 349) with delta (3, 2)
Screenshot: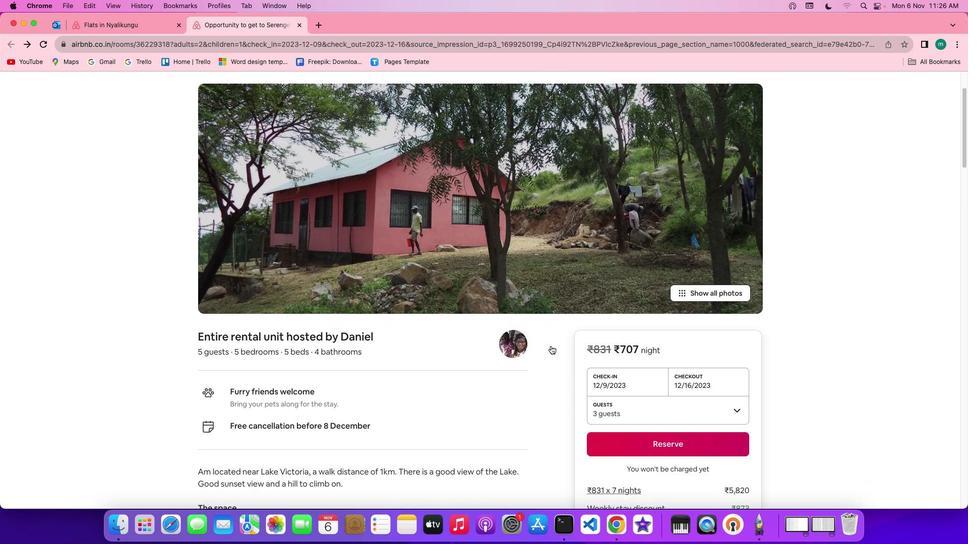 
Action: Mouse scrolled (553, 349) with delta (3, 2)
Screenshot: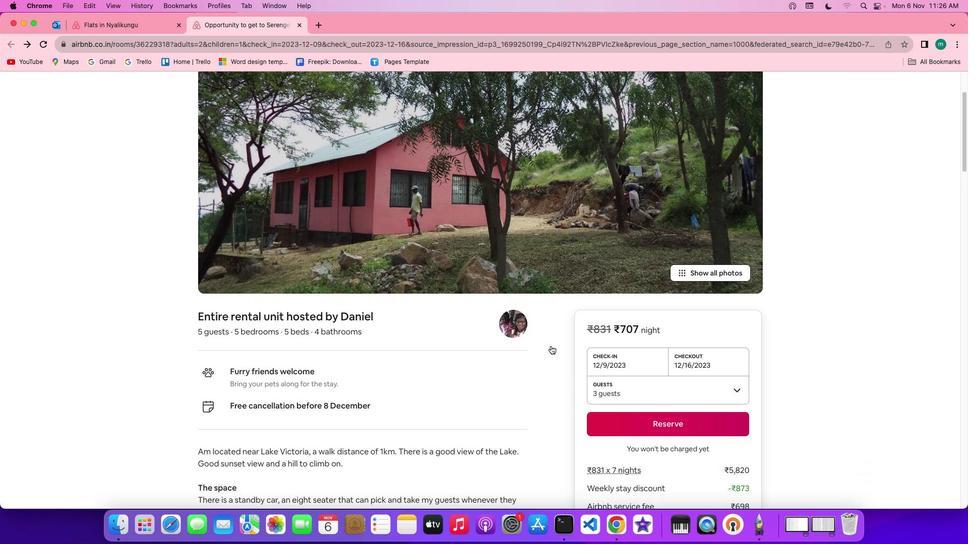 
Action: Mouse scrolled (553, 349) with delta (3, 1)
Screenshot: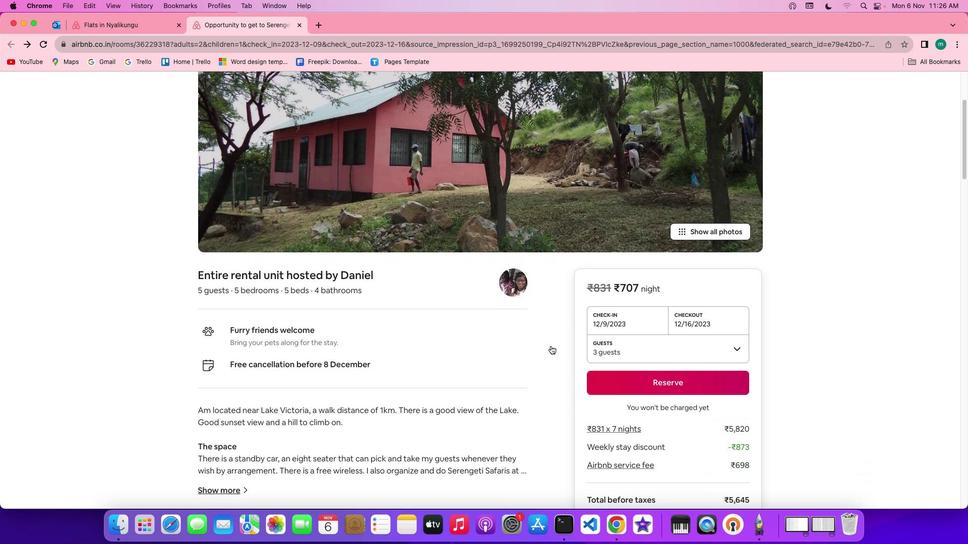 
Action: Mouse scrolled (553, 349) with delta (3, 2)
Screenshot: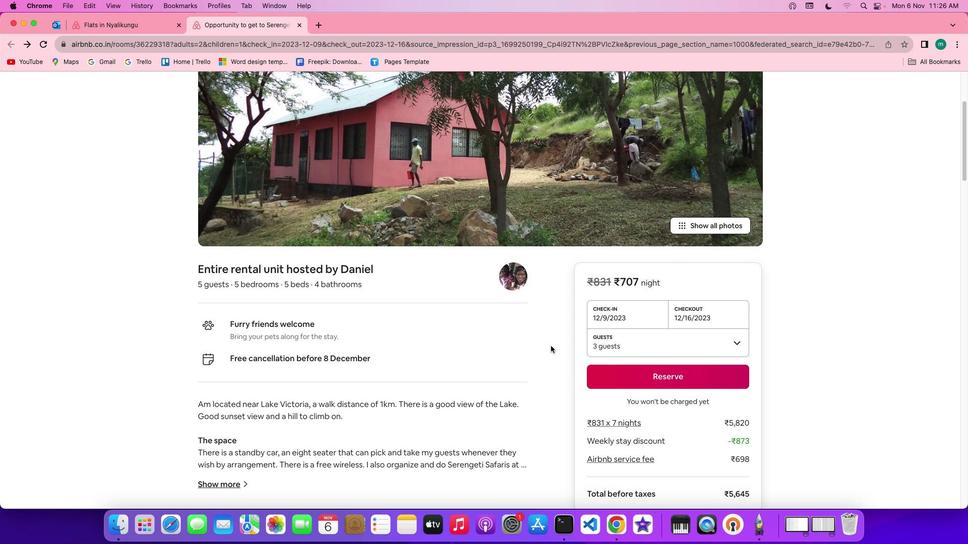 
Action: Mouse scrolled (553, 349) with delta (3, 2)
Screenshot: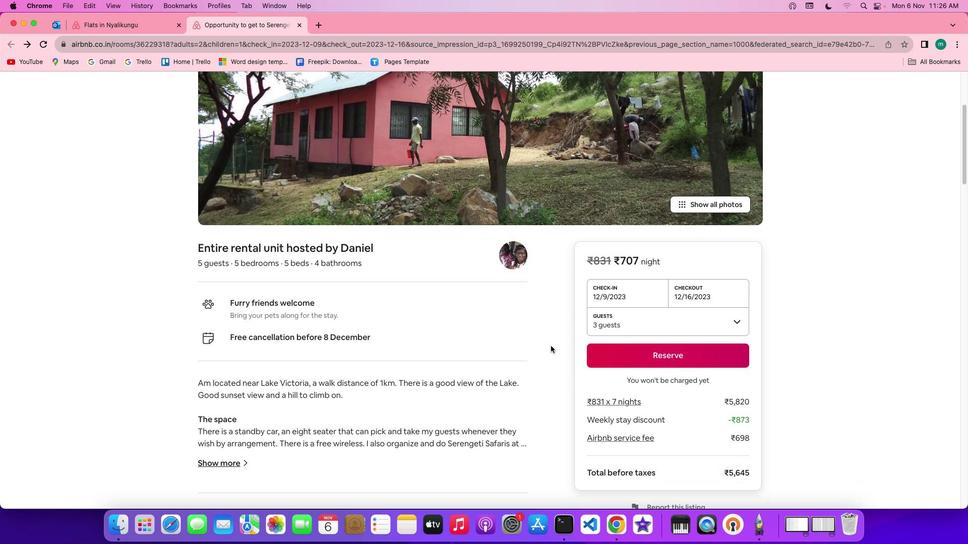 
Action: Mouse scrolled (553, 349) with delta (3, 2)
Screenshot: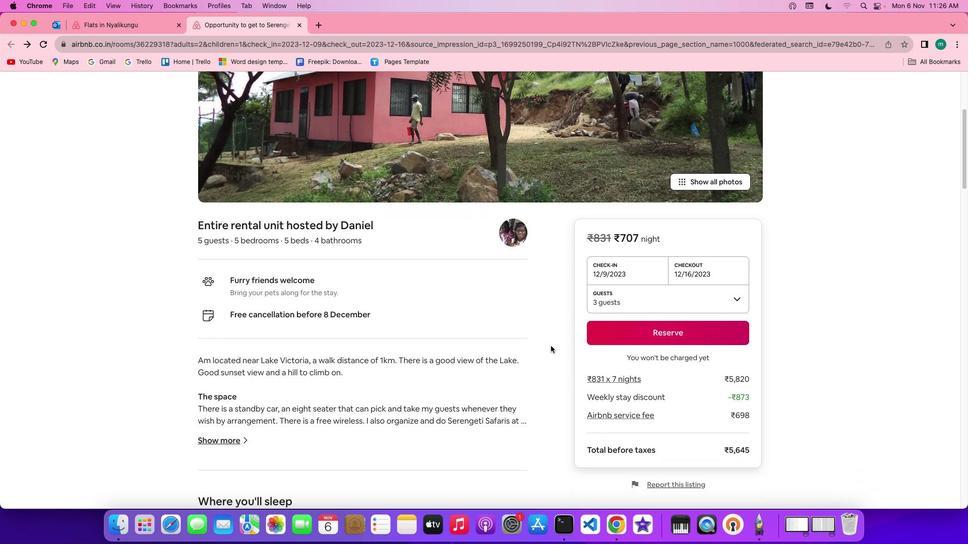 
Action: Mouse moved to (553, 349)
Screenshot: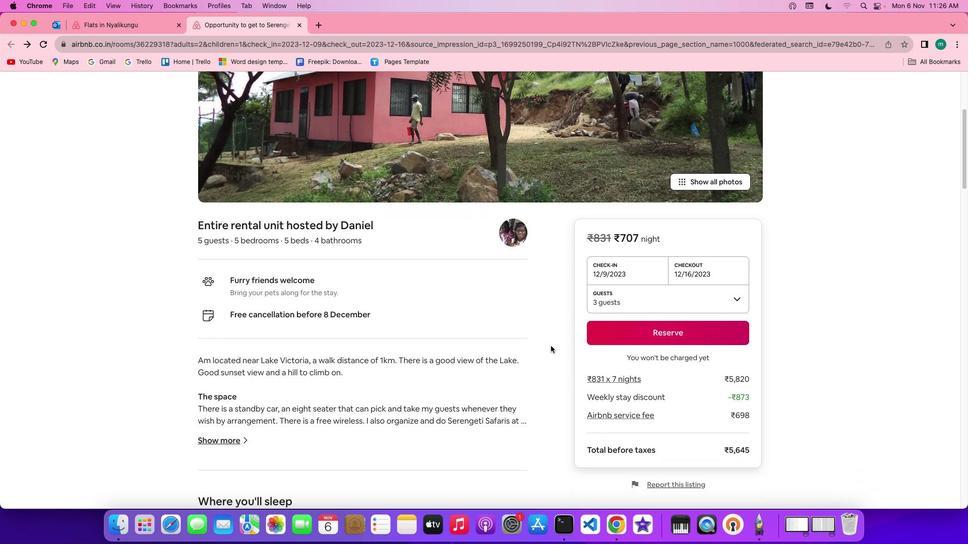 
Action: Mouse scrolled (553, 349) with delta (3, 2)
Screenshot: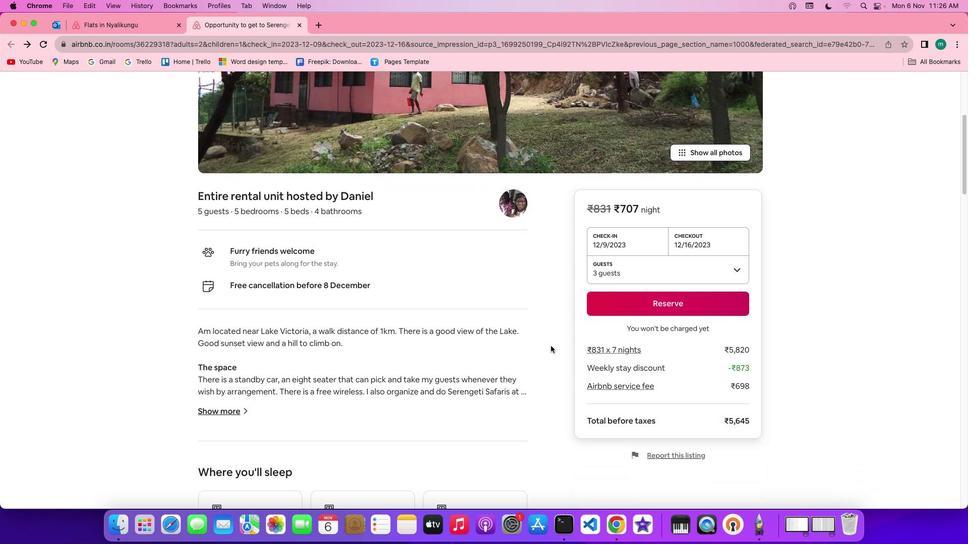 
Action: Mouse scrolled (553, 349) with delta (3, 2)
Screenshot: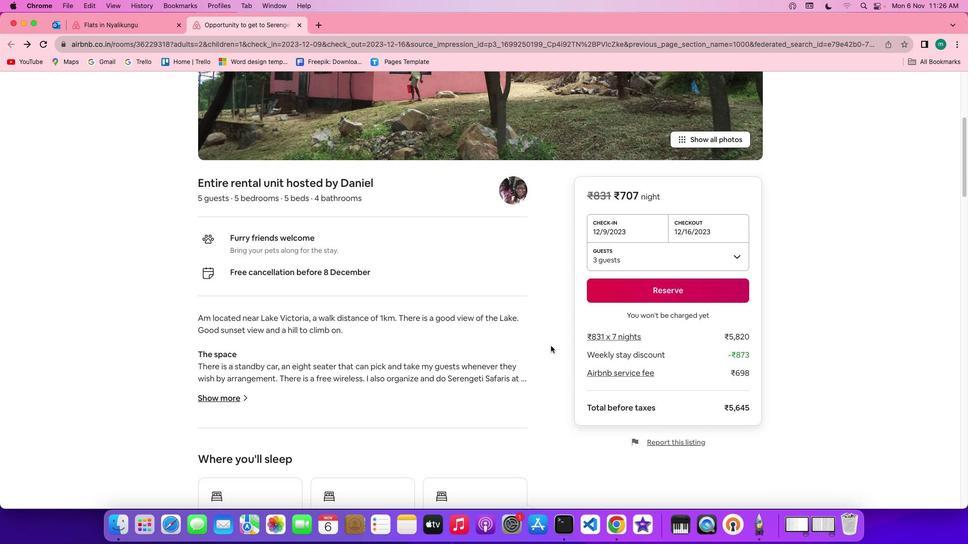 
Action: Mouse scrolled (553, 349) with delta (3, 2)
Screenshot: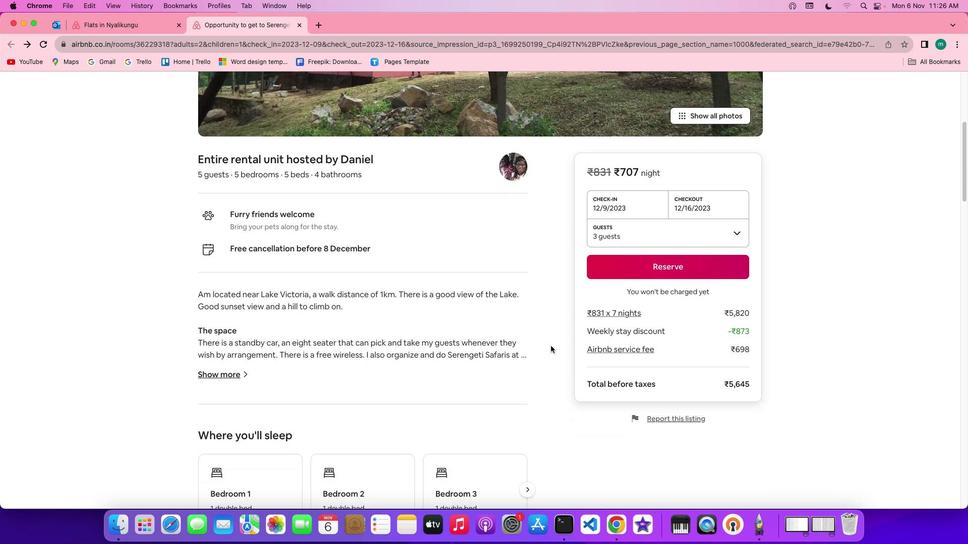 
Action: Mouse scrolled (553, 349) with delta (3, 2)
Screenshot: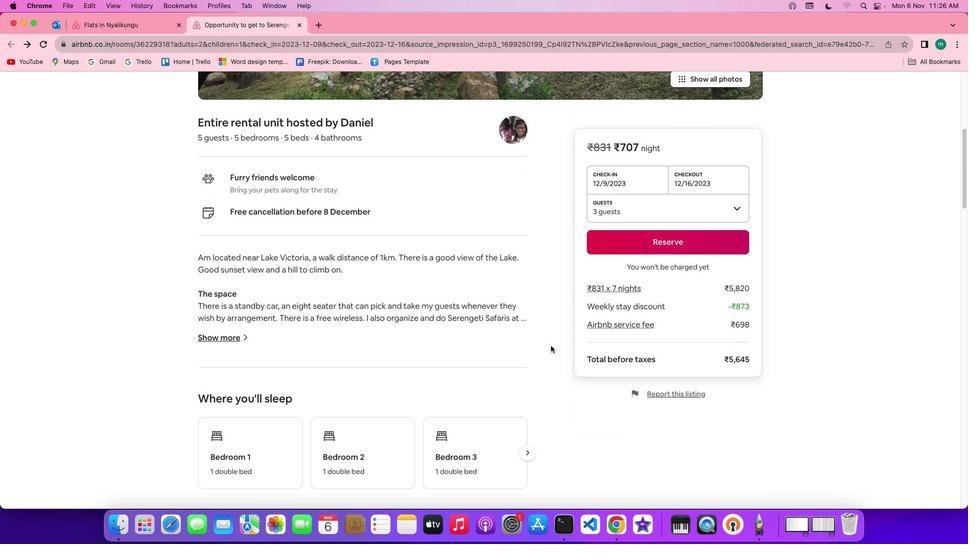 
Action: Mouse scrolled (553, 349) with delta (3, 2)
Screenshot: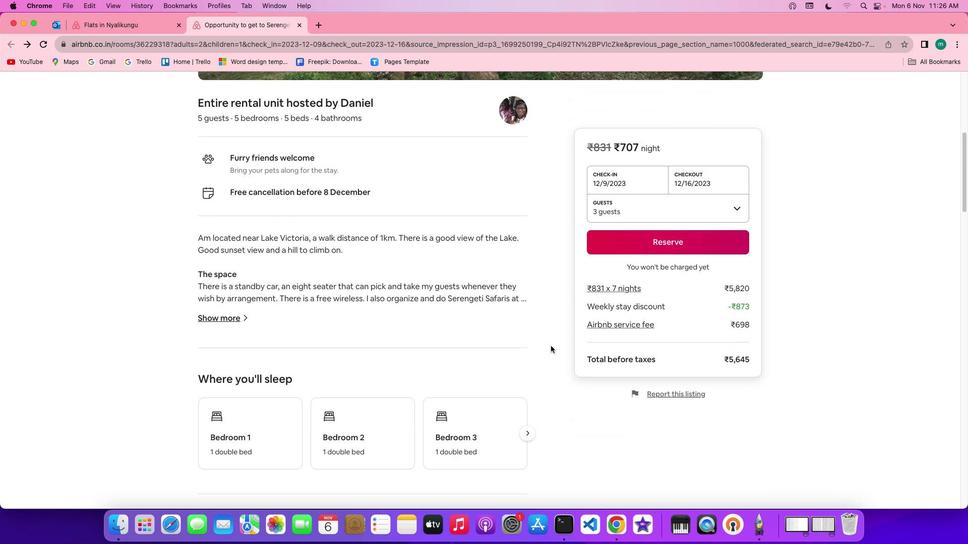 
Action: Mouse scrolled (553, 349) with delta (3, 2)
Screenshot: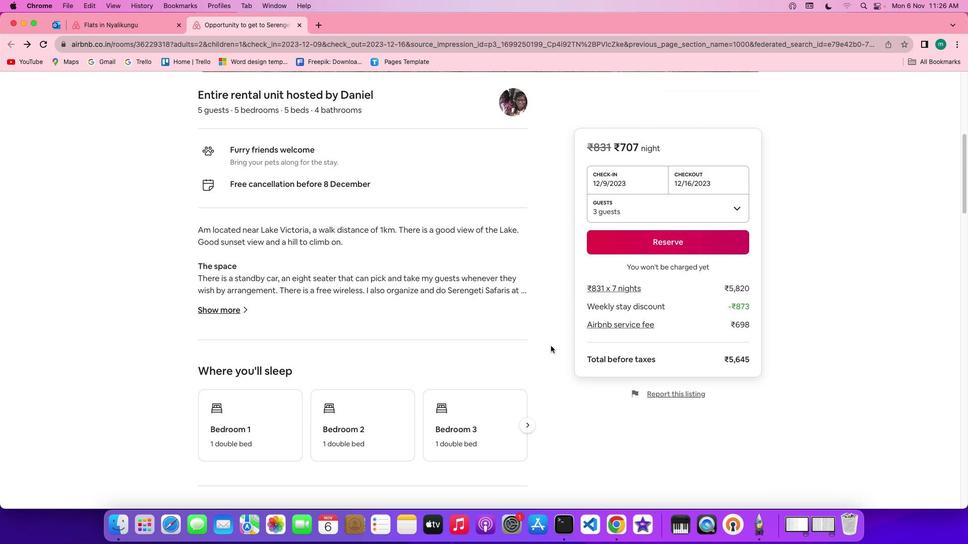 
Action: Mouse scrolled (553, 349) with delta (3, 2)
Screenshot: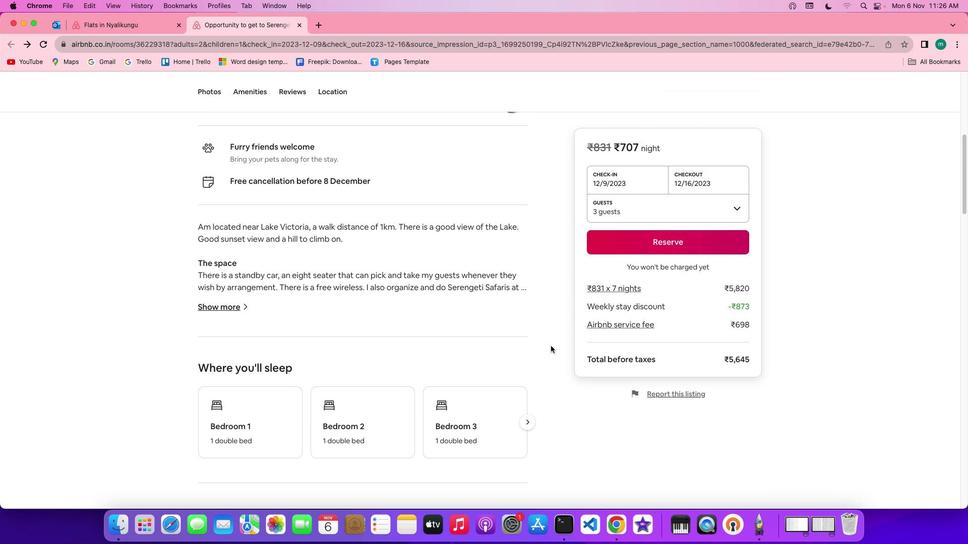 
Action: Mouse scrolled (553, 349) with delta (3, 2)
Screenshot: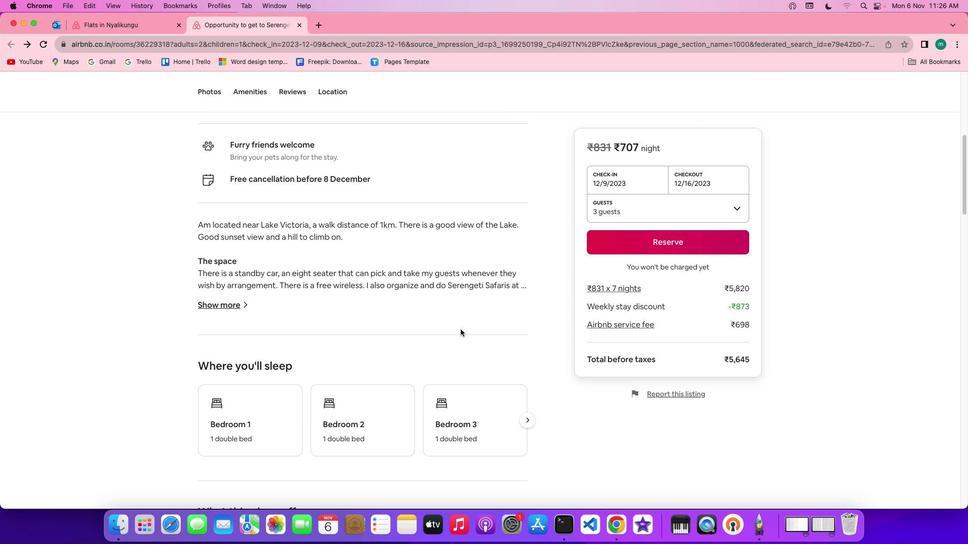 
Action: Mouse moved to (224, 305)
Screenshot: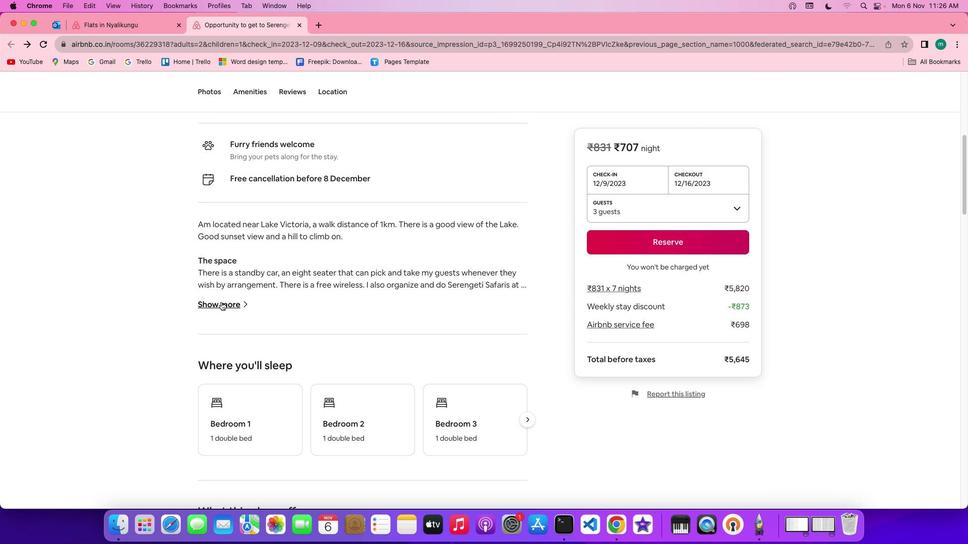 
Action: Mouse pressed left at (224, 305)
Screenshot: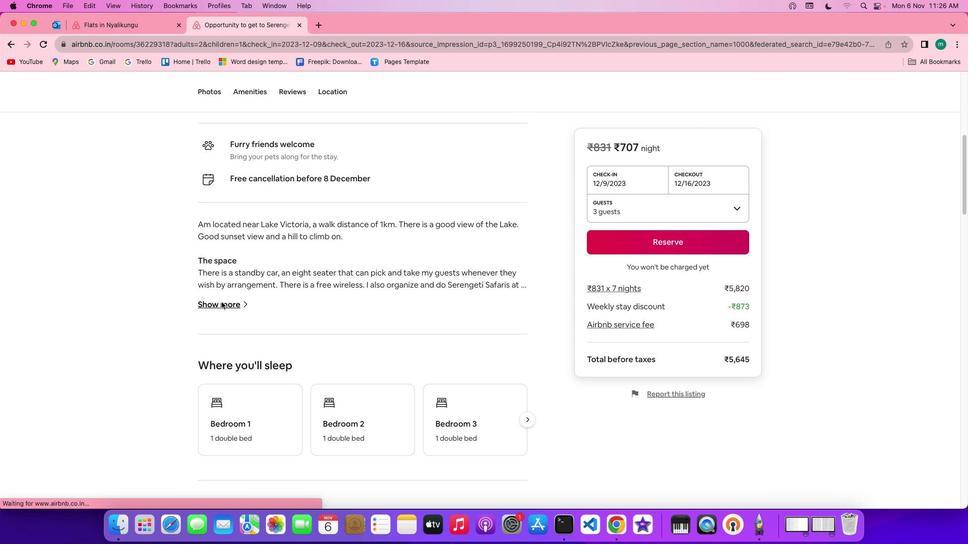 
Action: Mouse moved to (587, 354)
Screenshot: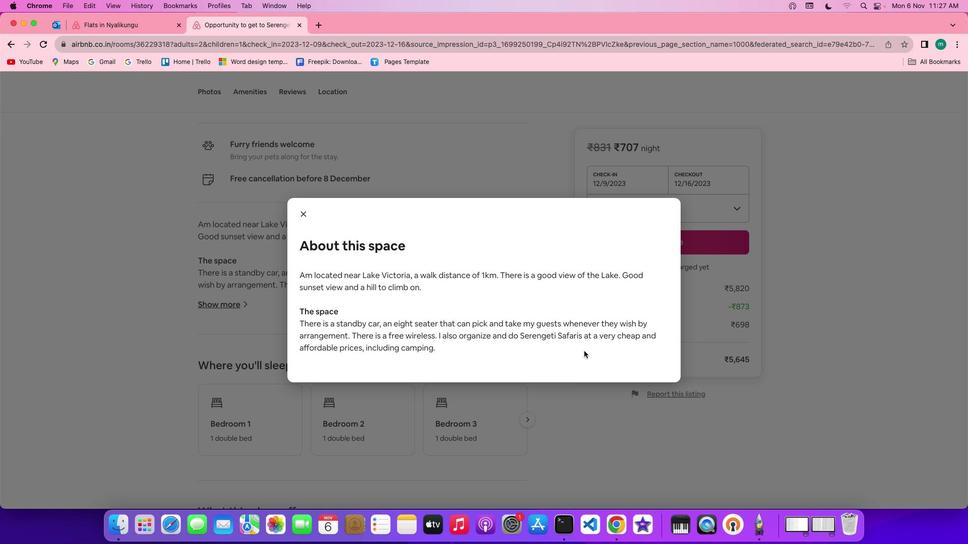 
Action: Mouse scrolled (587, 354) with delta (3, 2)
Screenshot: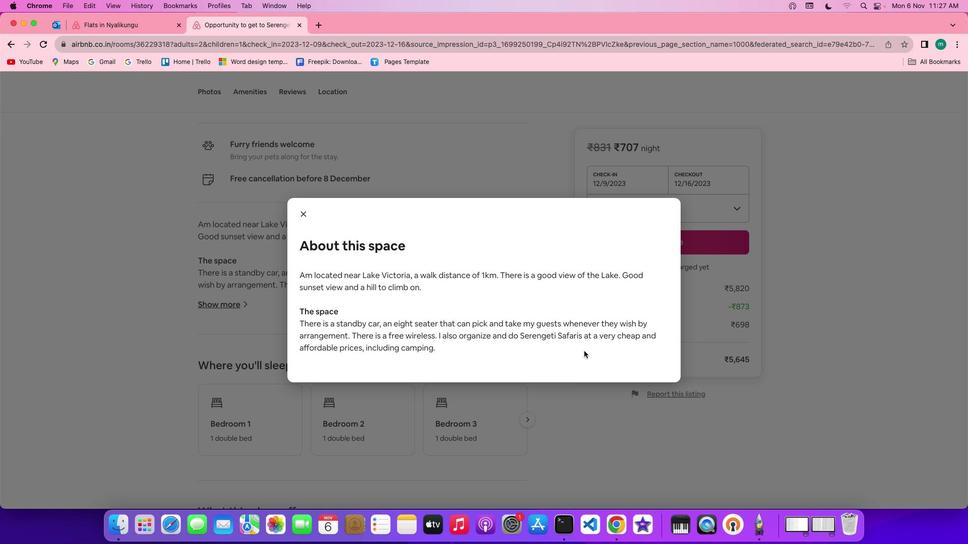 
Action: Mouse scrolled (587, 354) with delta (3, 2)
Screenshot: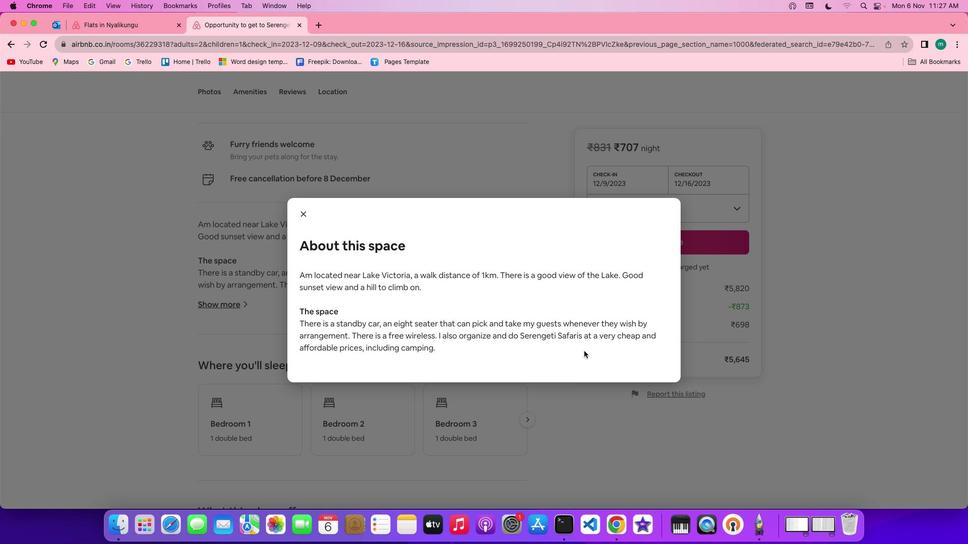 
Action: Mouse scrolled (587, 354) with delta (3, 2)
Screenshot: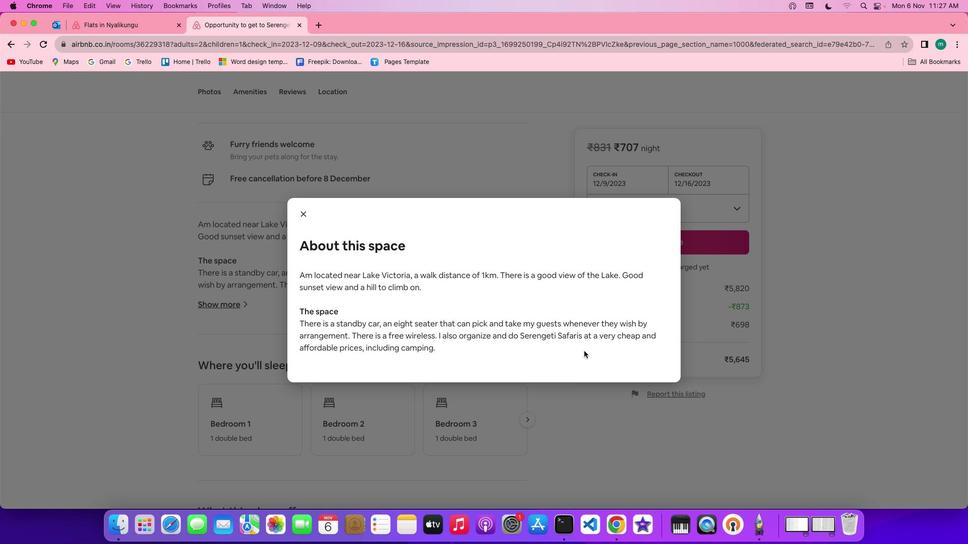 
Action: Mouse scrolled (587, 354) with delta (3, 2)
Screenshot: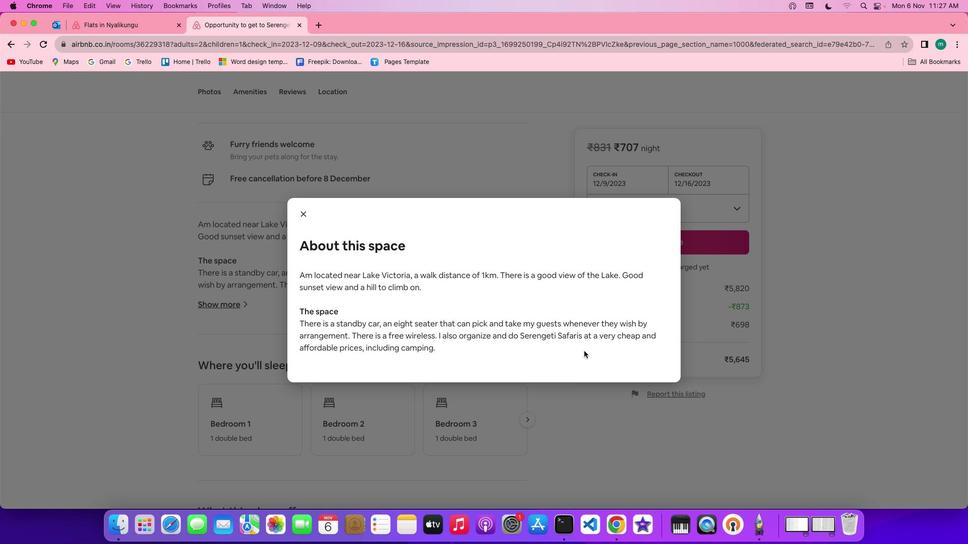 
Action: Mouse scrolled (587, 354) with delta (3, 2)
Screenshot: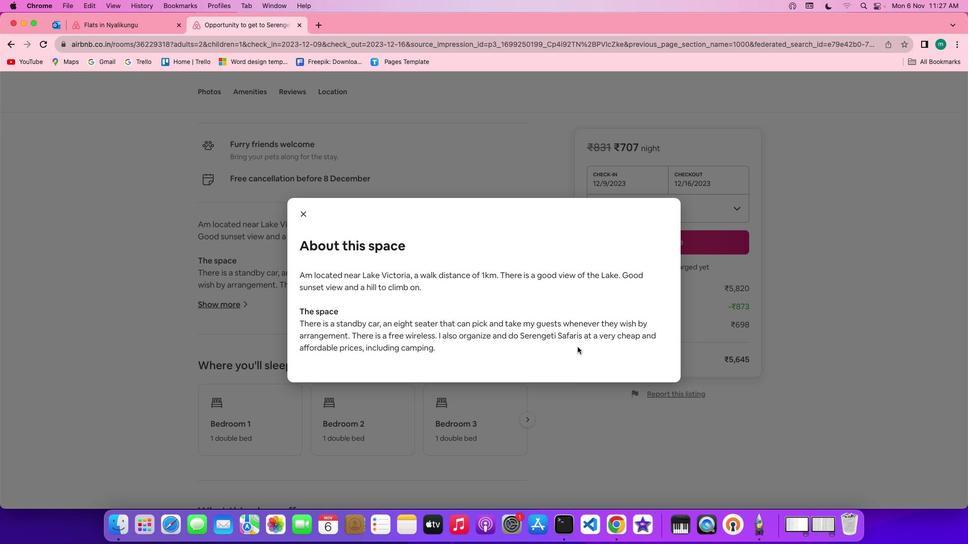 
Action: Mouse scrolled (587, 354) with delta (3, 2)
Screenshot: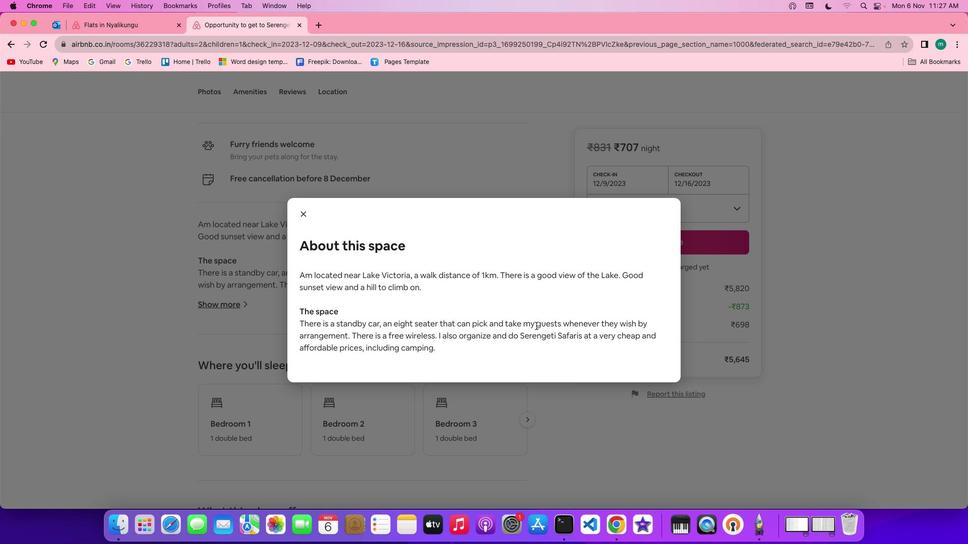 
Action: Mouse scrolled (587, 354) with delta (3, 2)
Screenshot: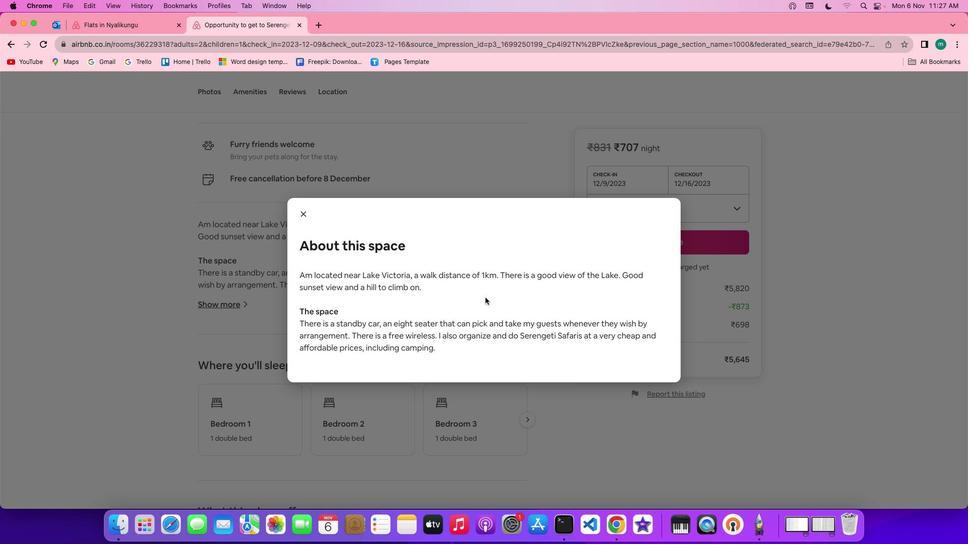 
Action: Mouse scrolled (587, 354) with delta (3, 1)
Screenshot: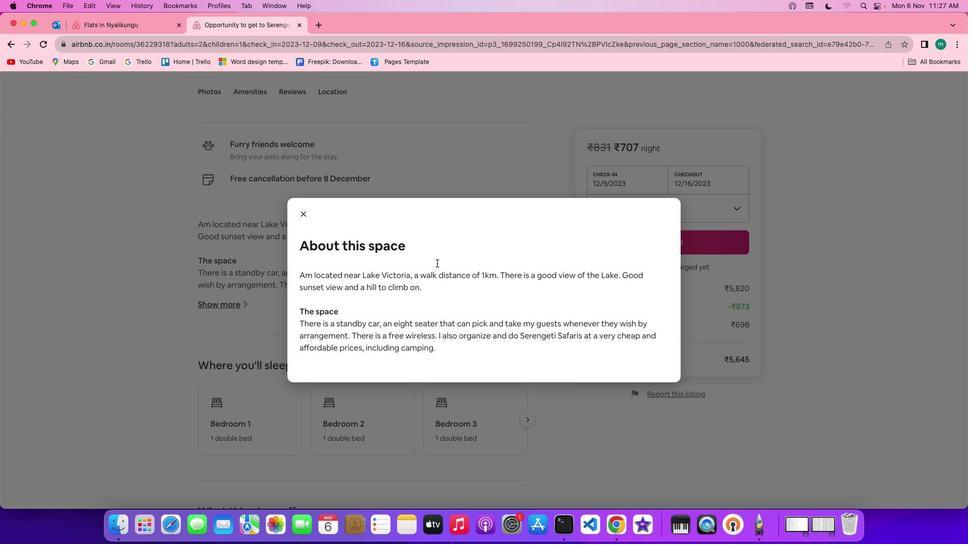 
Action: Mouse moved to (311, 215)
Screenshot: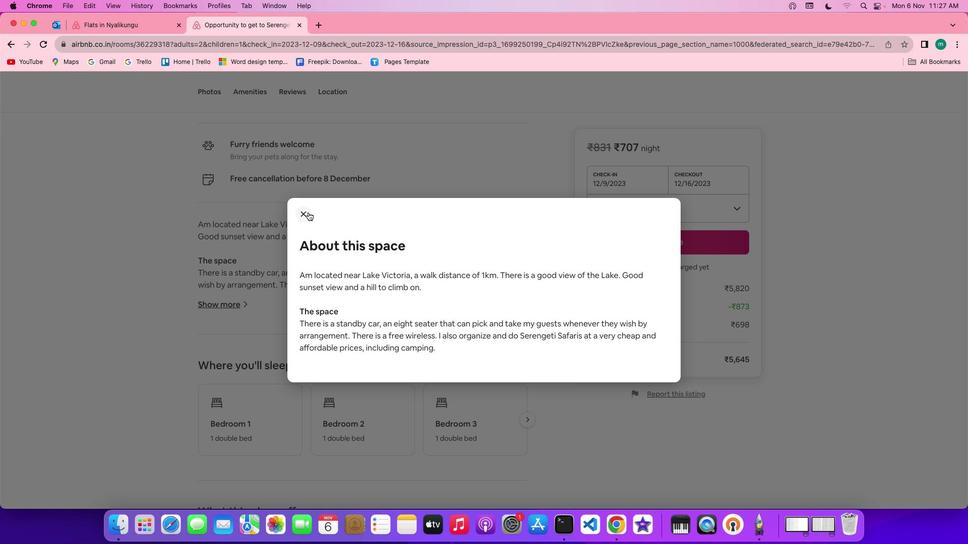 
Action: Mouse pressed left at (311, 215)
Screenshot: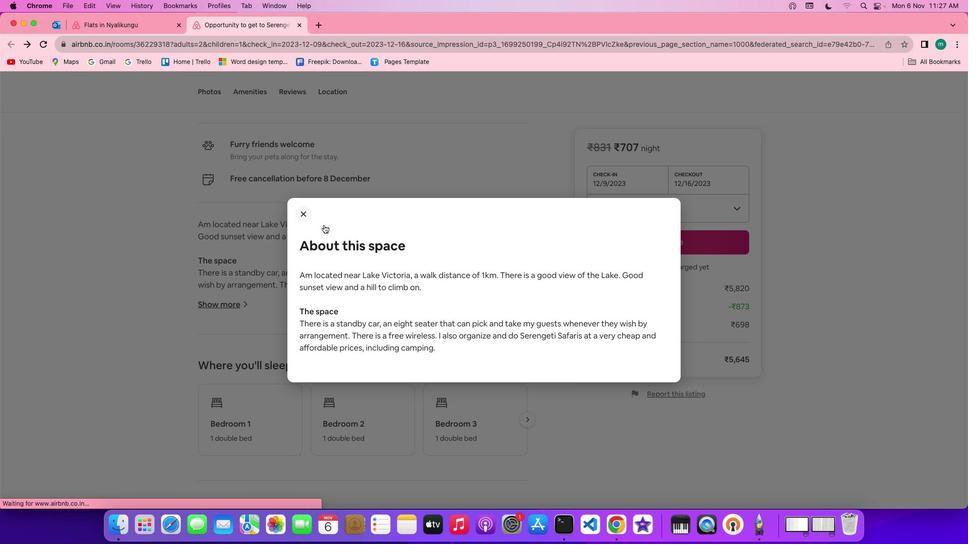 
Action: Mouse moved to (465, 297)
Screenshot: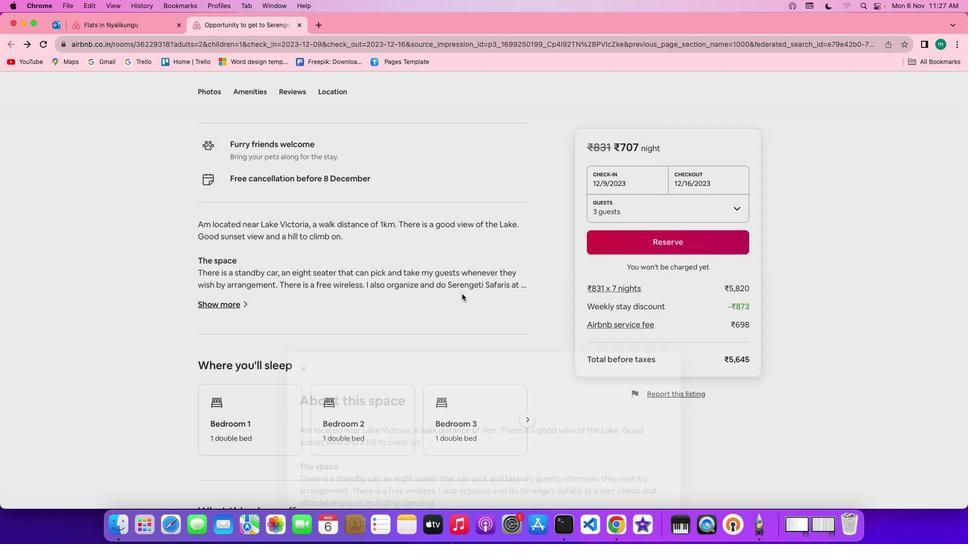 
Action: Mouse scrolled (465, 297) with delta (3, 2)
Screenshot: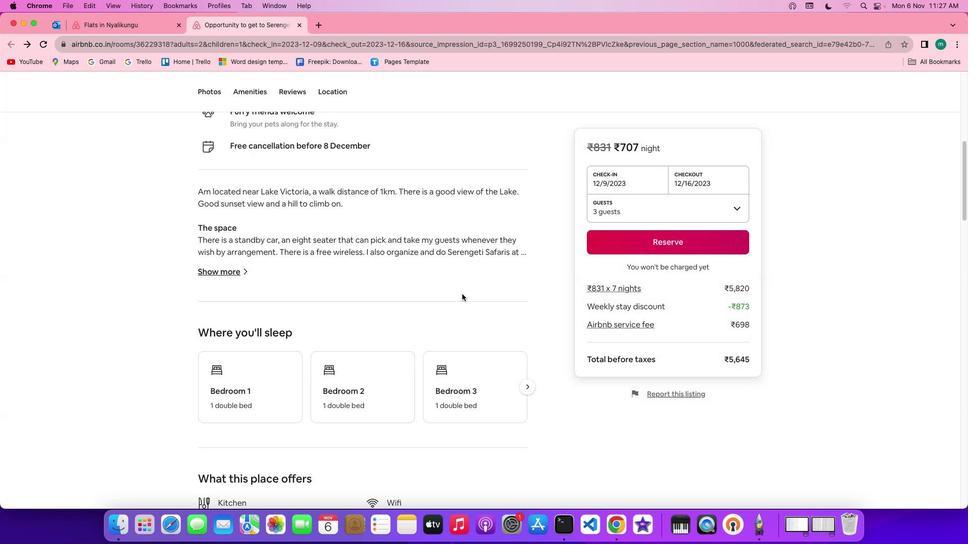 
Action: Mouse scrolled (465, 297) with delta (3, 2)
Screenshot: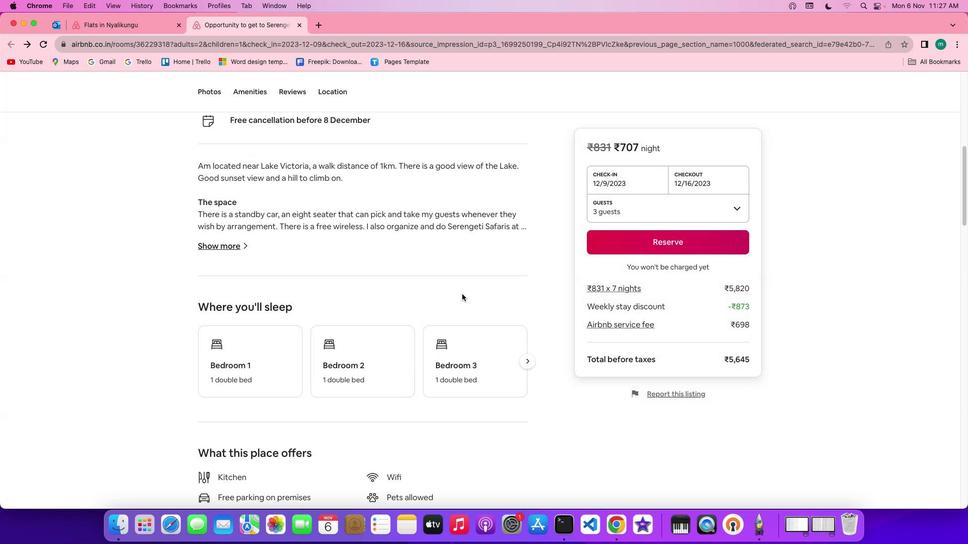 
Action: Mouse scrolled (465, 297) with delta (3, 2)
Screenshot: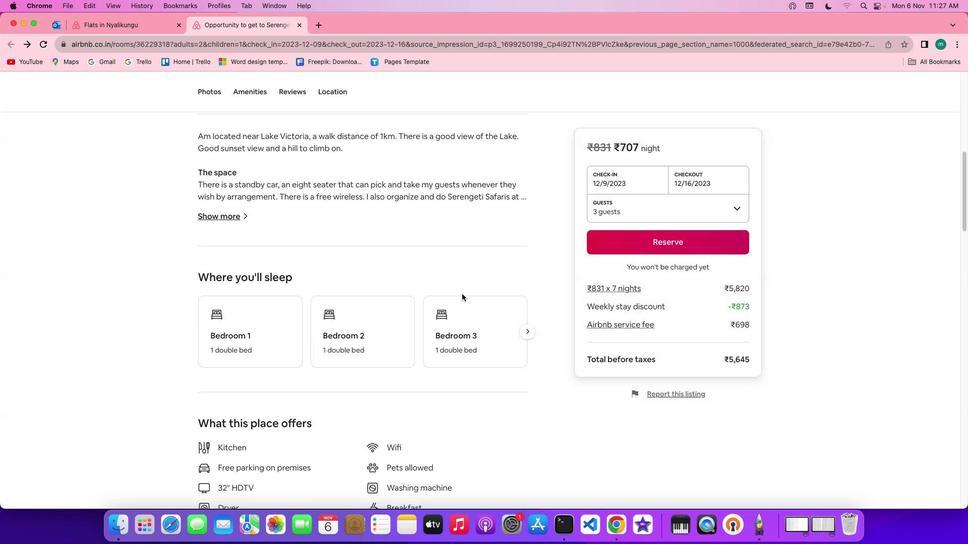 
Action: Mouse scrolled (465, 297) with delta (3, 1)
Screenshot: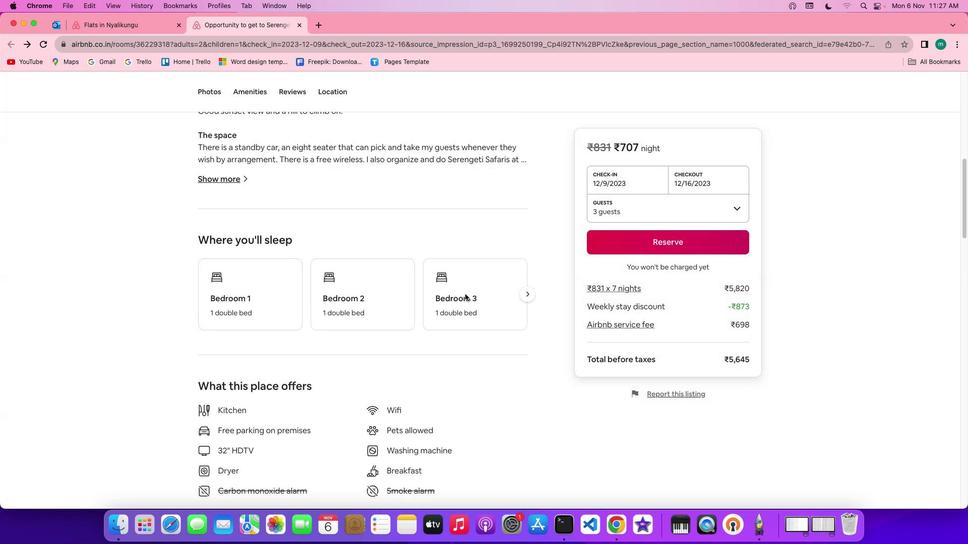 
Action: Mouse moved to (533, 296)
Screenshot: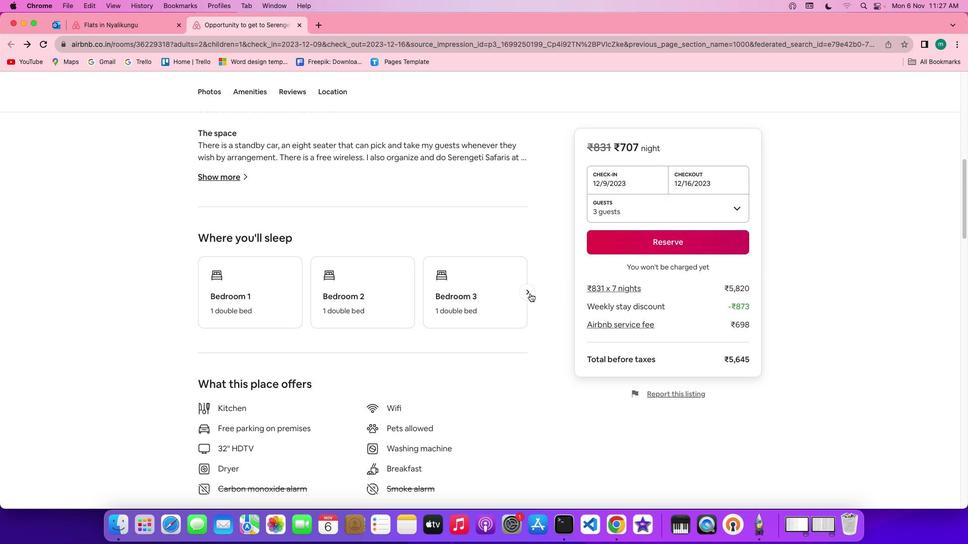 
Action: Mouse pressed left at (533, 296)
Screenshot: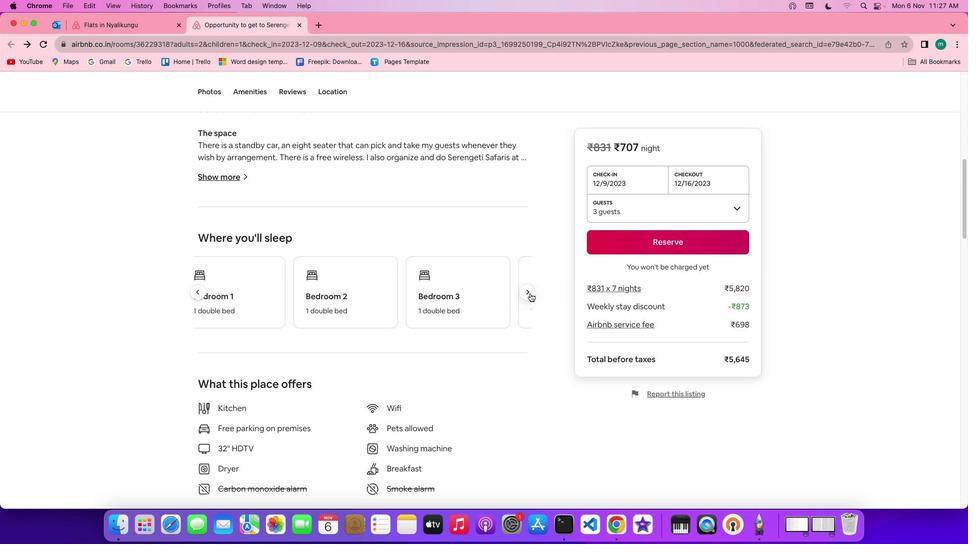 
Action: Mouse moved to (526, 297)
Screenshot: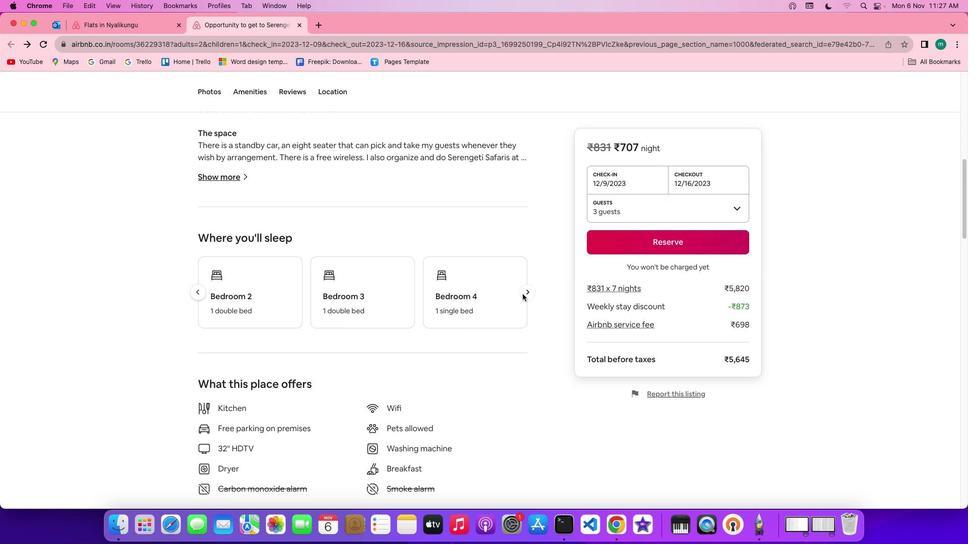 
Action: Mouse pressed left at (526, 297)
Screenshot: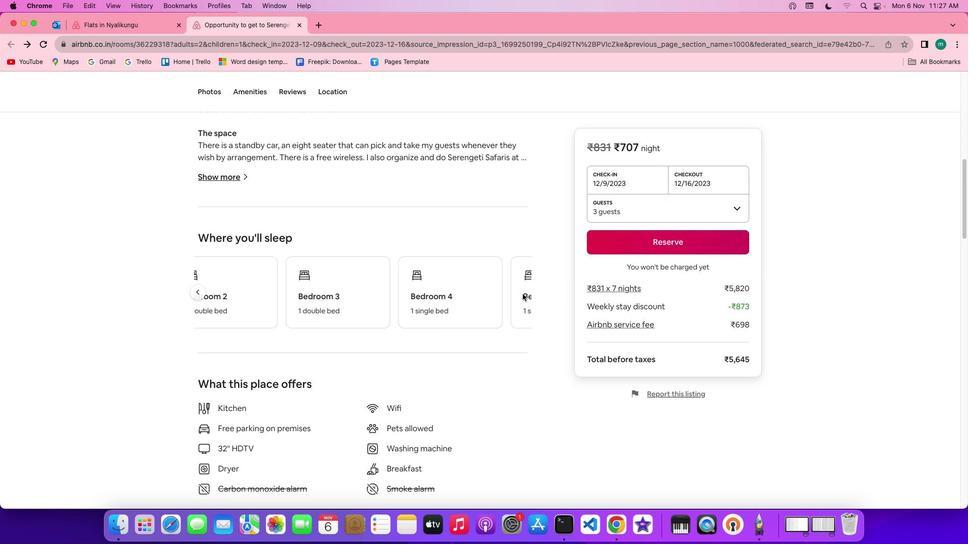 
Action: Mouse moved to (458, 329)
Screenshot: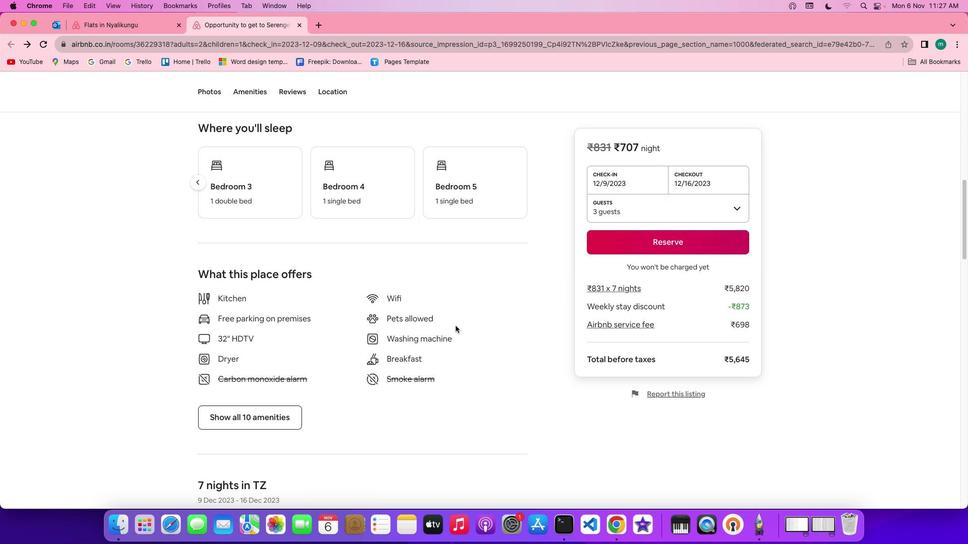
Action: Mouse scrolled (458, 329) with delta (3, 2)
Screenshot: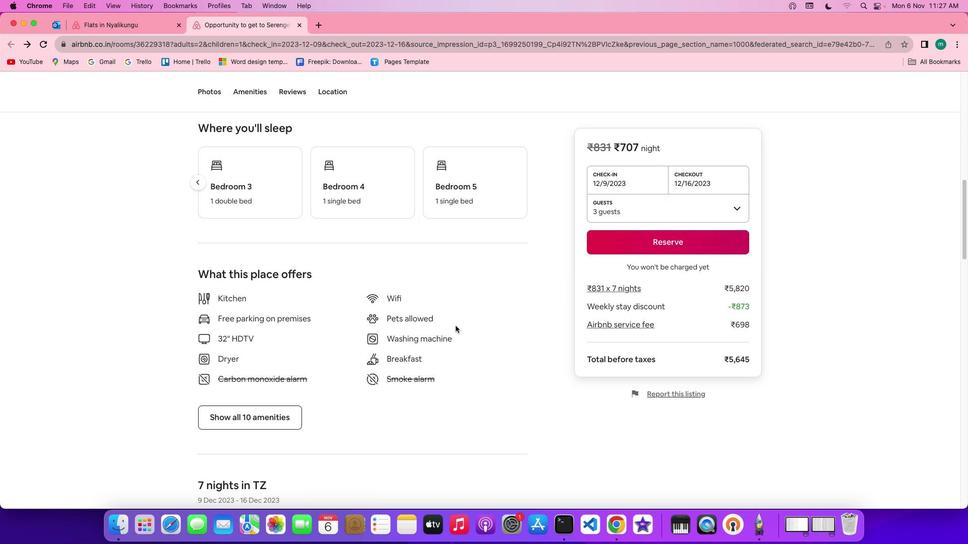 
Action: Mouse moved to (458, 328)
Screenshot: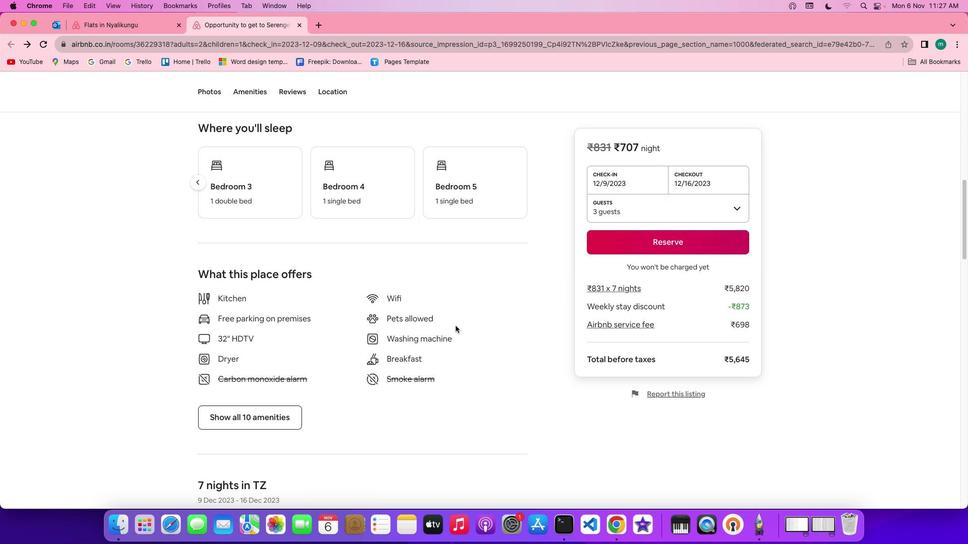 
Action: Mouse scrolled (458, 328) with delta (3, 2)
Screenshot: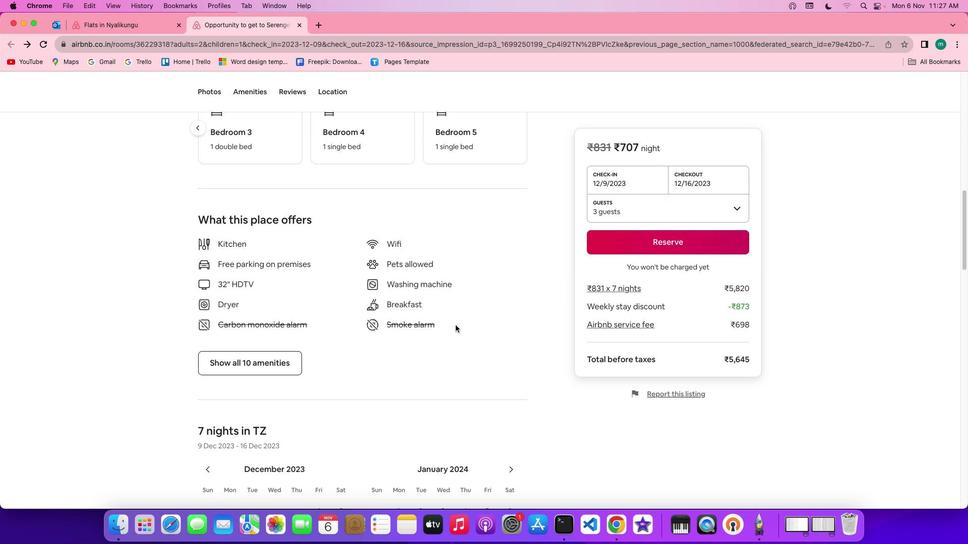 
Action: Mouse scrolled (458, 328) with delta (3, 1)
Screenshot: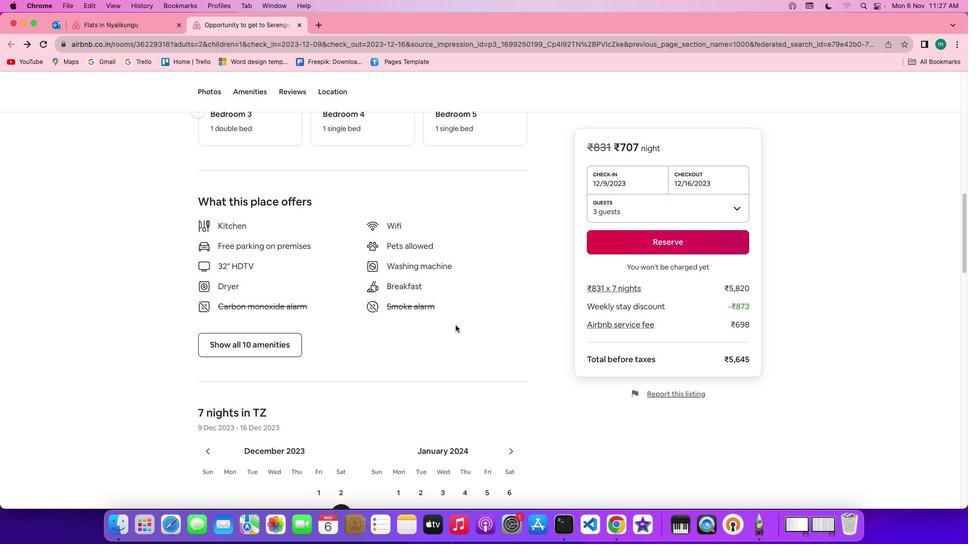 
Action: Mouse scrolled (458, 328) with delta (3, 1)
Screenshot: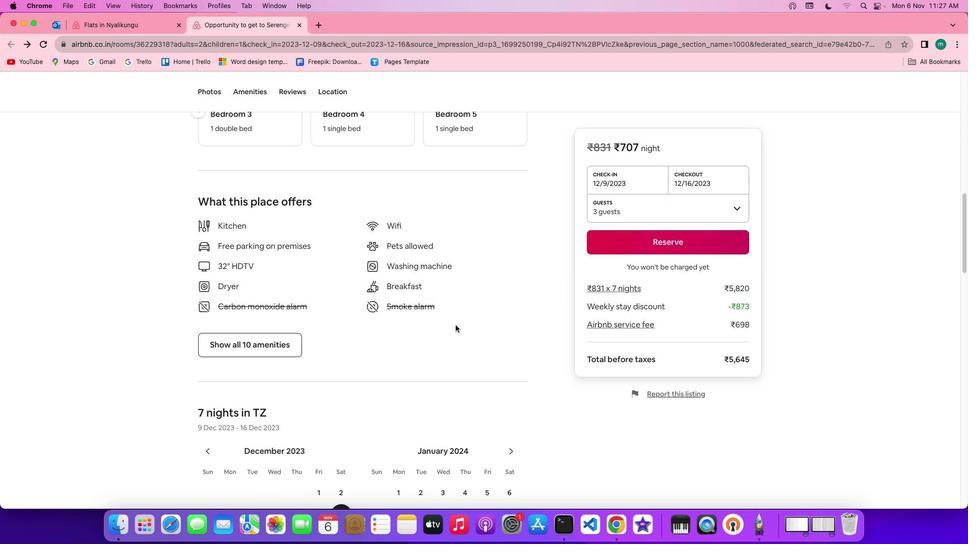 
Action: Mouse moved to (456, 327)
Screenshot: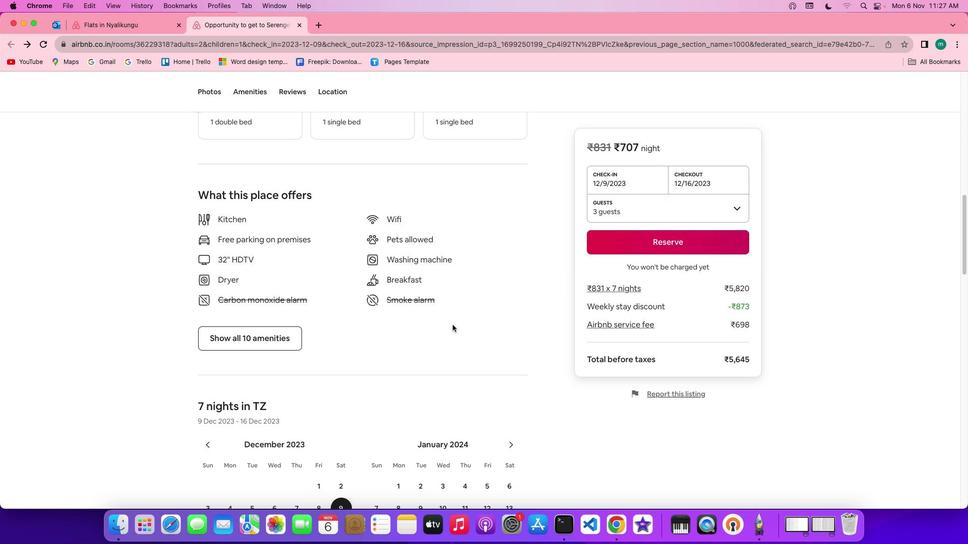 
Action: Mouse scrolled (456, 327) with delta (3, 2)
Screenshot: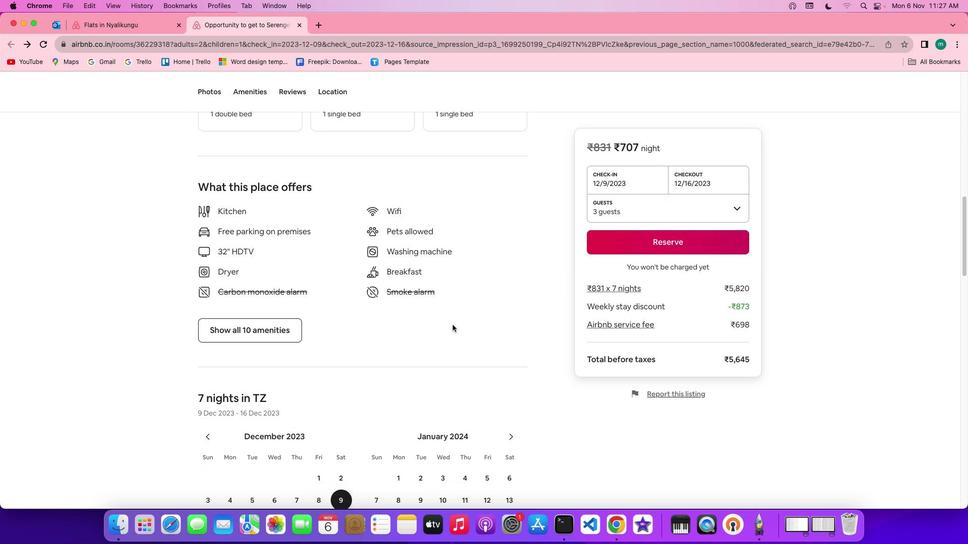 
Action: Mouse scrolled (456, 327) with delta (3, 2)
Screenshot: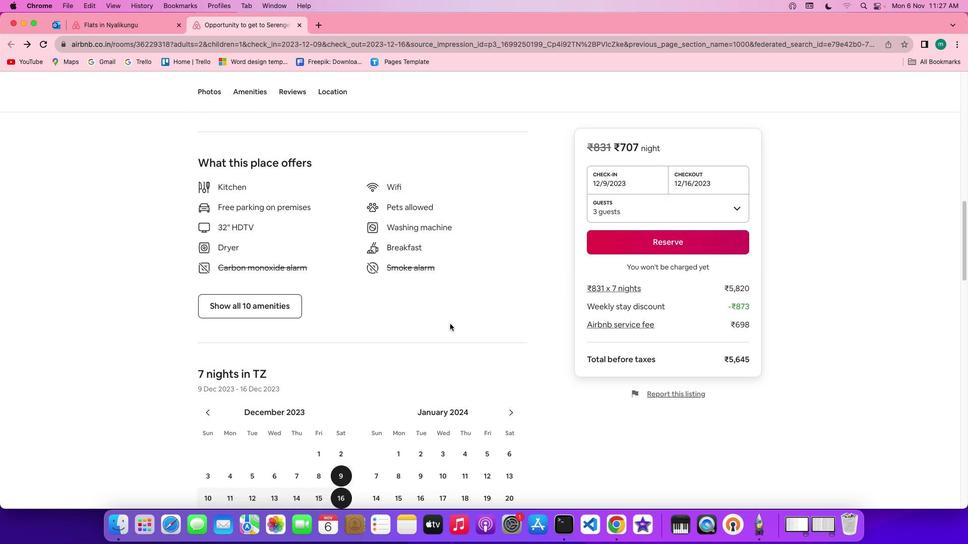 
Action: Mouse scrolled (456, 327) with delta (3, 2)
Screenshot: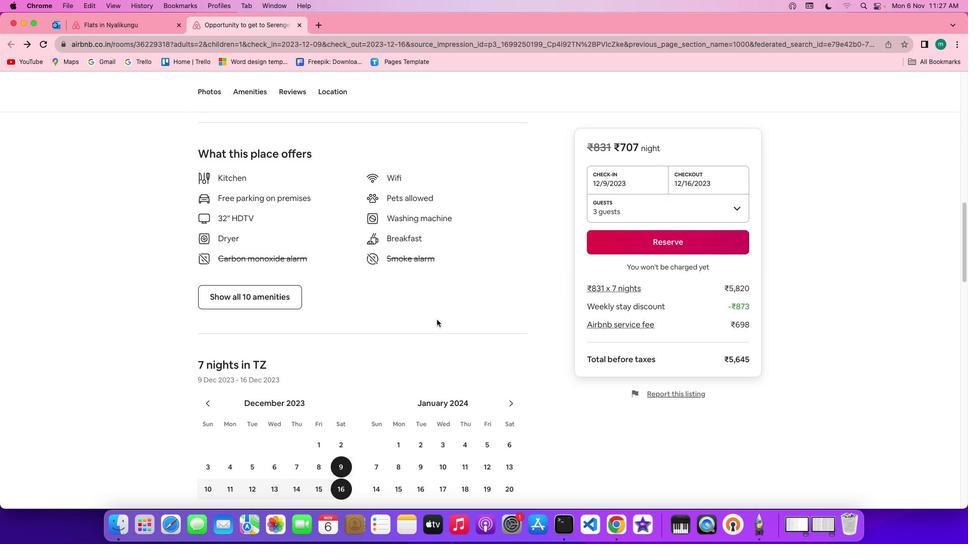 
Action: Mouse moved to (259, 292)
Screenshot: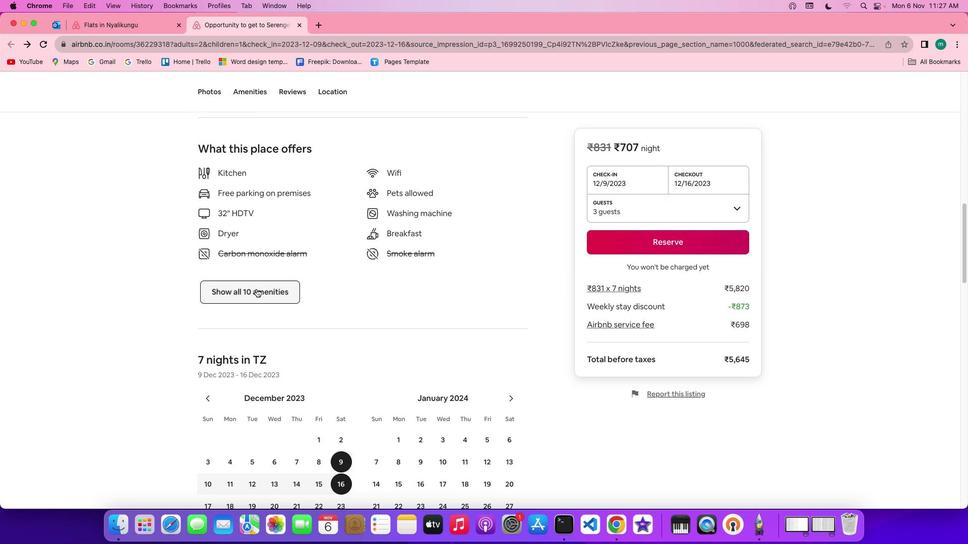 
Action: Mouse pressed left at (259, 292)
Screenshot: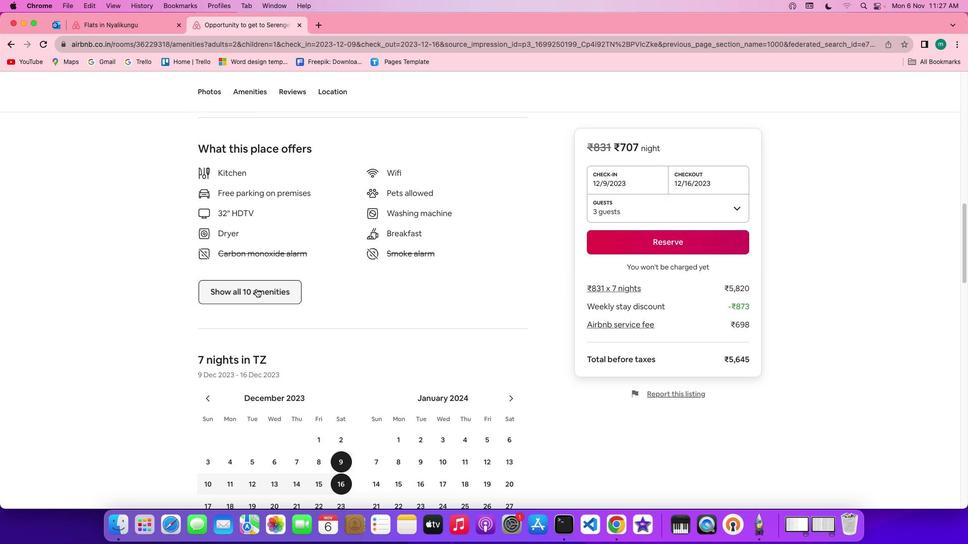 
Action: Mouse moved to (472, 307)
Screenshot: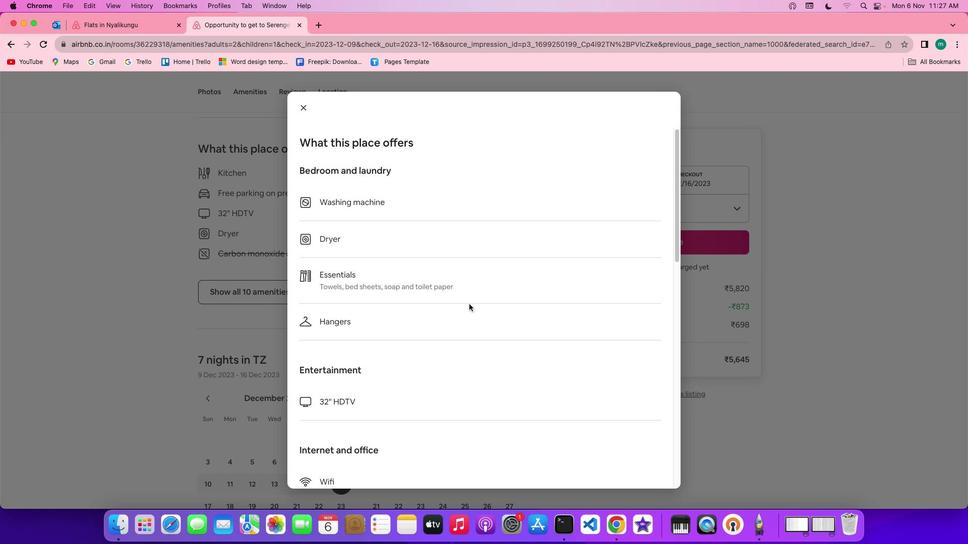 
Action: Mouse scrolled (472, 307) with delta (3, 2)
Screenshot: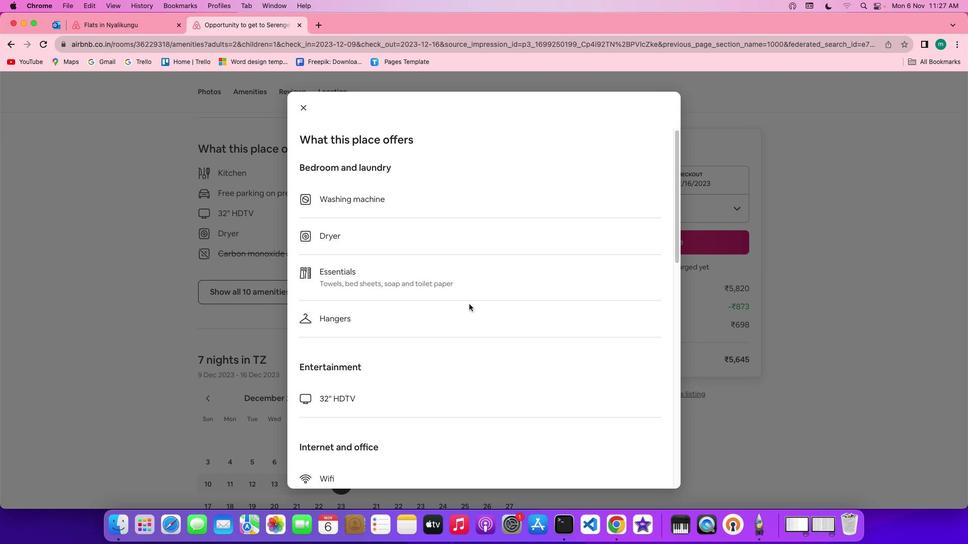 
Action: Mouse scrolled (472, 307) with delta (3, 2)
Screenshot: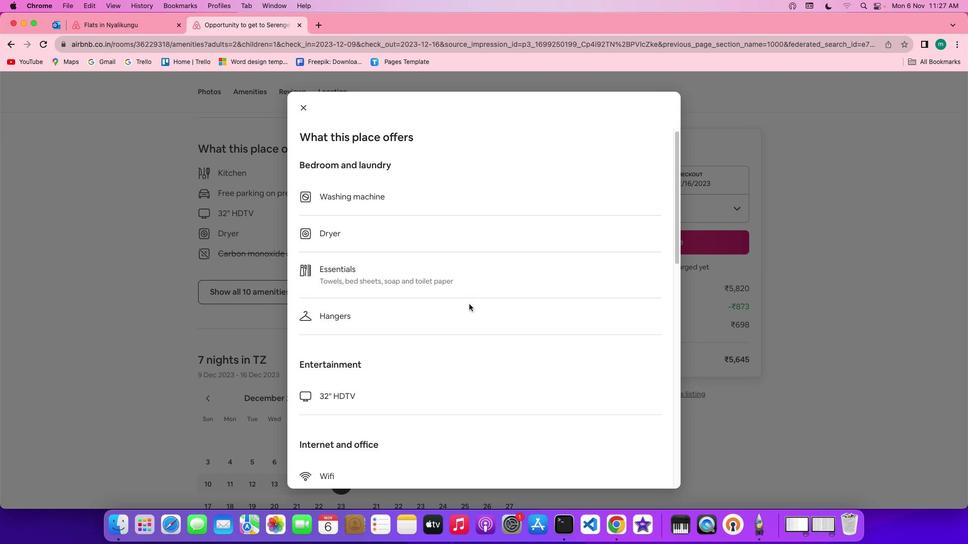 
Action: Mouse scrolled (472, 307) with delta (3, 2)
Screenshot: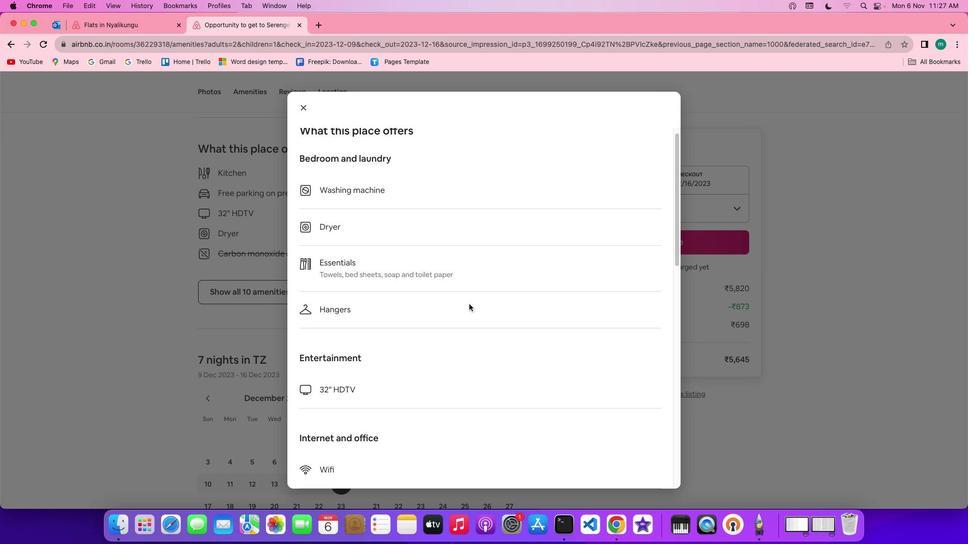 
Action: Mouse moved to (482, 309)
Screenshot: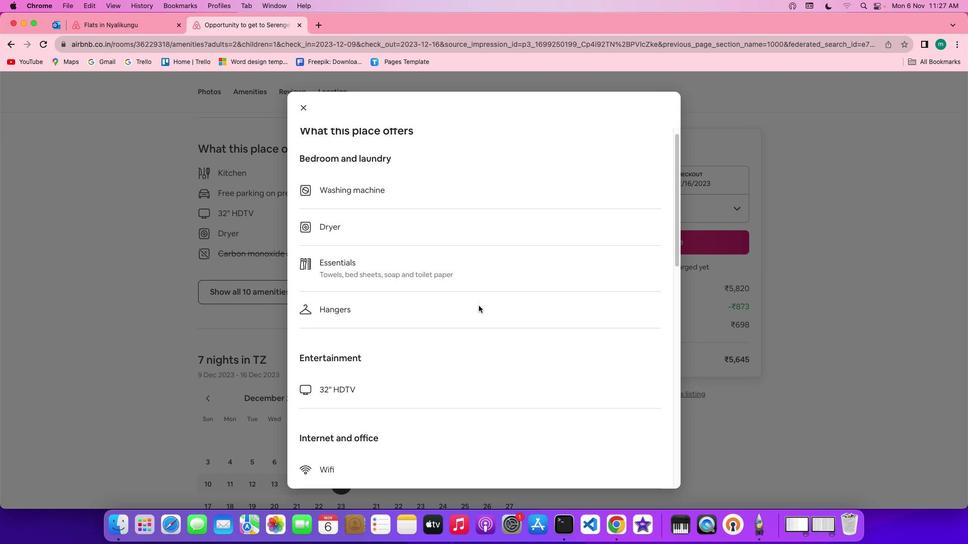 
Action: Mouse scrolled (482, 309) with delta (3, 2)
Screenshot: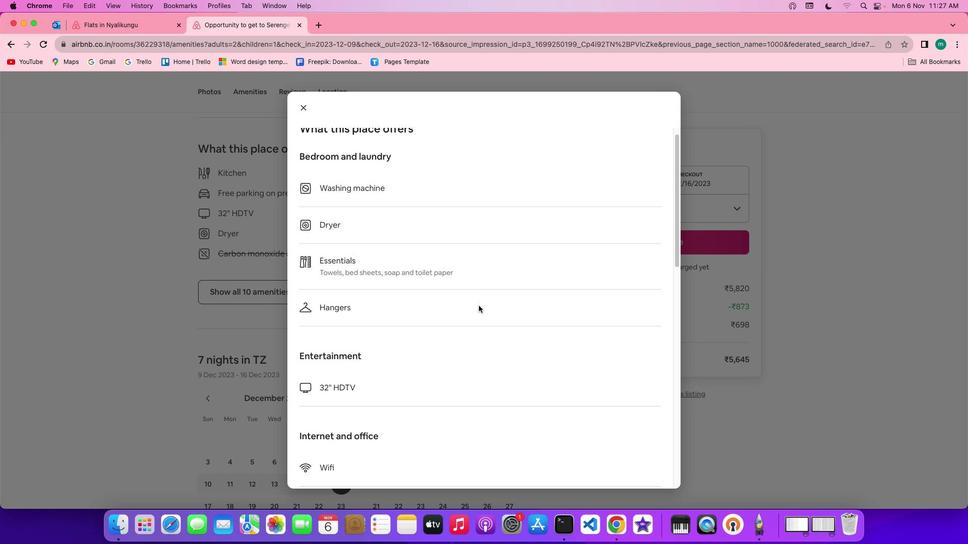 
Action: Mouse scrolled (482, 309) with delta (3, 2)
Screenshot: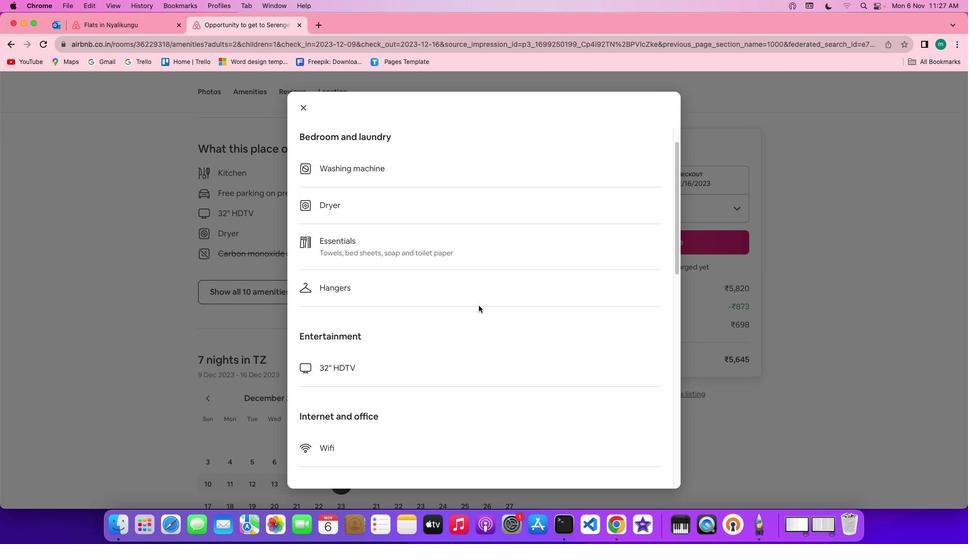 
Action: Mouse scrolled (482, 309) with delta (3, 2)
Screenshot: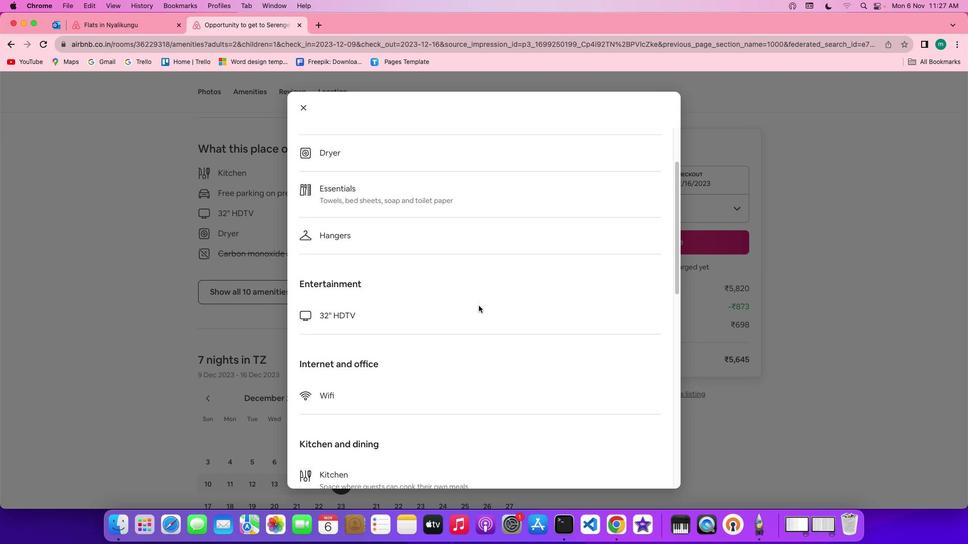 
Action: Mouse scrolled (482, 309) with delta (3, 2)
Screenshot: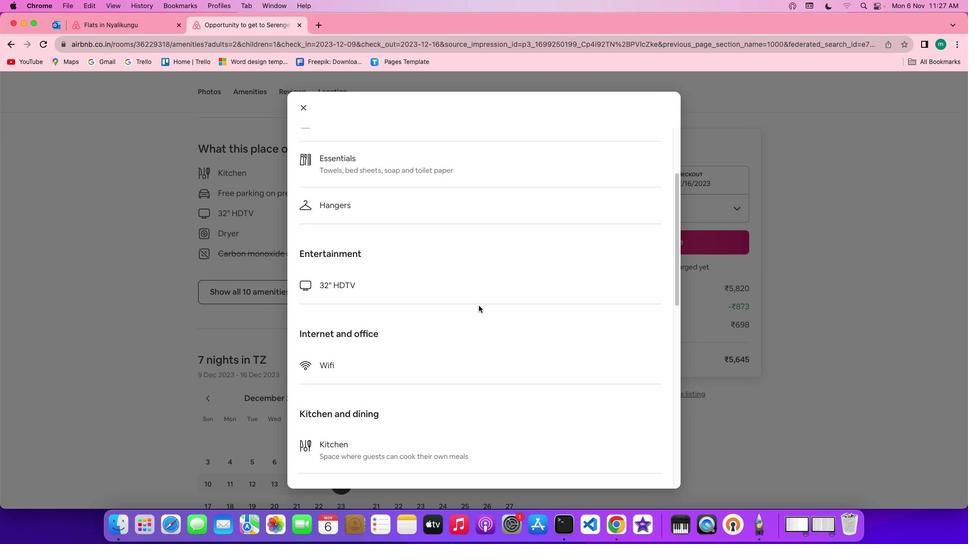 
Action: Mouse scrolled (482, 309) with delta (3, 1)
Screenshot: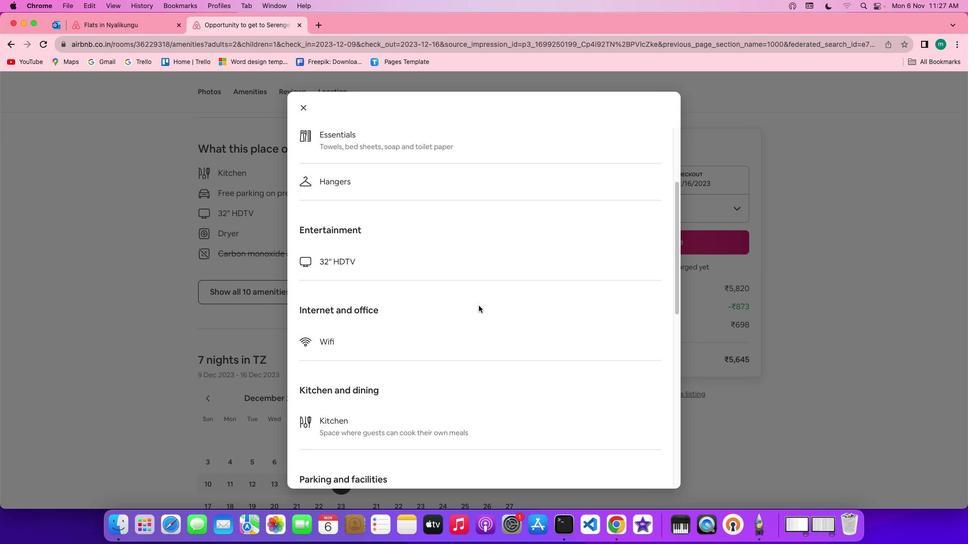 
Action: Mouse scrolled (482, 309) with delta (3, 2)
Screenshot: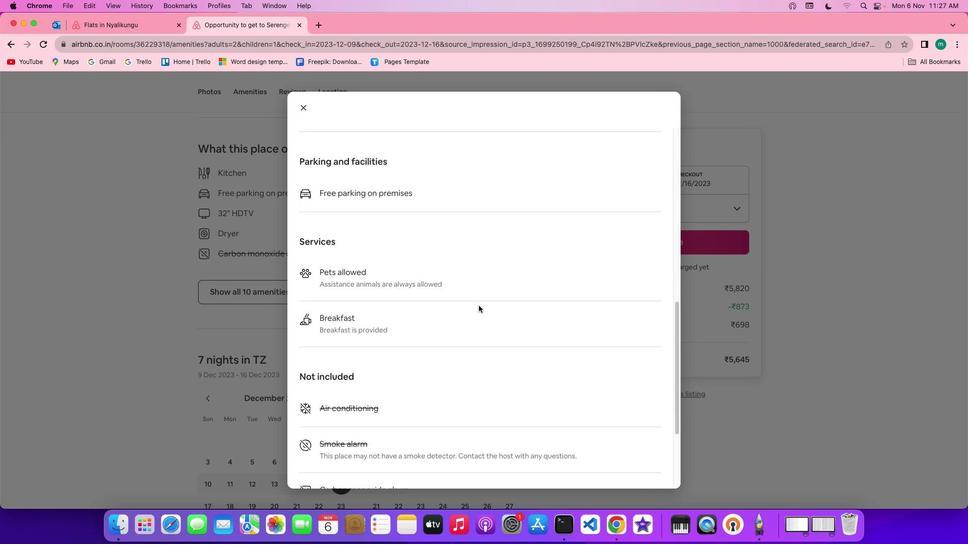 
Action: Mouse scrolled (482, 309) with delta (3, 2)
Screenshot: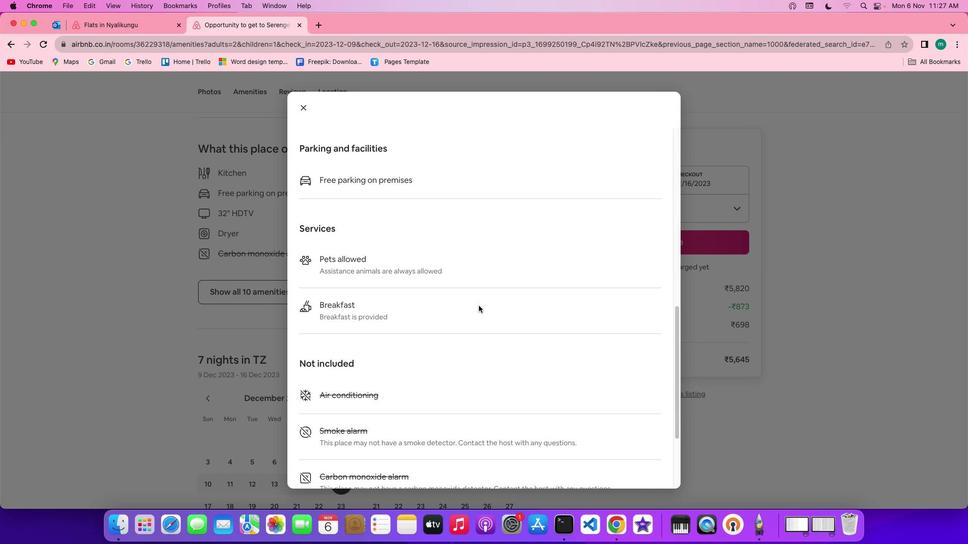 
Action: Mouse scrolled (482, 309) with delta (3, 1)
Screenshot: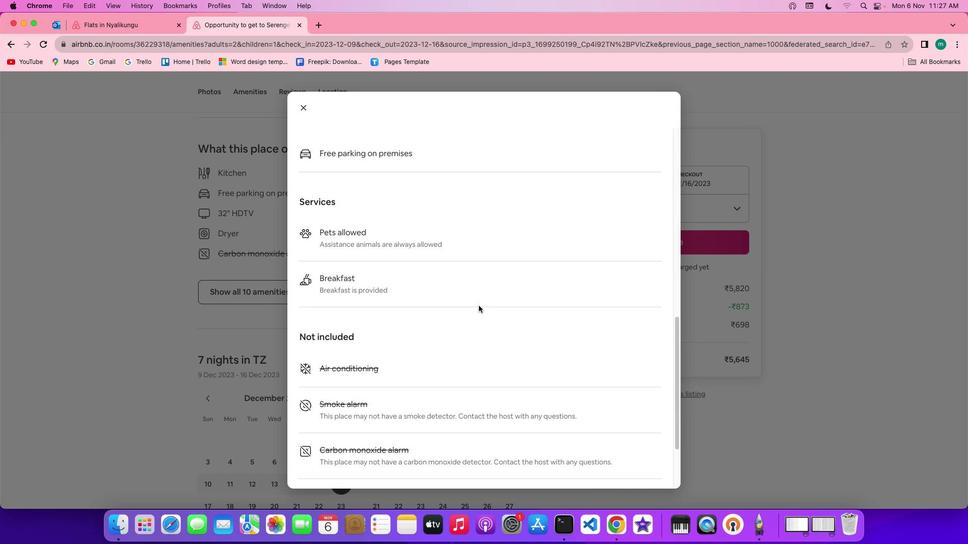 
Action: Mouse scrolled (482, 309) with delta (3, 0)
Screenshot: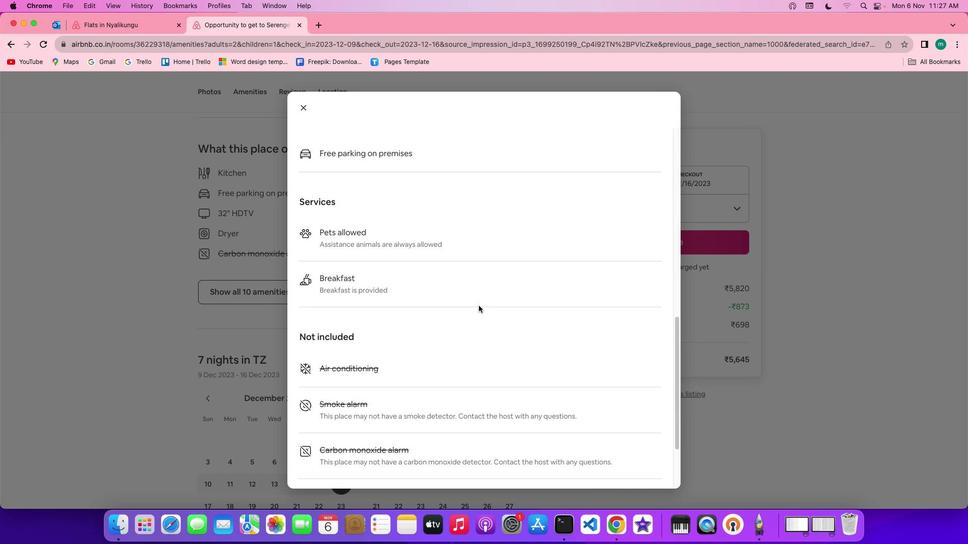
Action: Mouse scrolled (482, 309) with delta (3, 0)
Screenshot: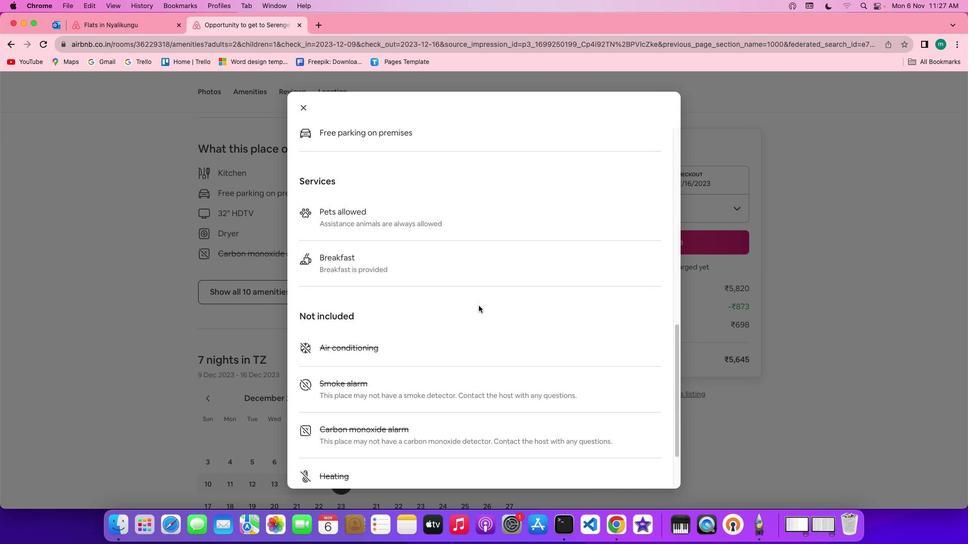 
Action: Mouse scrolled (482, 309) with delta (3, 0)
Screenshot: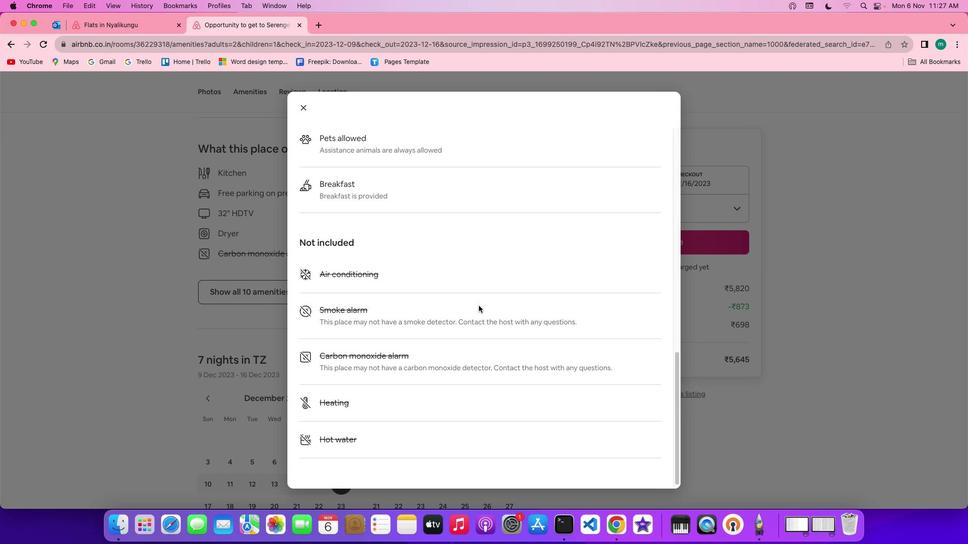 
Action: Mouse scrolled (482, 309) with delta (3, 2)
Screenshot: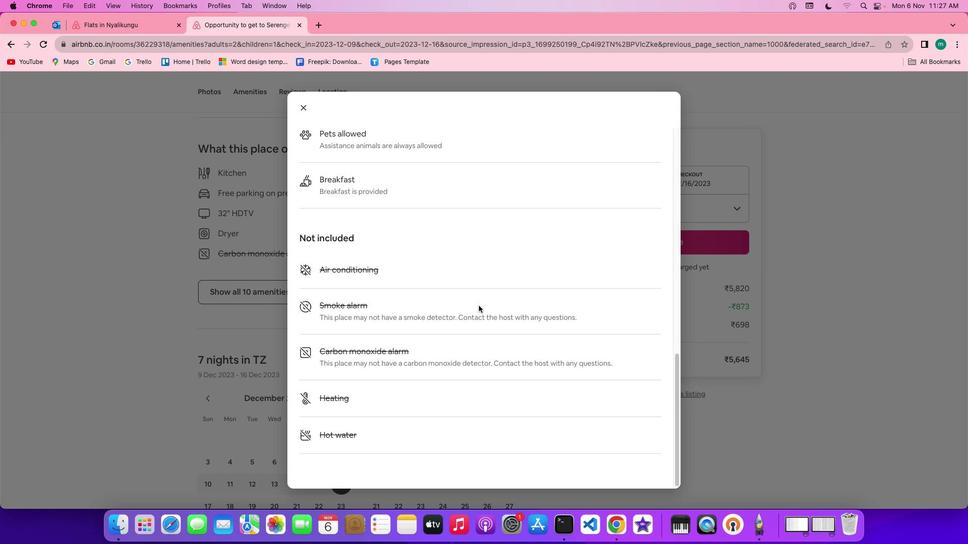 
Action: Mouse scrolled (482, 309) with delta (3, 2)
Screenshot: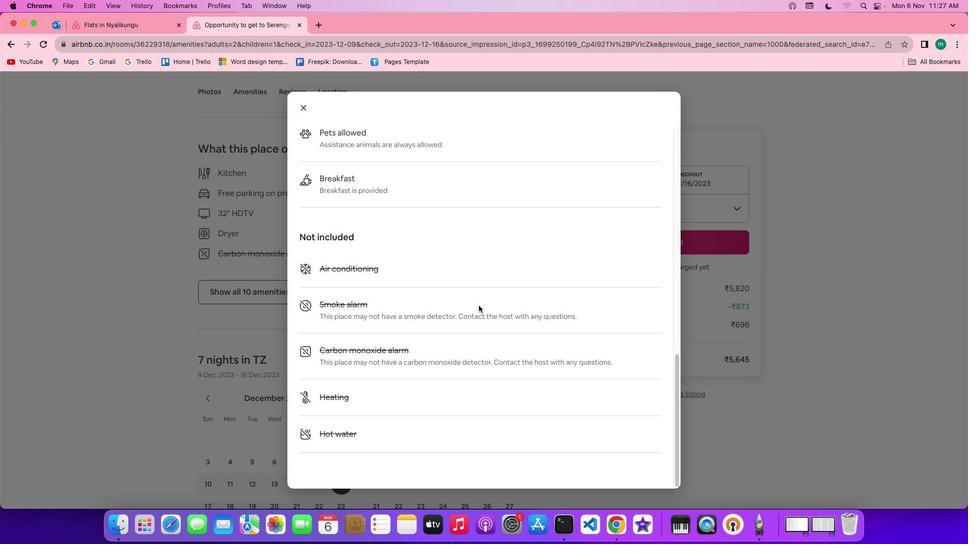 
Action: Mouse scrolled (482, 309) with delta (3, 1)
Screenshot: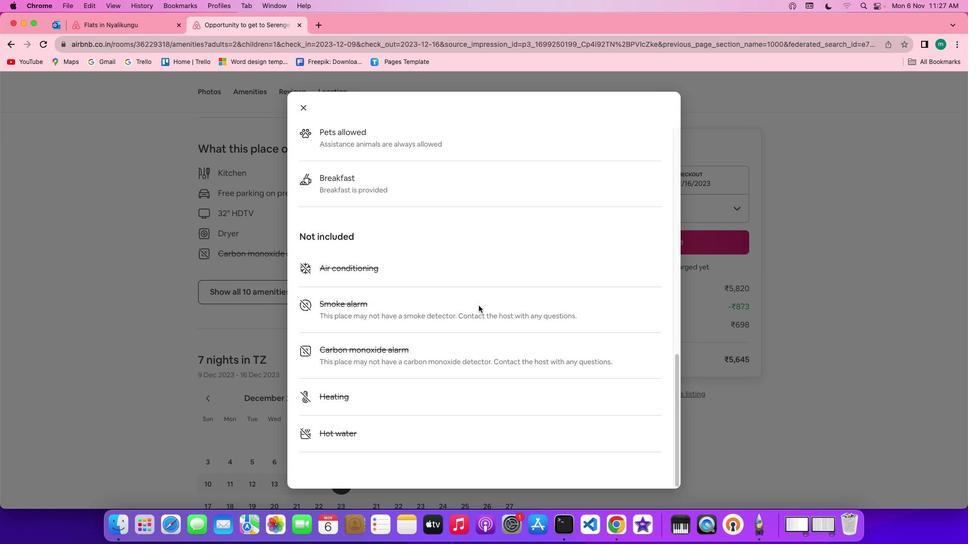 
Action: Mouse scrolled (482, 309) with delta (3, 0)
Screenshot: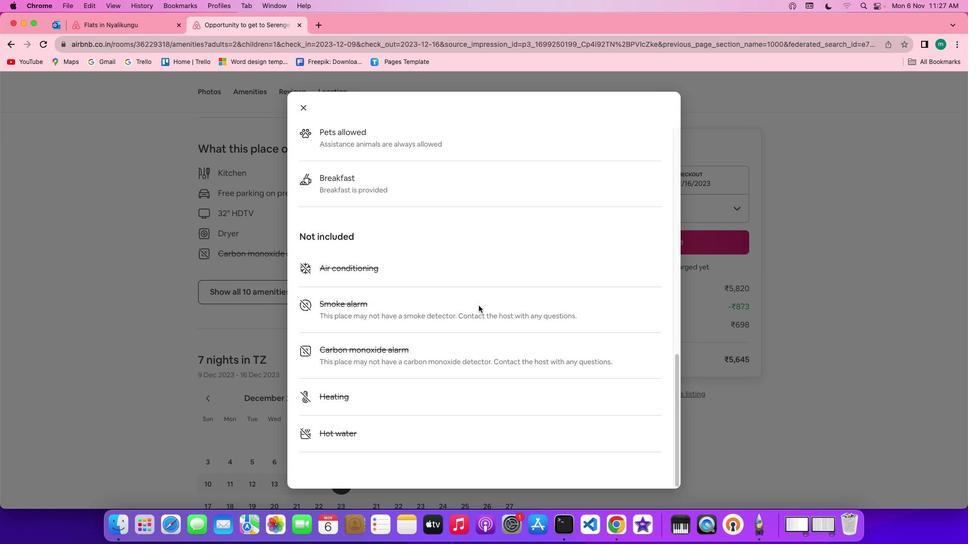 
Action: Mouse scrolled (482, 309) with delta (3, 0)
Screenshot: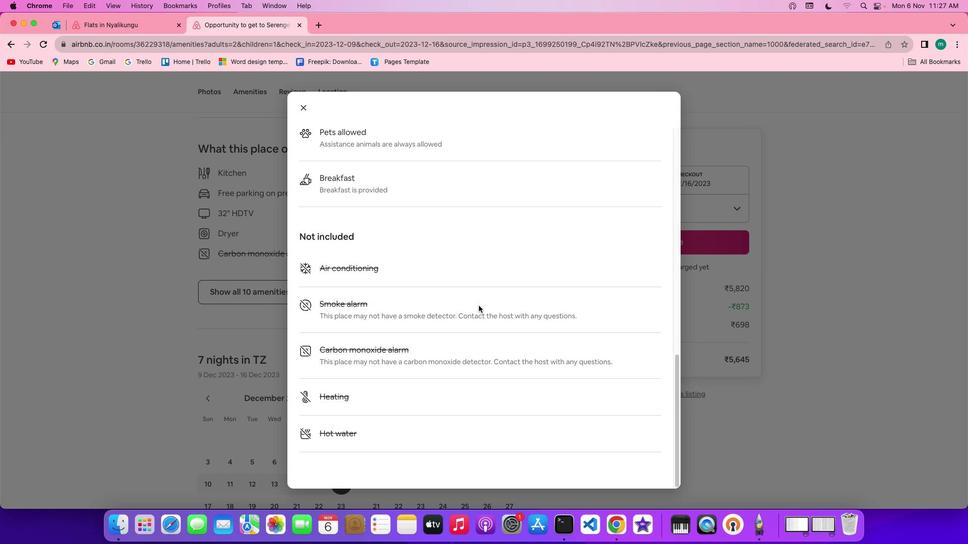 
Action: Mouse scrolled (482, 309) with delta (3, 0)
Screenshot: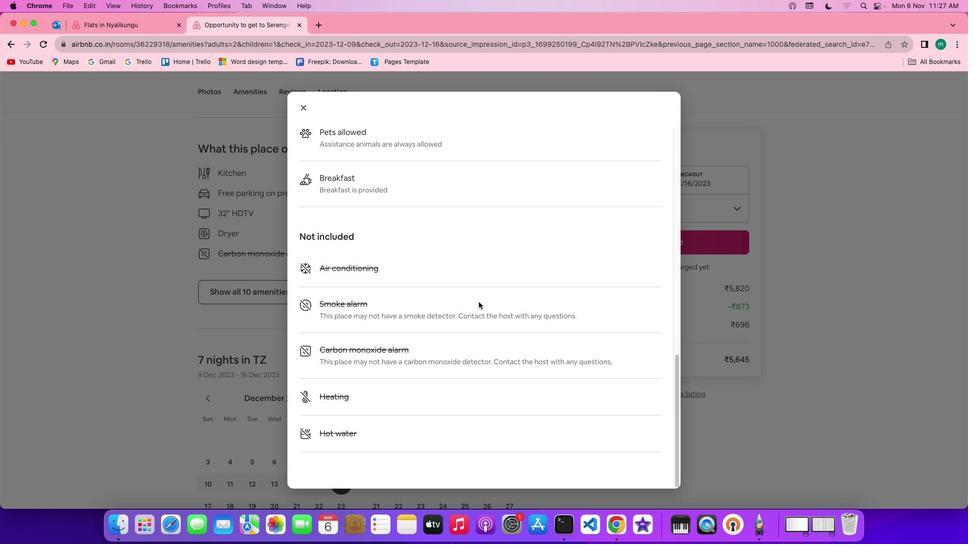 
Action: Mouse moved to (306, 110)
Screenshot: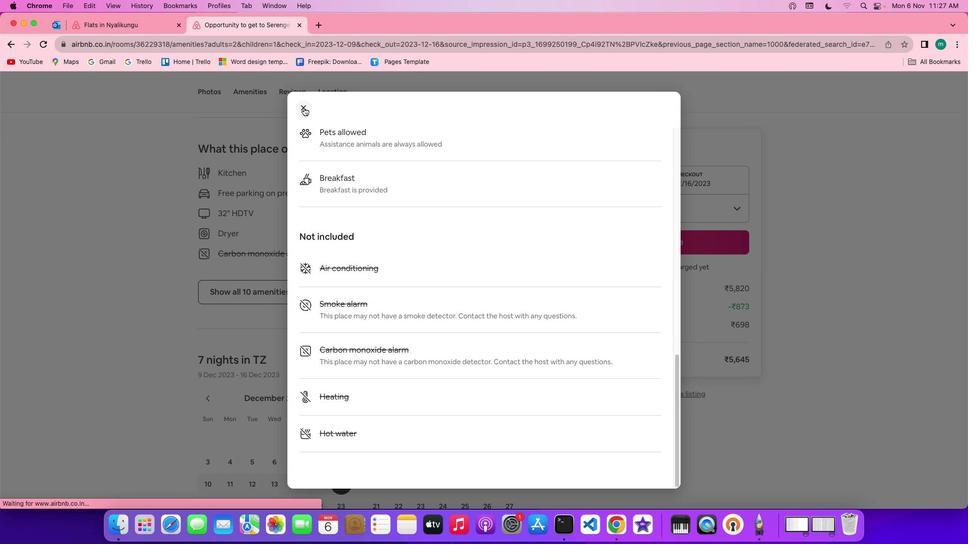 
Action: Mouse pressed left at (306, 110)
Screenshot: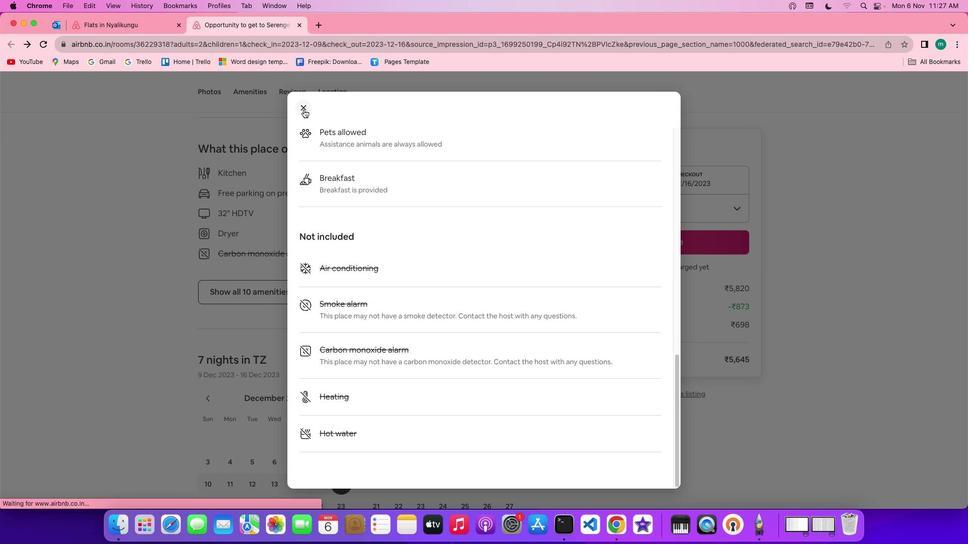 
Action: Mouse moved to (466, 303)
Screenshot: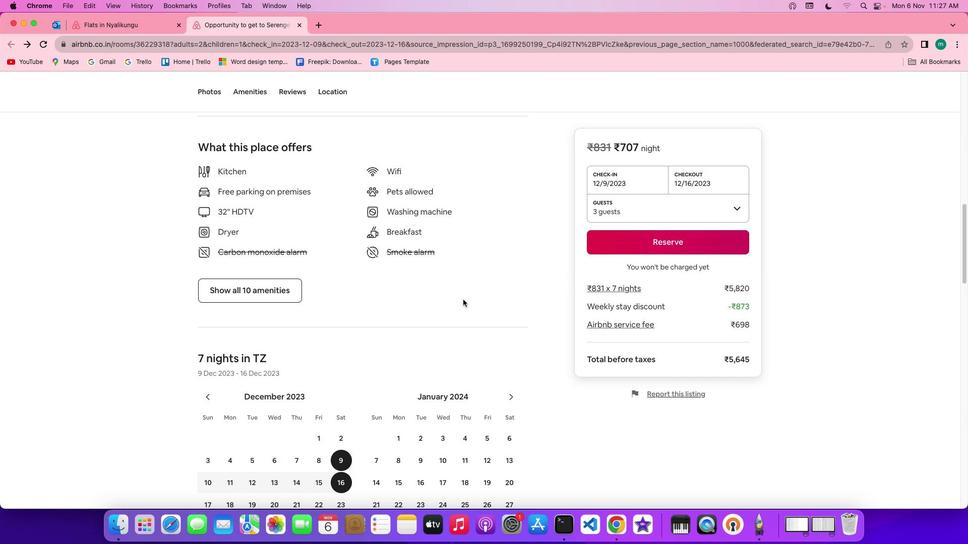 
Action: Mouse scrolled (466, 303) with delta (3, 2)
Screenshot: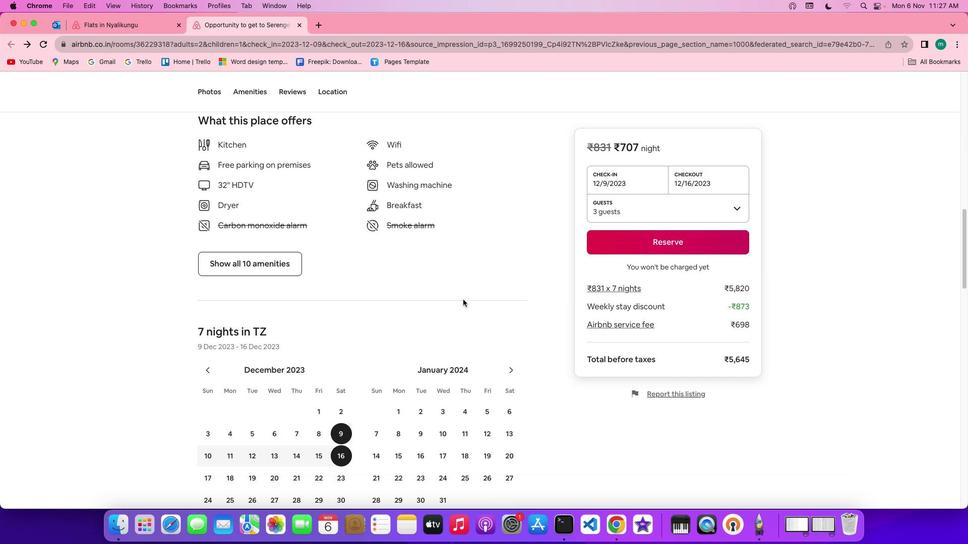 
Action: Mouse scrolled (466, 303) with delta (3, 2)
Screenshot: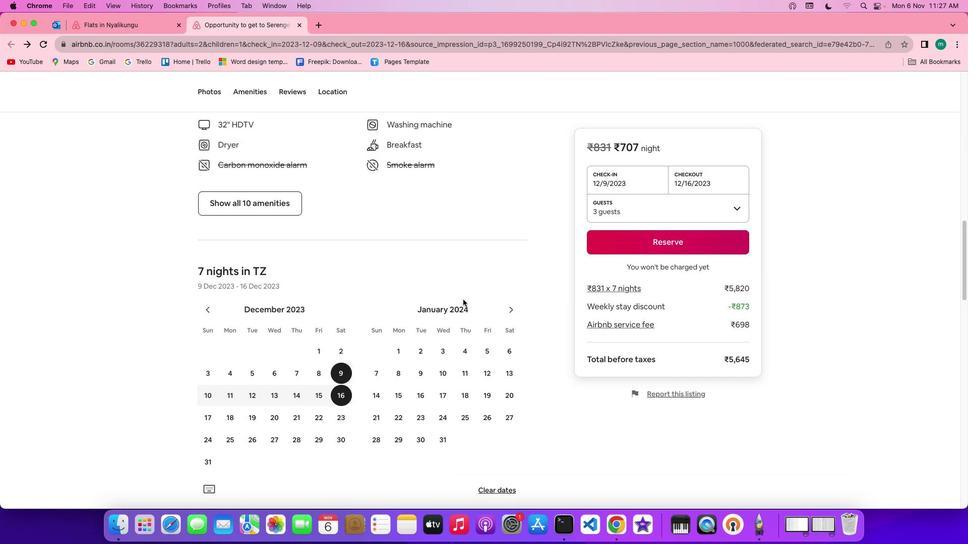 
Action: Mouse scrolled (466, 303) with delta (3, 2)
Screenshot: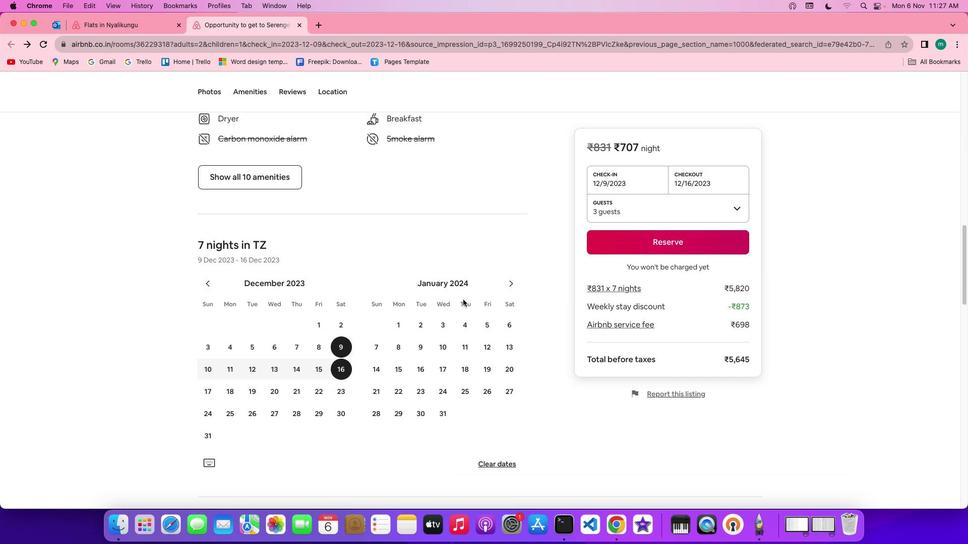 
Action: Mouse scrolled (466, 303) with delta (3, 1)
Screenshot: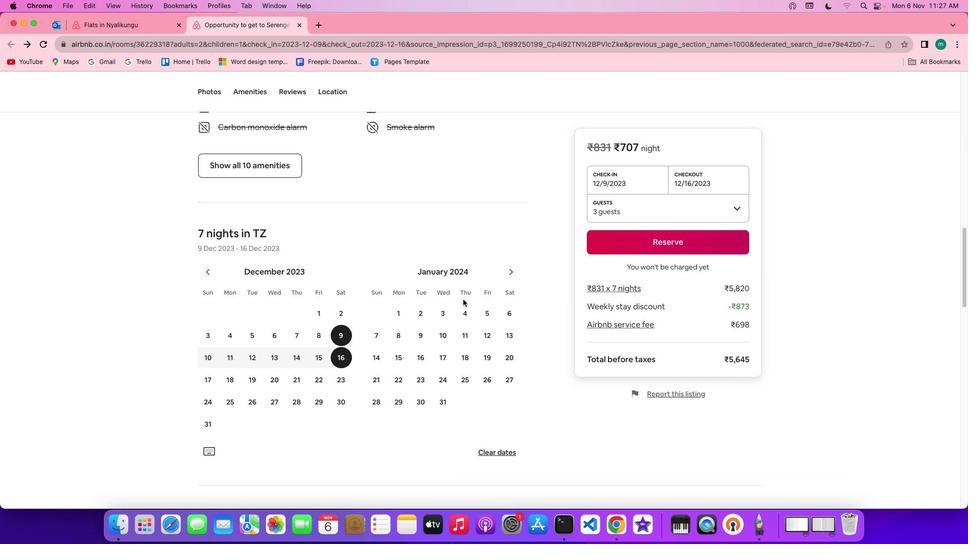 
Action: Mouse scrolled (466, 303) with delta (3, 2)
Screenshot: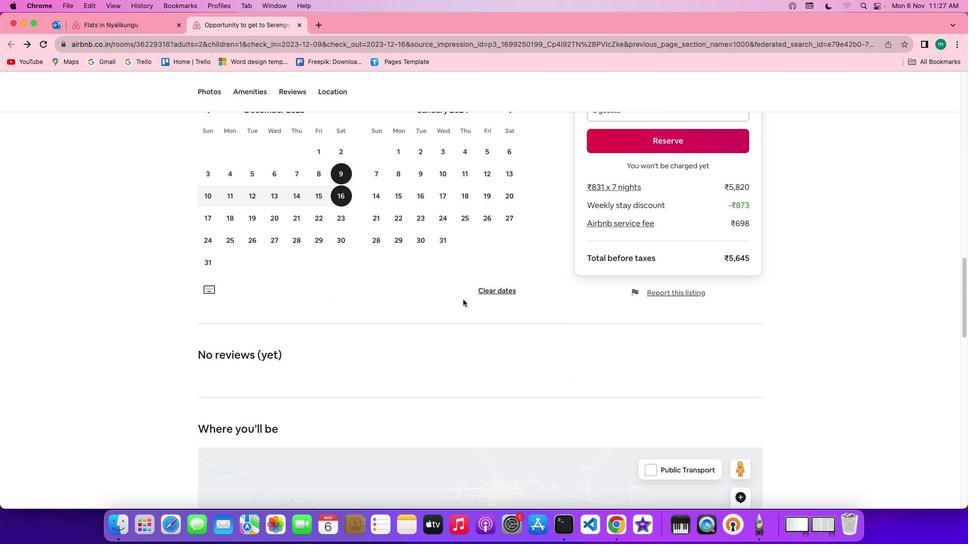 
Action: Mouse scrolled (466, 303) with delta (3, 2)
Screenshot: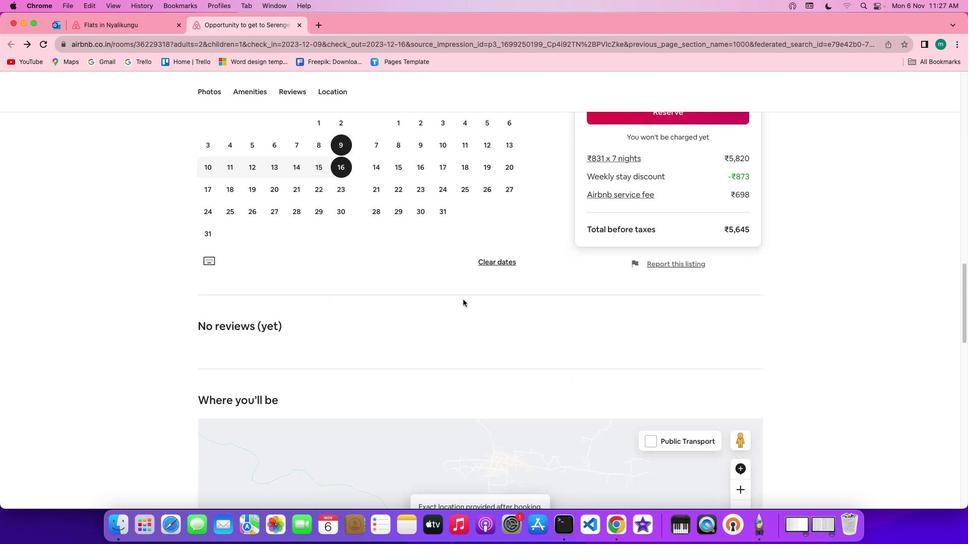 
Action: Mouse scrolled (466, 303) with delta (3, 1)
Screenshot: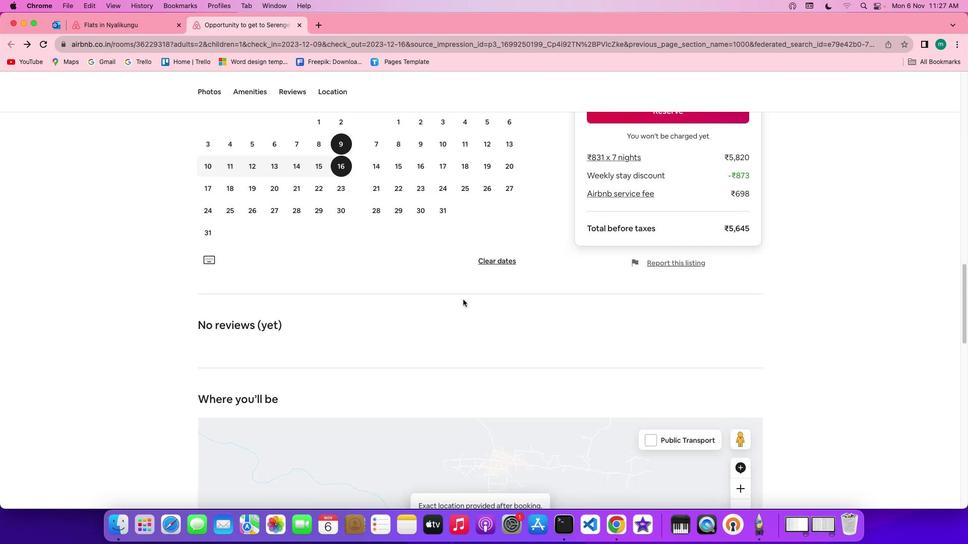 
Action: Mouse scrolled (466, 303) with delta (3, 1)
Screenshot: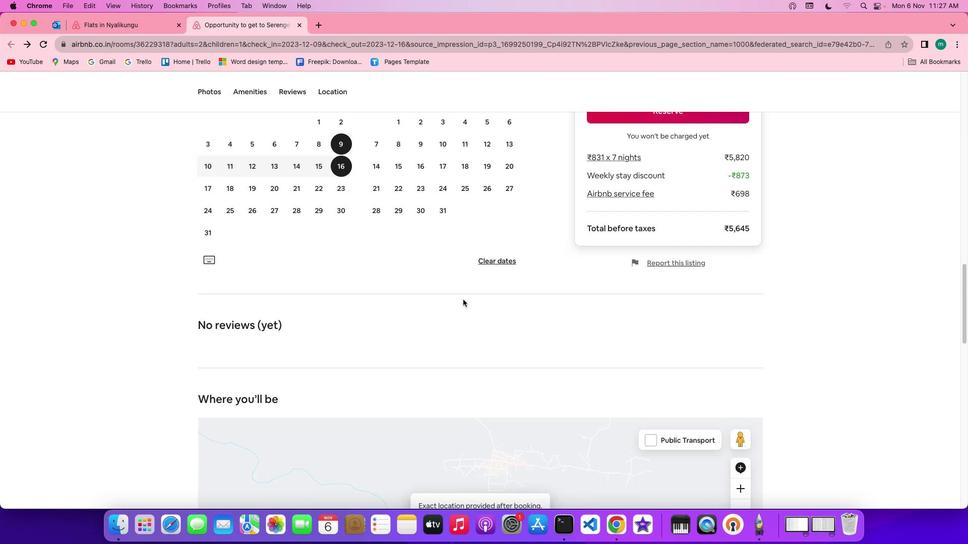 
Action: Mouse scrolled (466, 303) with delta (3, 2)
Screenshot: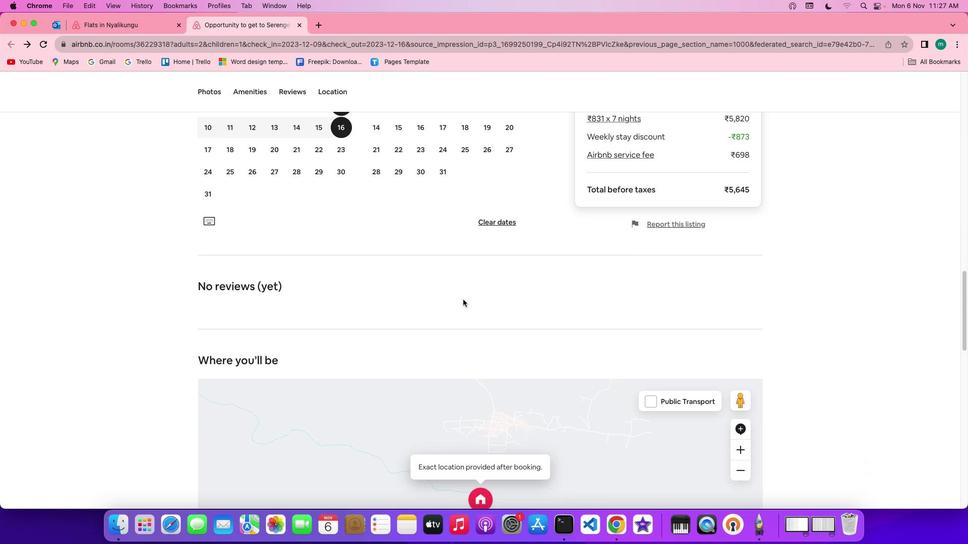 
Action: Mouse scrolled (466, 303) with delta (3, 2)
Screenshot: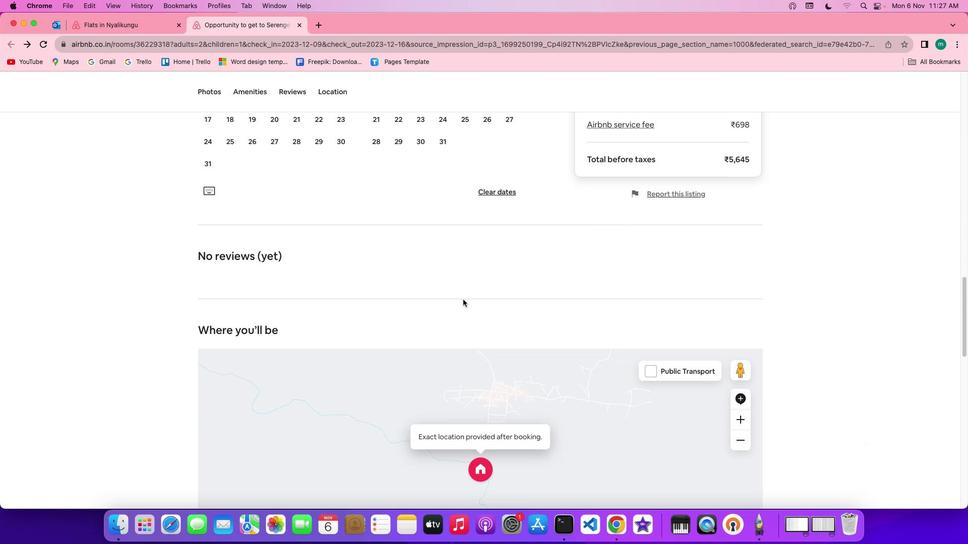 
Action: Mouse scrolled (466, 303) with delta (3, 2)
Screenshot: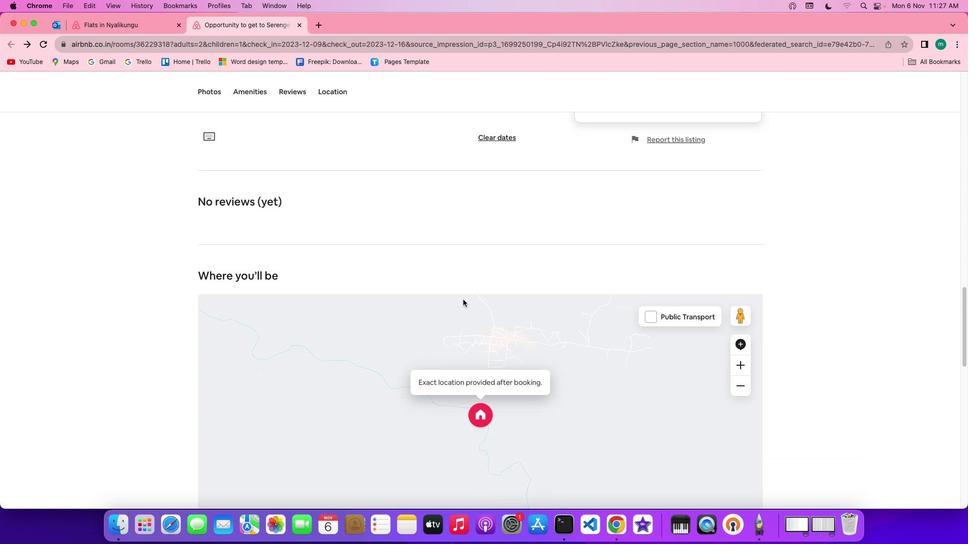 
Action: Mouse scrolled (466, 303) with delta (3, 1)
Screenshot: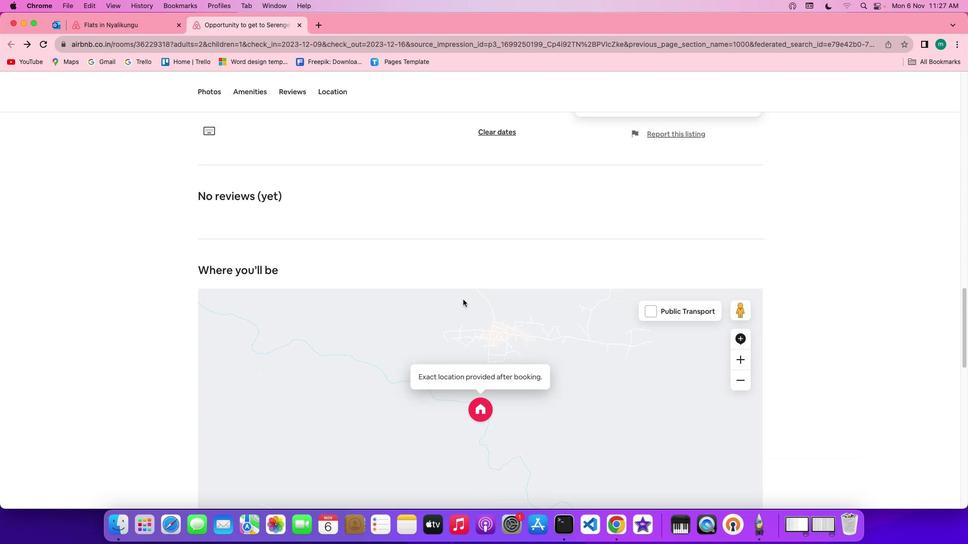 
Action: Mouse scrolled (466, 303) with delta (3, 2)
Screenshot: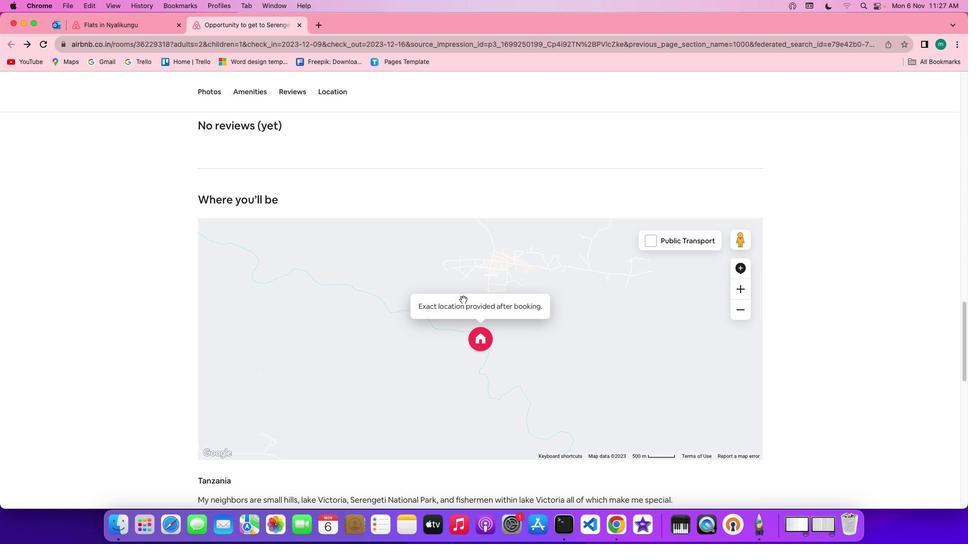 
Action: Mouse scrolled (466, 303) with delta (3, 2)
Screenshot: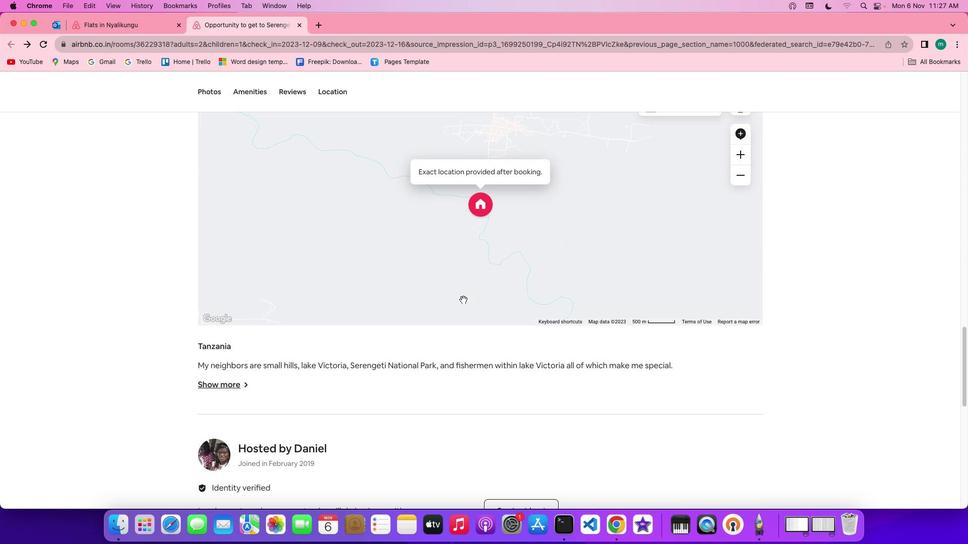 
Action: Mouse scrolled (466, 303) with delta (3, 1)
Screenshot: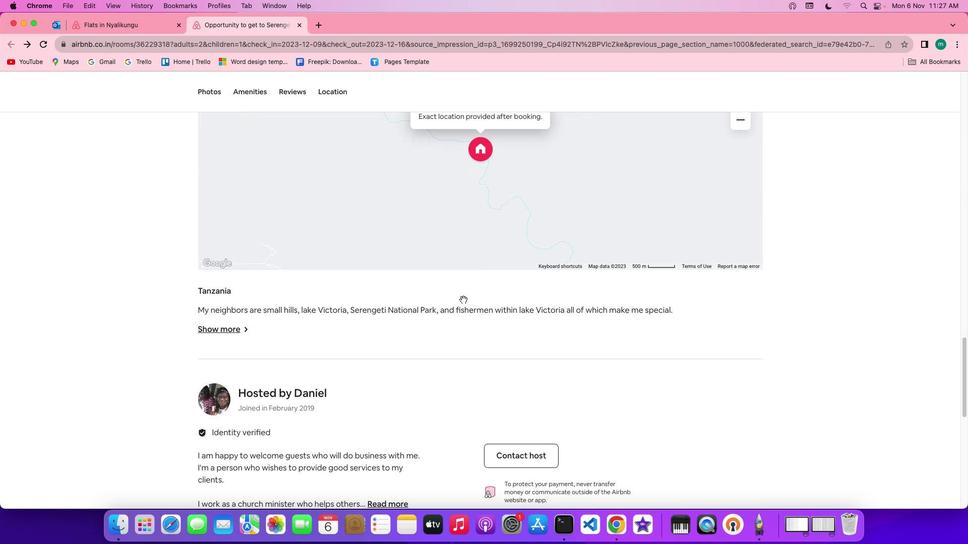 
Action: Mouse scrolled (466, 303) with delta (3, 1)
Screenshot: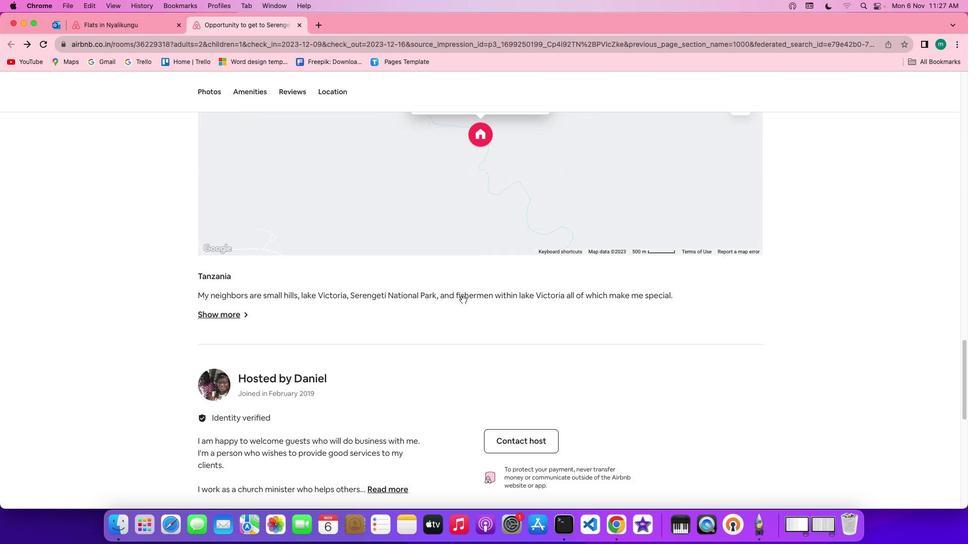
Action: Mouse scrolled (466, 303) with delta (3, 0)
Screenshot: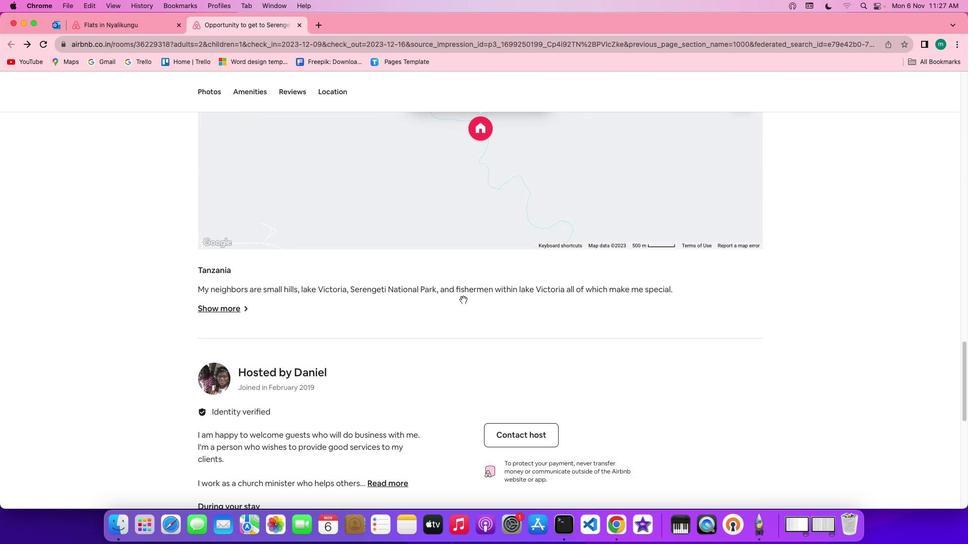 
Action: Mouse scrolled (466, 303) with delta (3, 2)
Screenshot: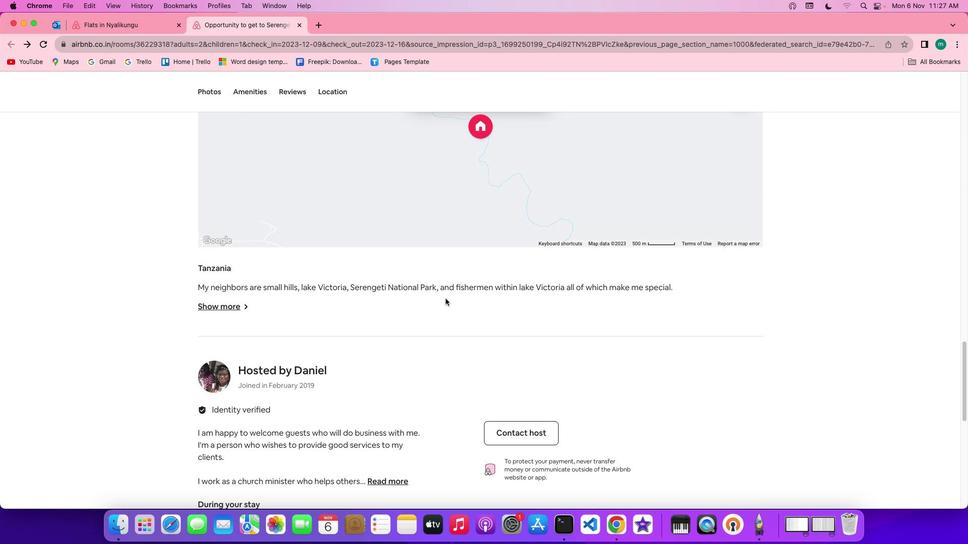 
Action: Mouse moved to (245, 309)
Screenshot: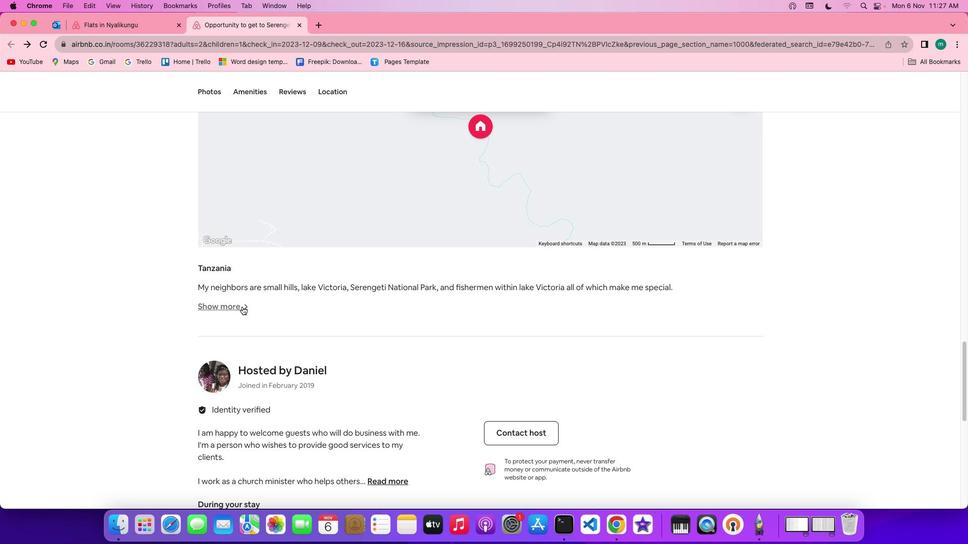 
Action: Mouse pressed left at (245, 309)
Screenshot: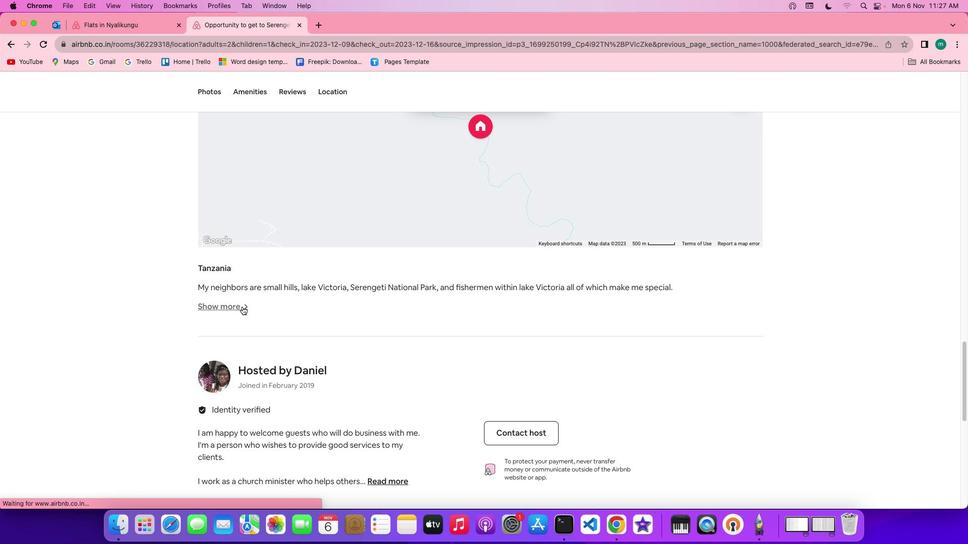 
Action: Mouse moved to (25, 282)
Screenshot: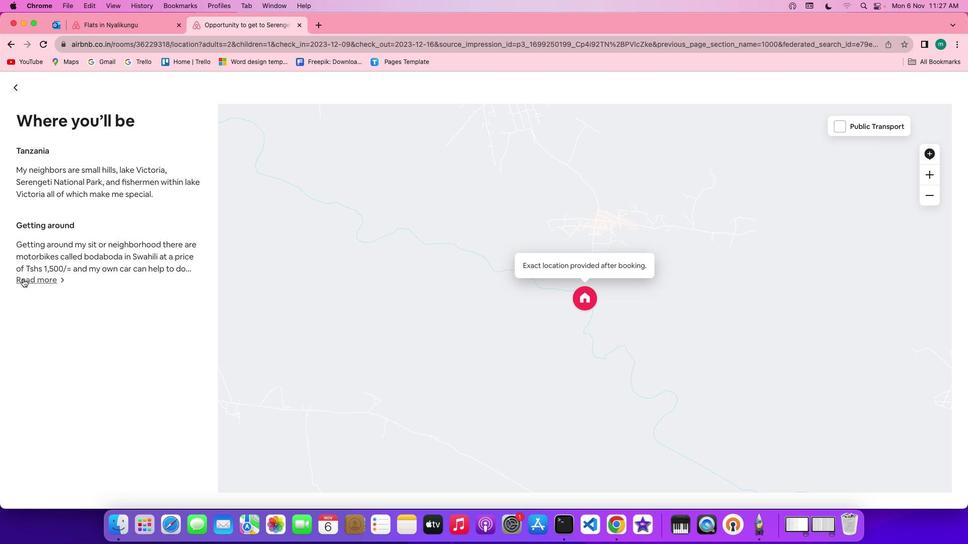 
Action: Mouse pressed left at (25, 282)
Screenshot: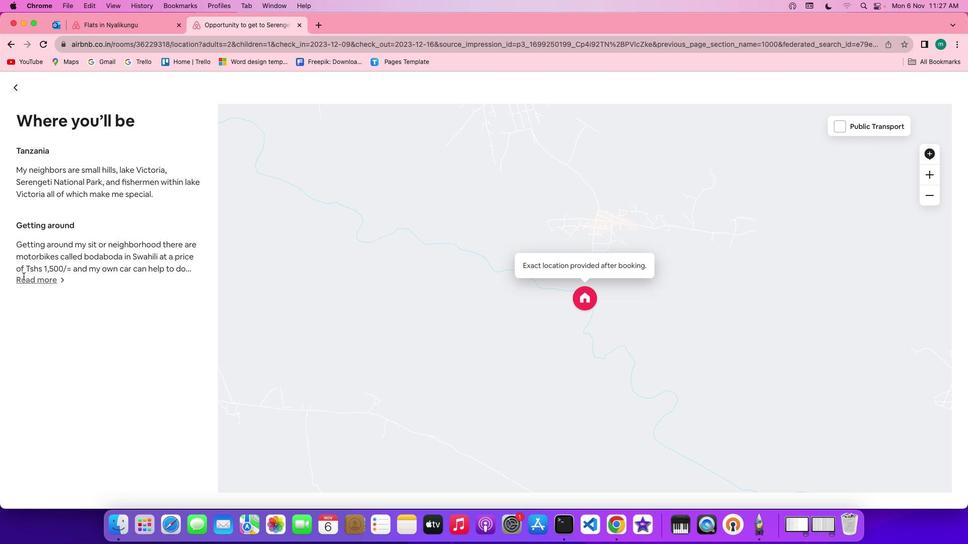 
Action: Mouse moved to (16, 90)
Screenshot: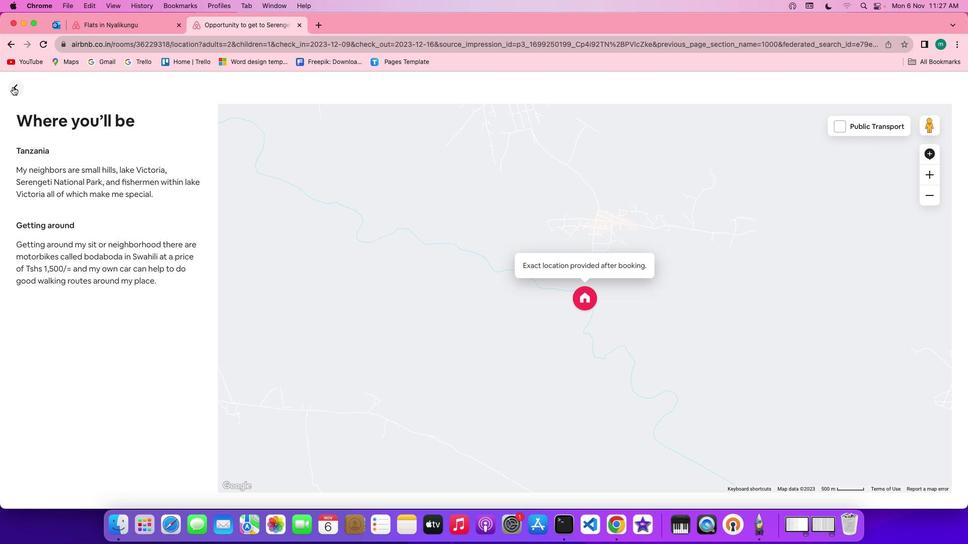 
Action: Mouse pressed left at (16, 90)
Screenshot: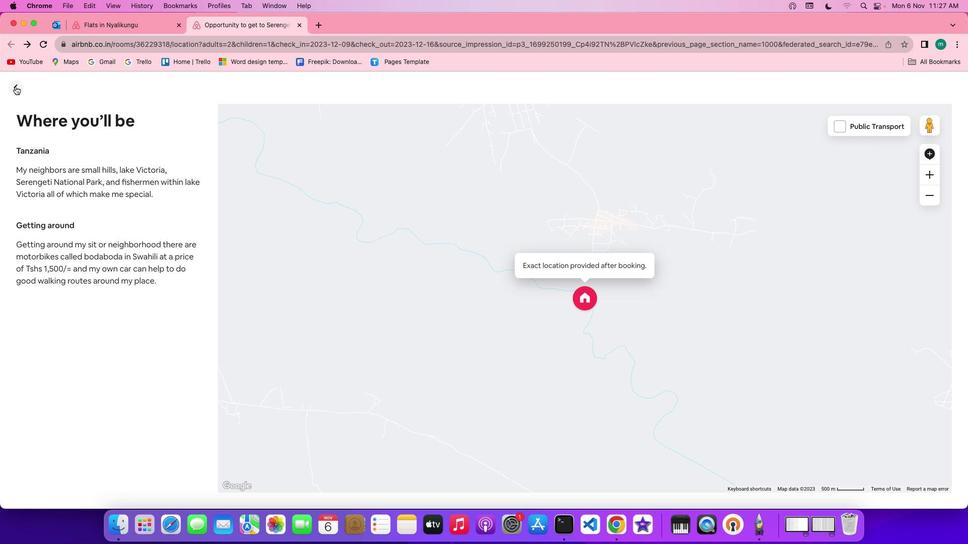 
Action: Mouse moved to (442, 293)
Screenshot: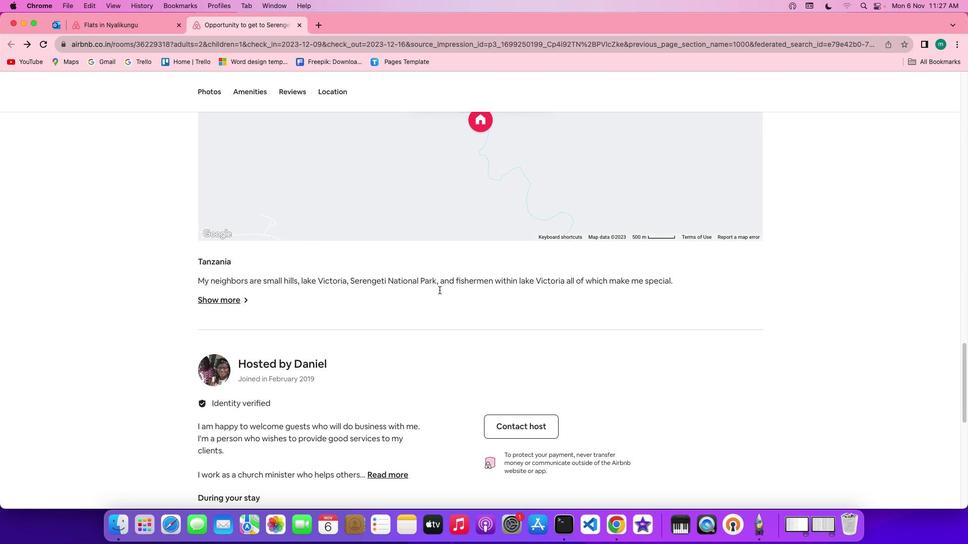 
Action: Mouse scrolled (442, 293) with delta (3, 2)
Screenshot: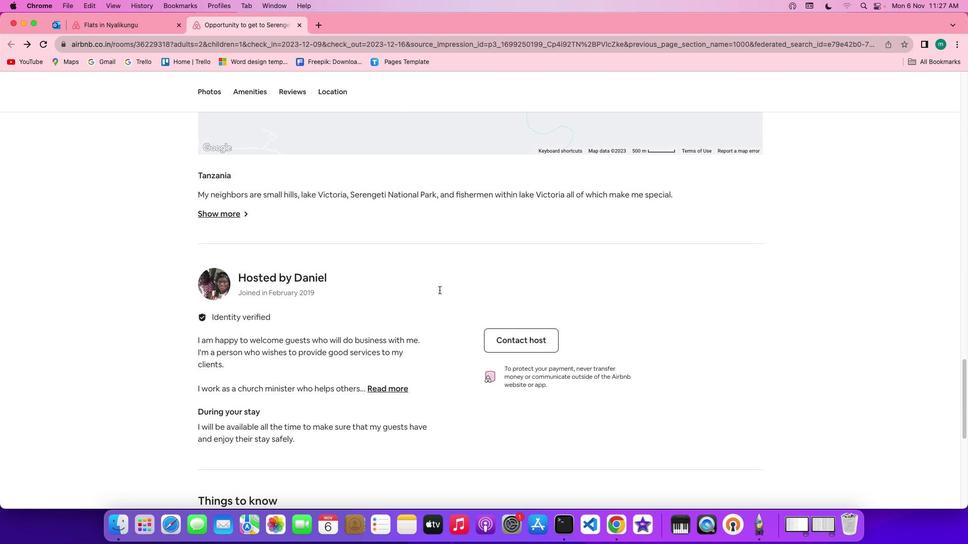 
Action: Mouse scrolled (442, 293) with delta (3, 2)
Screenshot: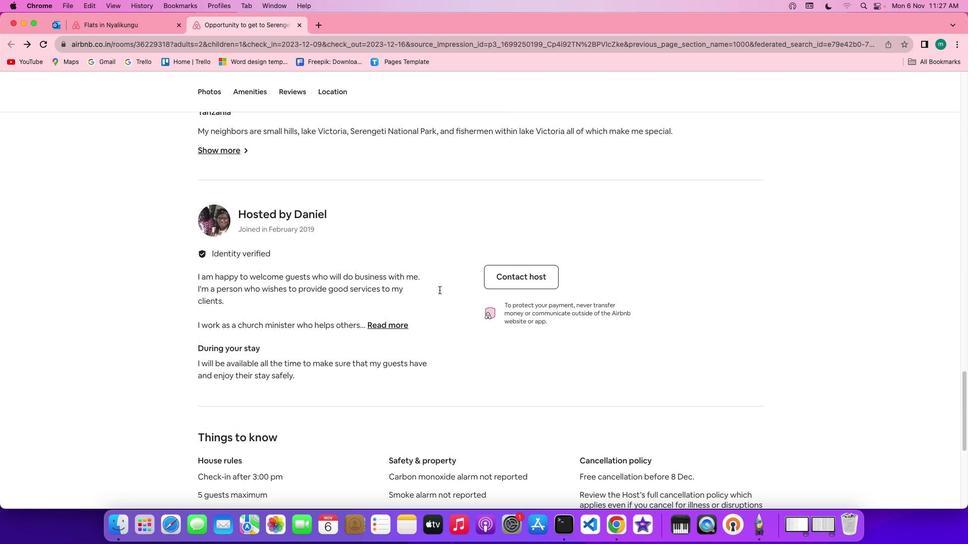 
Action: Mouse scrolled (442, 293) with delta (3, 1)
Screenshot: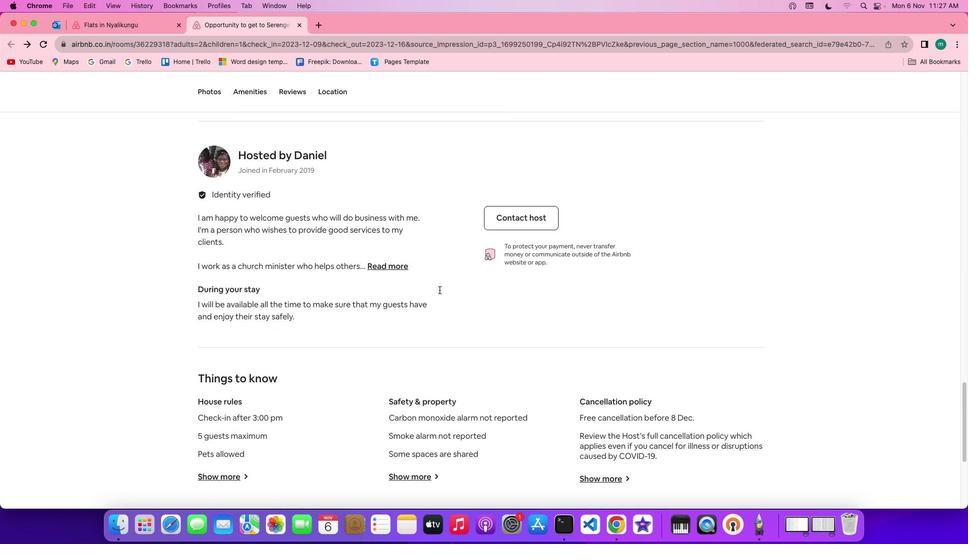 
Action: Mouse scrolled (442, 293) with delta (3, 1)
Screenshot: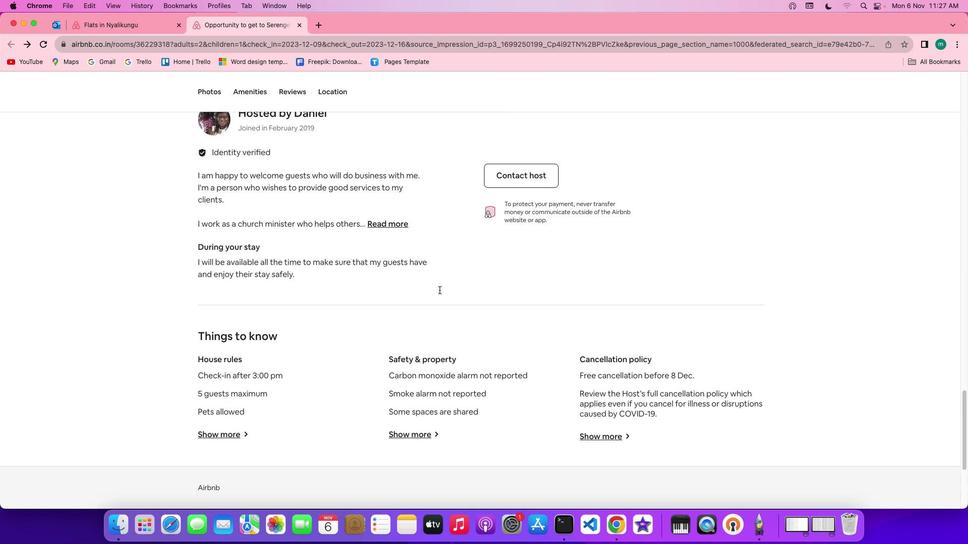 
Action: Mouse scrolled (442, 293) with delta (3, 0)
Screenshot: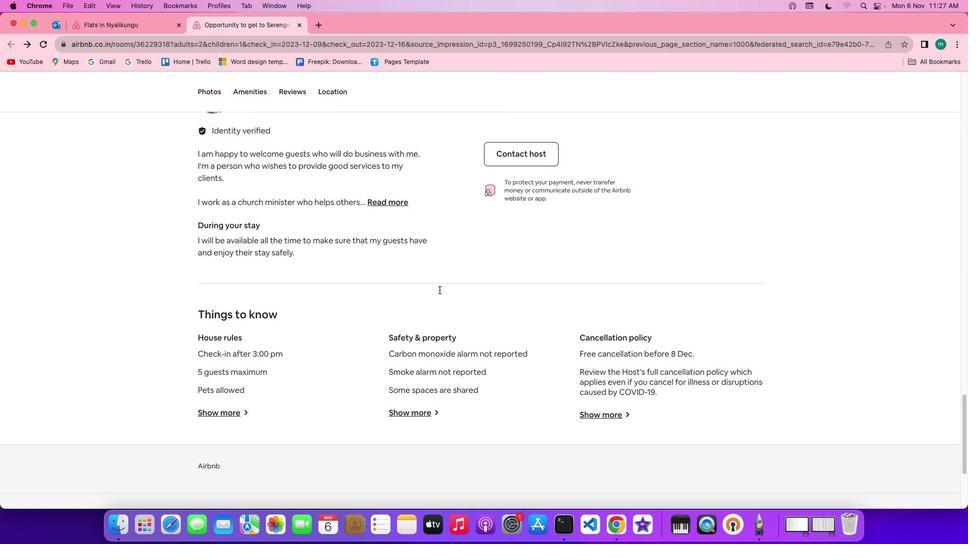 
Action: Mouse moved to (360, 282)
Screenshot: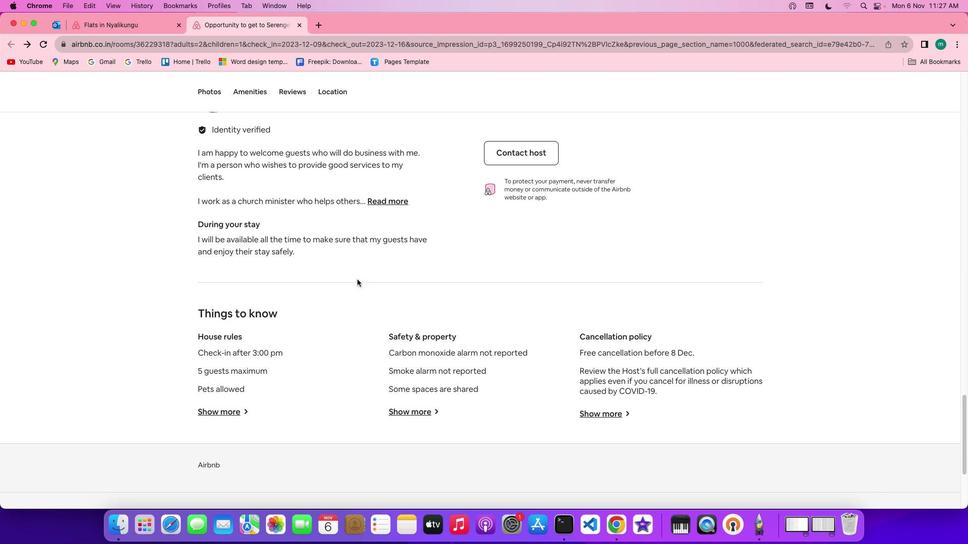 
Action: Mouse scrolled (360, 282) with delta (3, 2)
Screenshot: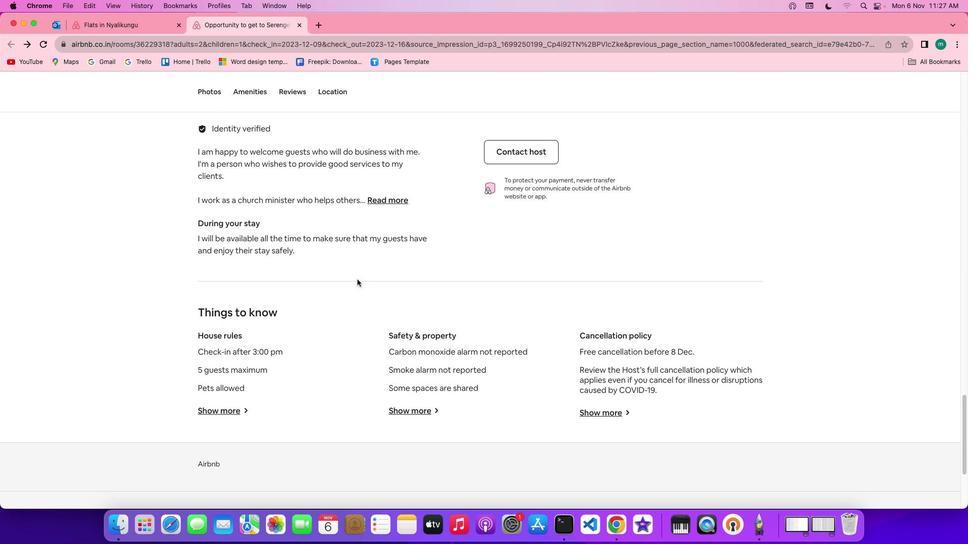 
Action: Mouse moved to (385, 202)
Screenshot: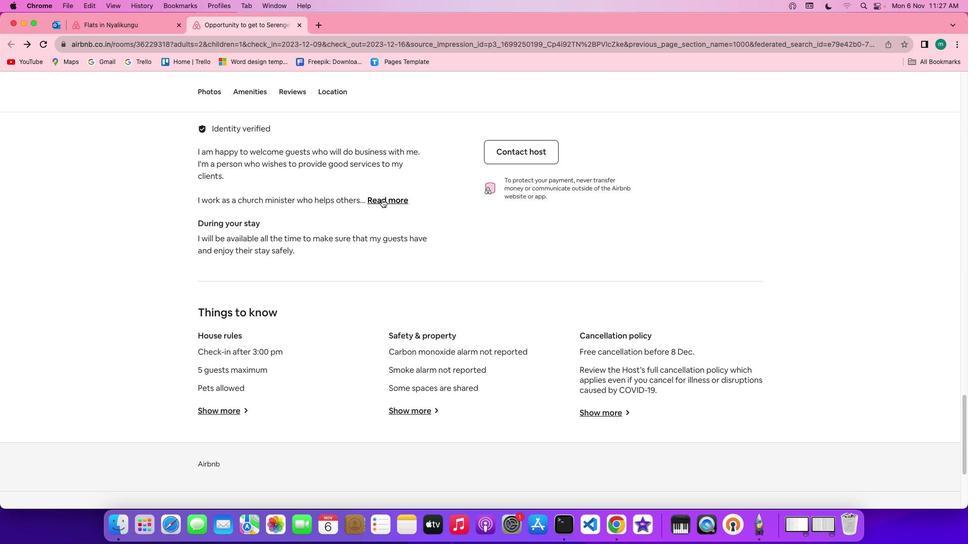 
Action: Mouse pressed left at (385, 202)
Screenshot: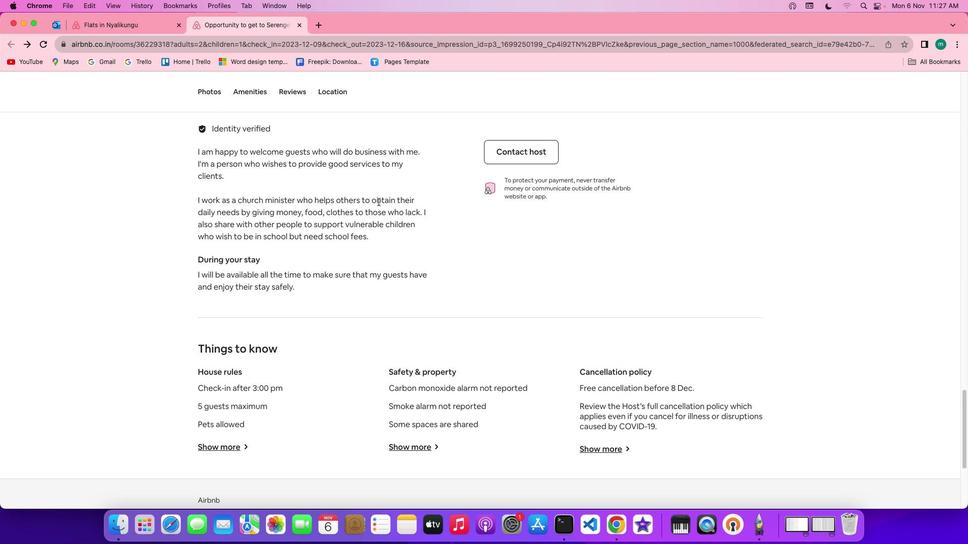 
Action: Mouse moved to (295, 263)
Screenshot: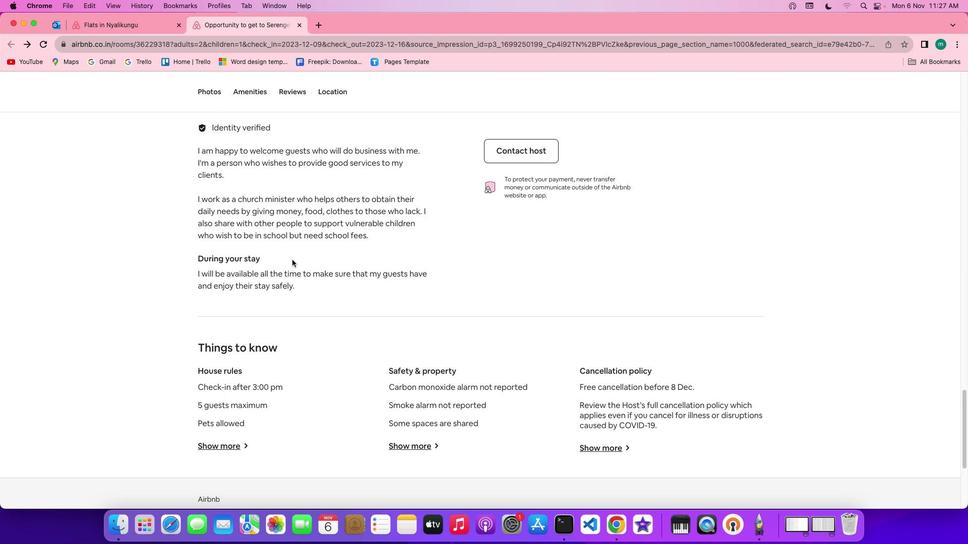
Action: Mouse scrolled (295, 263) with delta (3, 2)
Screenshot: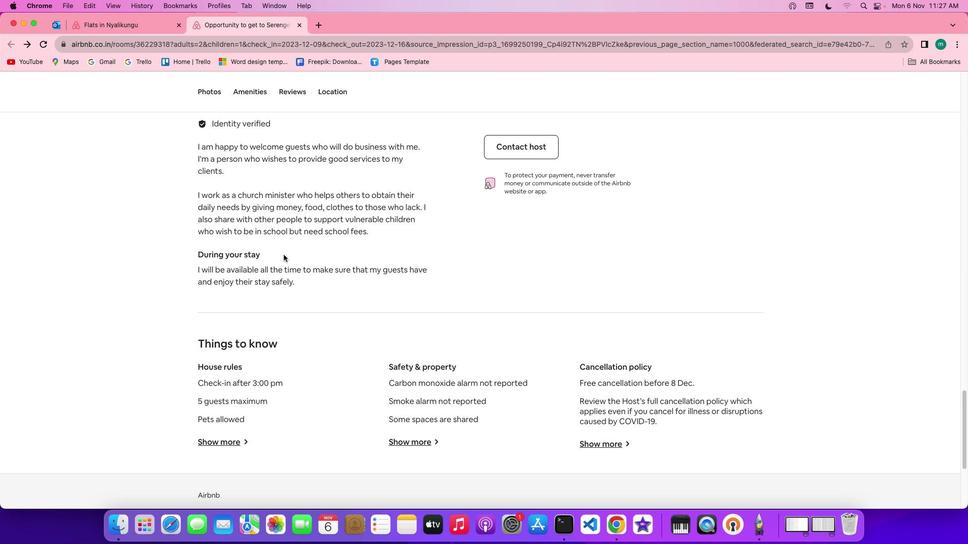 
Action: Mouse scrolled (295, 263) with delta (3, 2)
Screenshot: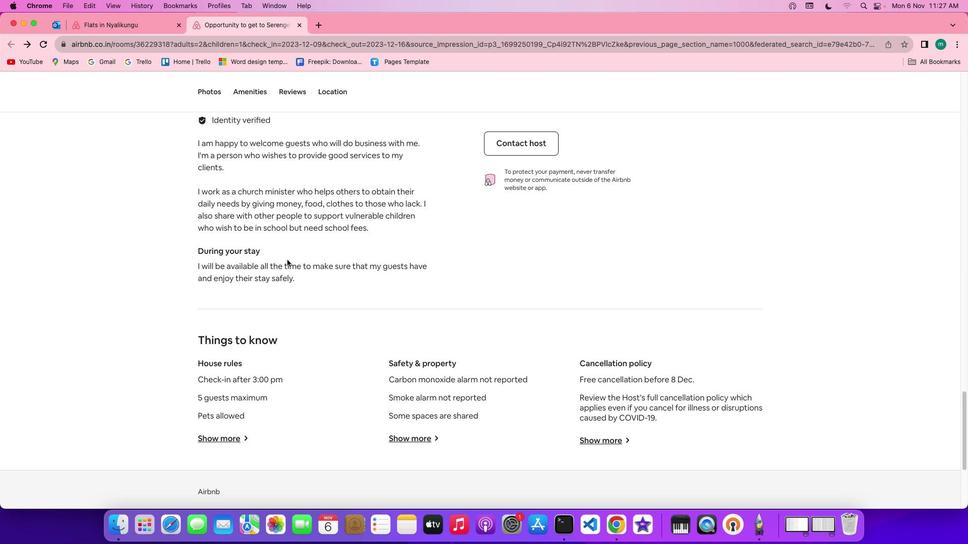 
Action: Mouse moved to (302, 272)
Screenshot: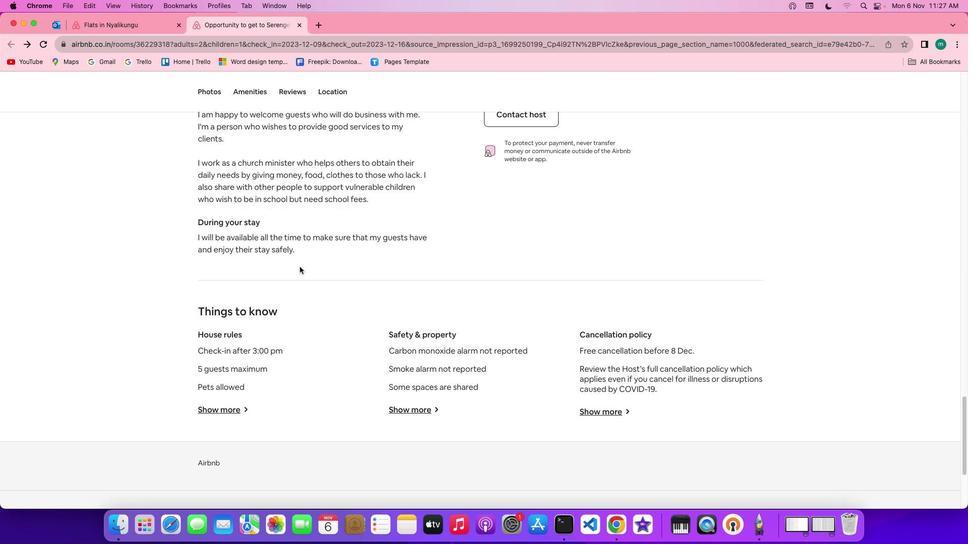 
Action: Mouse scrolled (302, 272) with delta (3, 2)
Screenshot: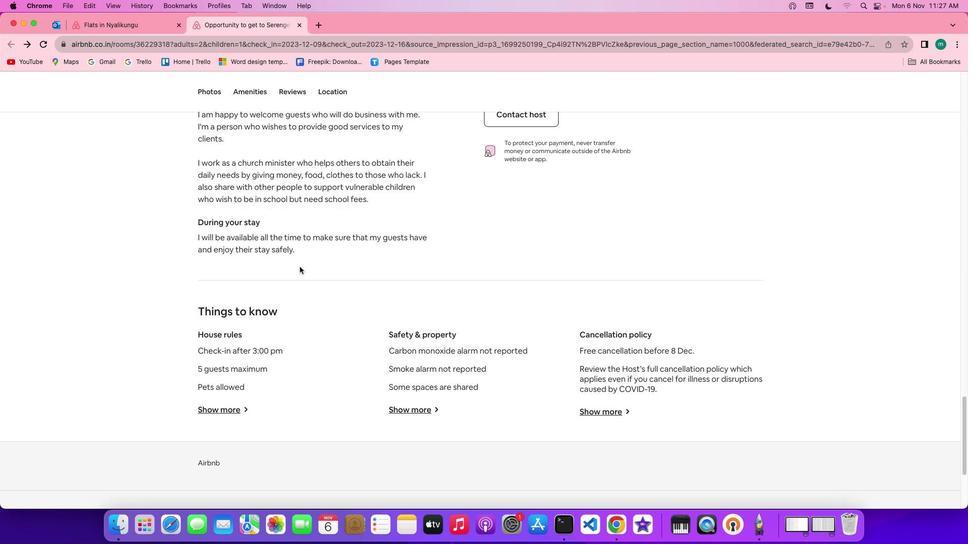 
Action: Mouse moved to (302, 271)
Screenshot: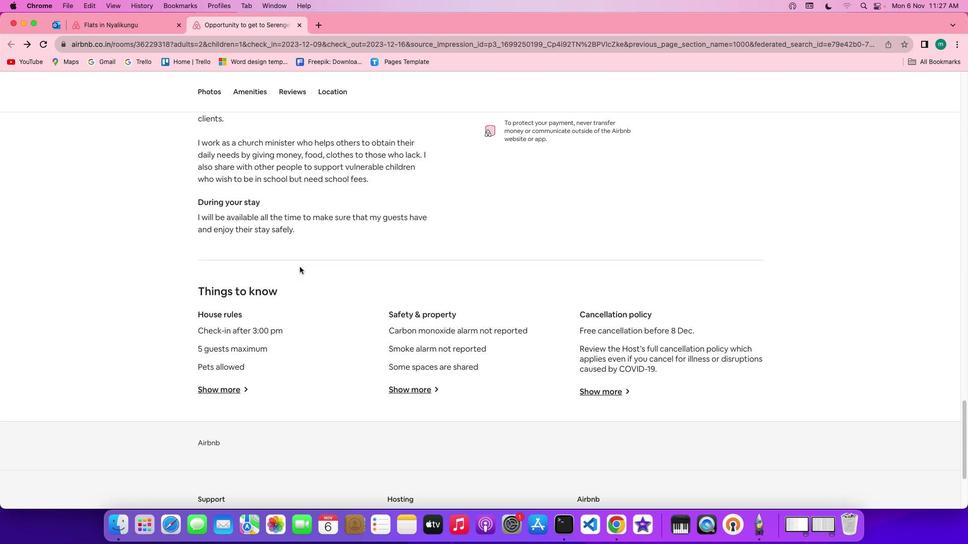 
Action: Mouse scrolled (302, 271) with delta (3, 2)
Screenshot: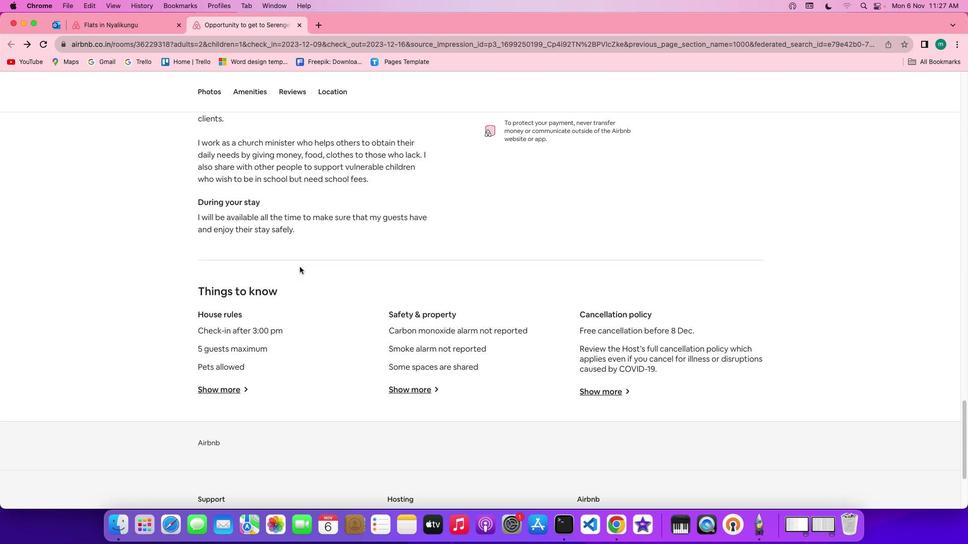 
Action: Mouse moved to (302, 270)
Screenshot: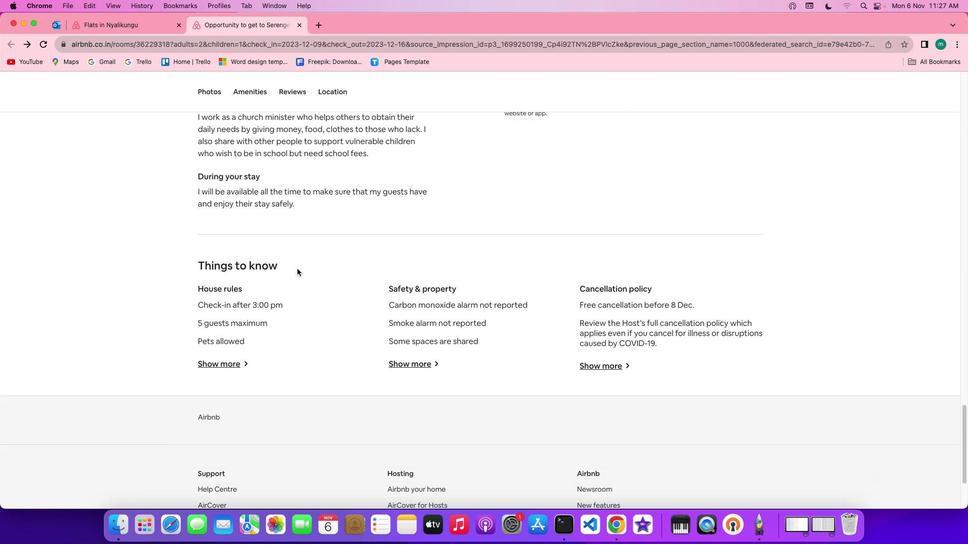 
Action: Mouse scrolled (302, 270) with delta (3, 2)
Screenshot: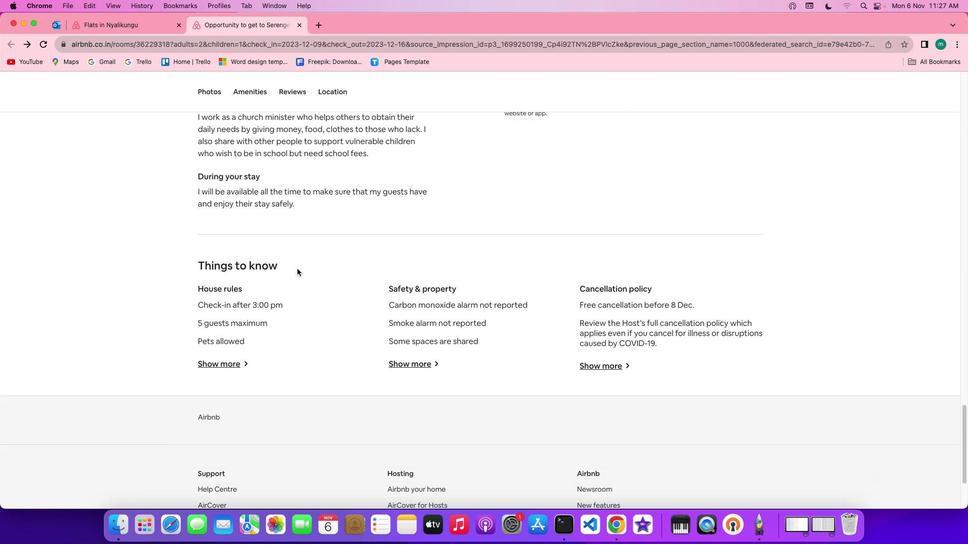 
Action: Mouse moved to (274, 297)
Screenshot: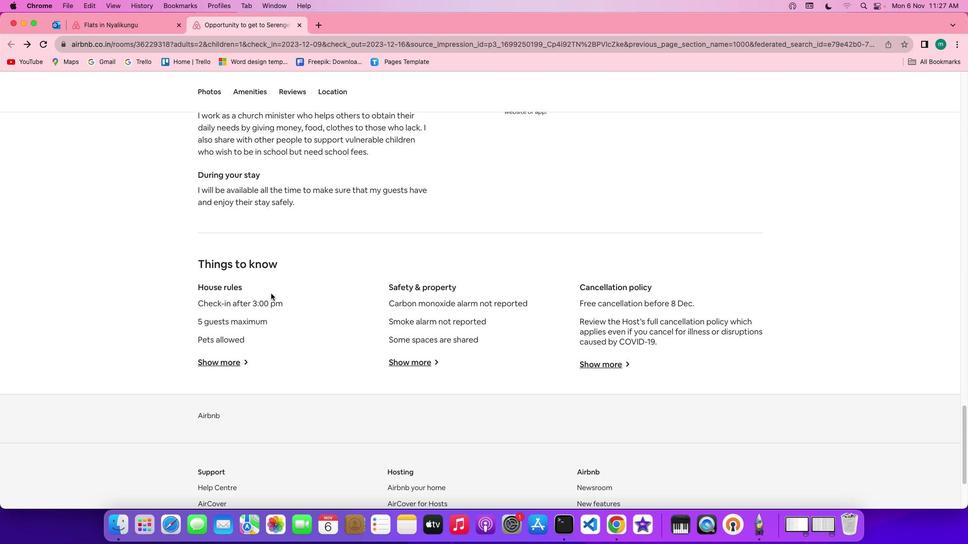 
Action: Mouse scrolled (274, 297) with delta (3, 2)
Screenshot: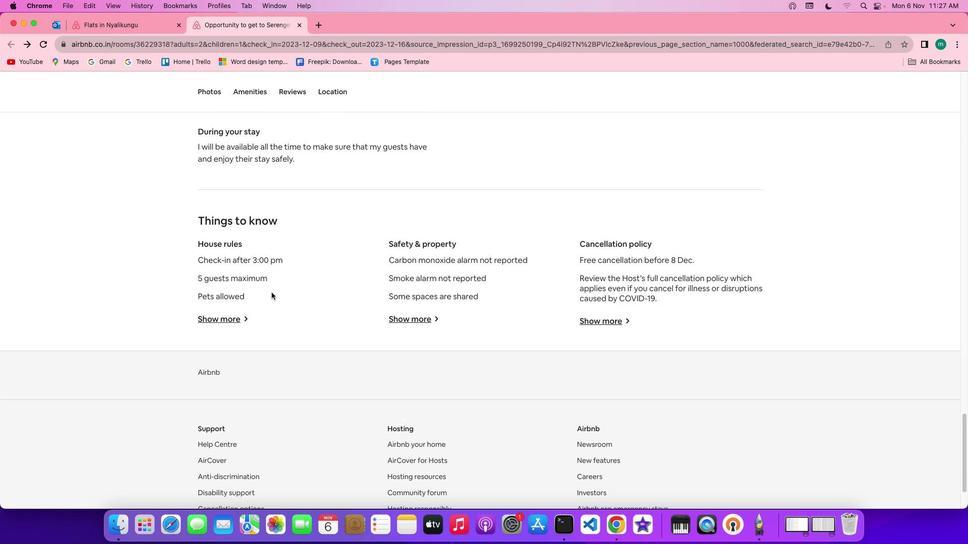 
Action: Mouse scrolled (274, 297) with delta (3, 2)
Screenshot: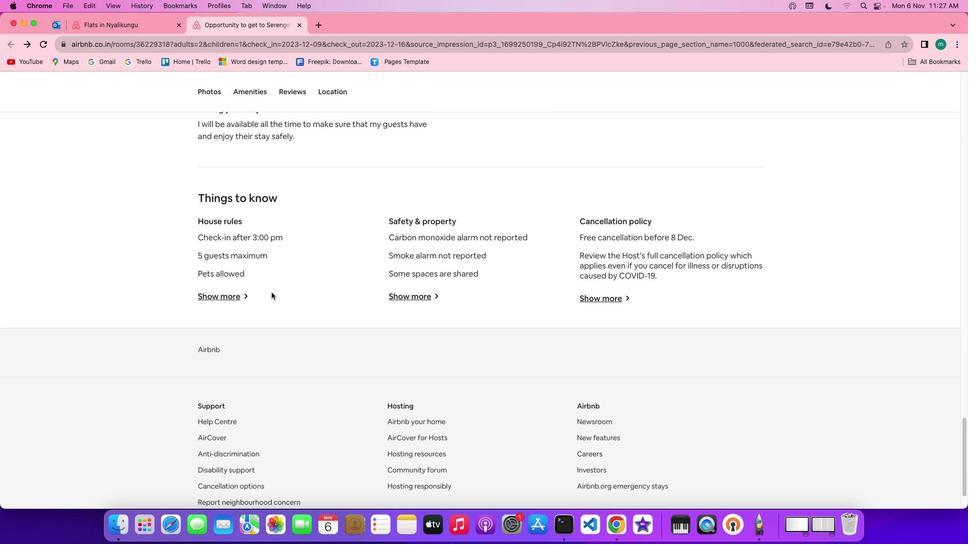 
Action: Mouse scrolled (274, 297) with delta (3, 1)
Screenshot: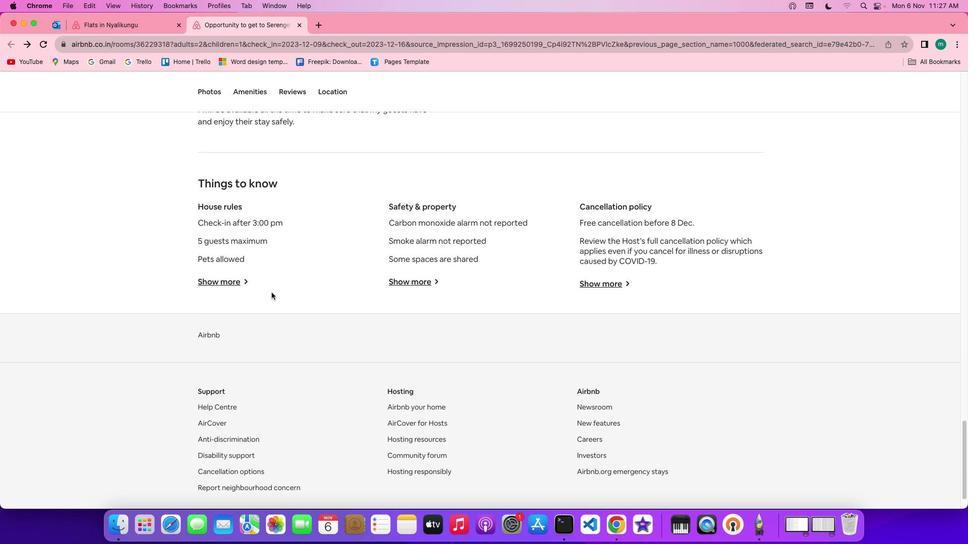
Action: Mouse moved to (235, 279)
Screenshot: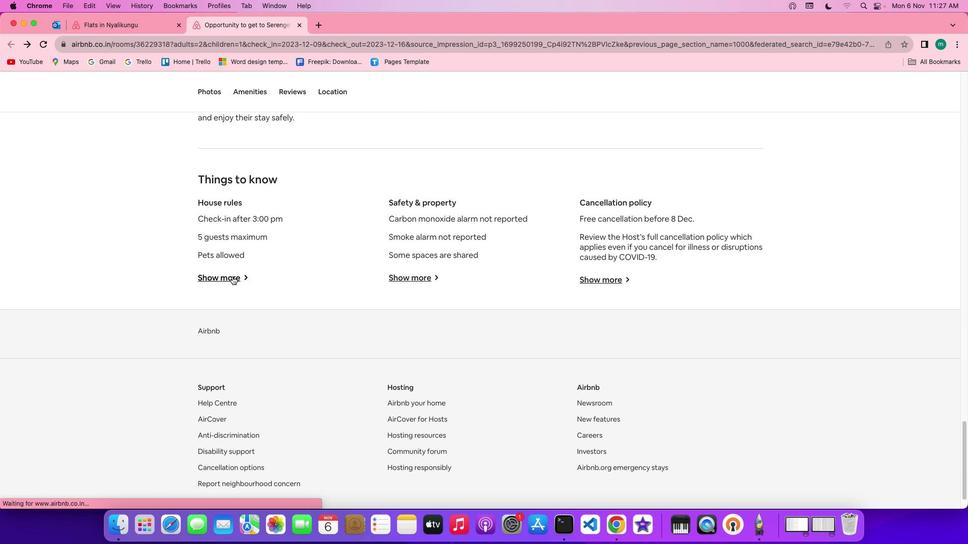 
Action: Mouse pressed left at (235, 279)
Screenshot: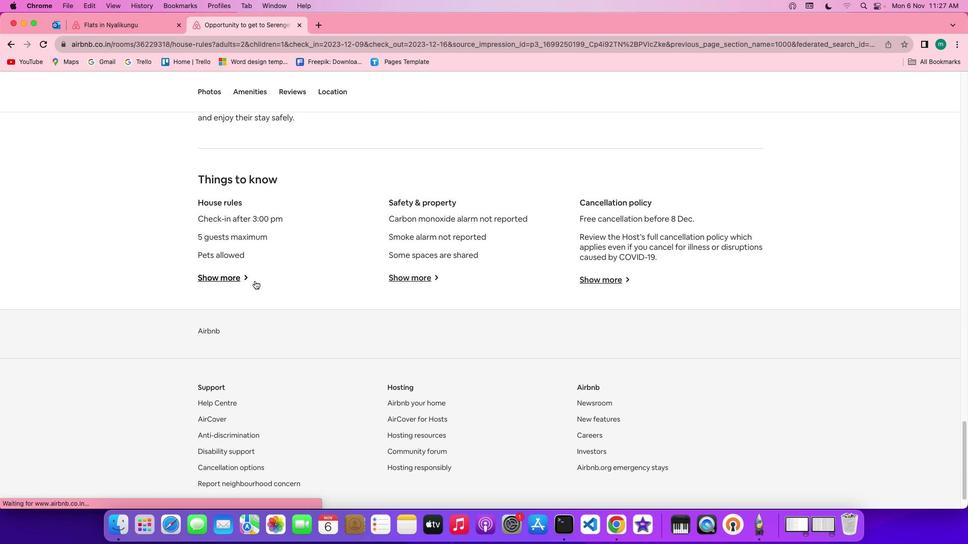 
Action: Mouse moved to (362, 300)
Screenshot: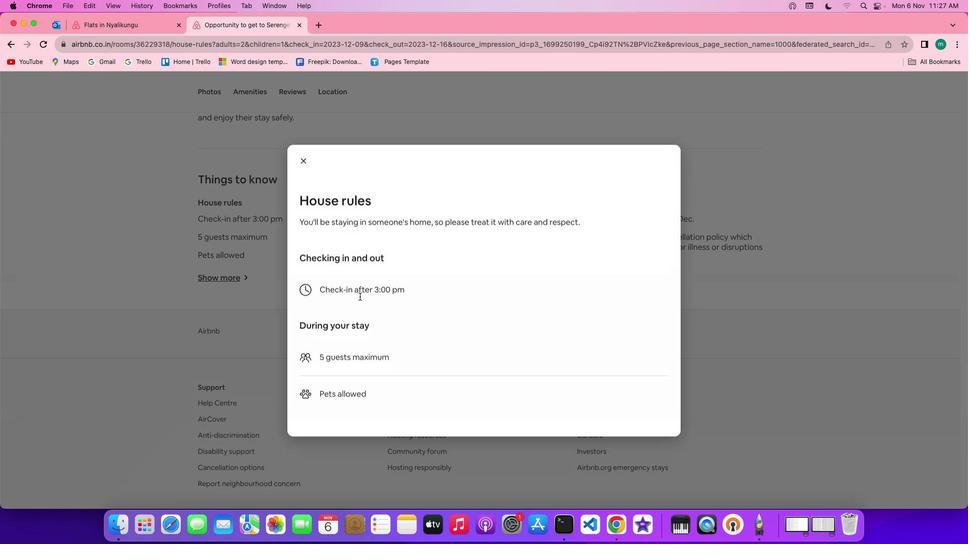 
Action: Mouse scrolled (362, 300) with delta (3, 2)
Screenshot: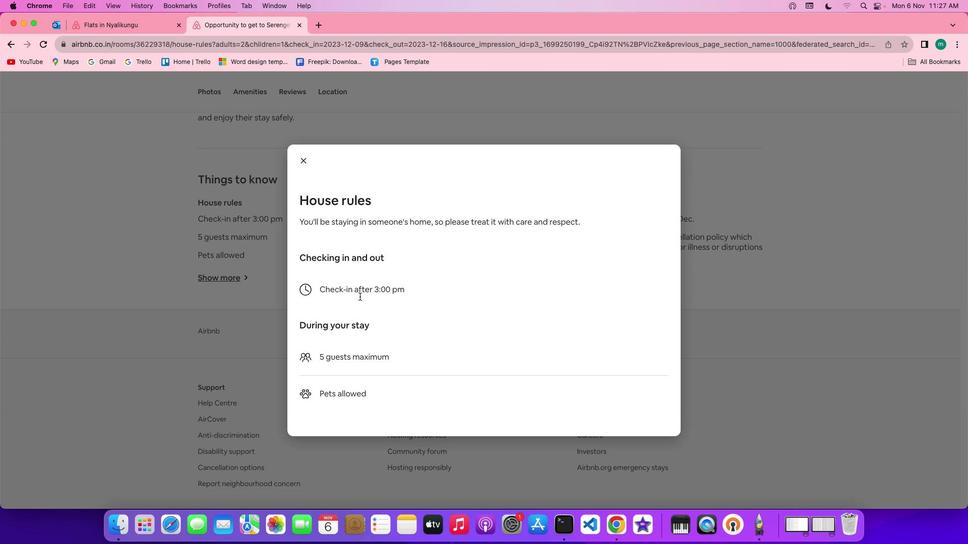 
Action: Mouse scrolled (362, 300) with delta (3, 2)
Screenshot: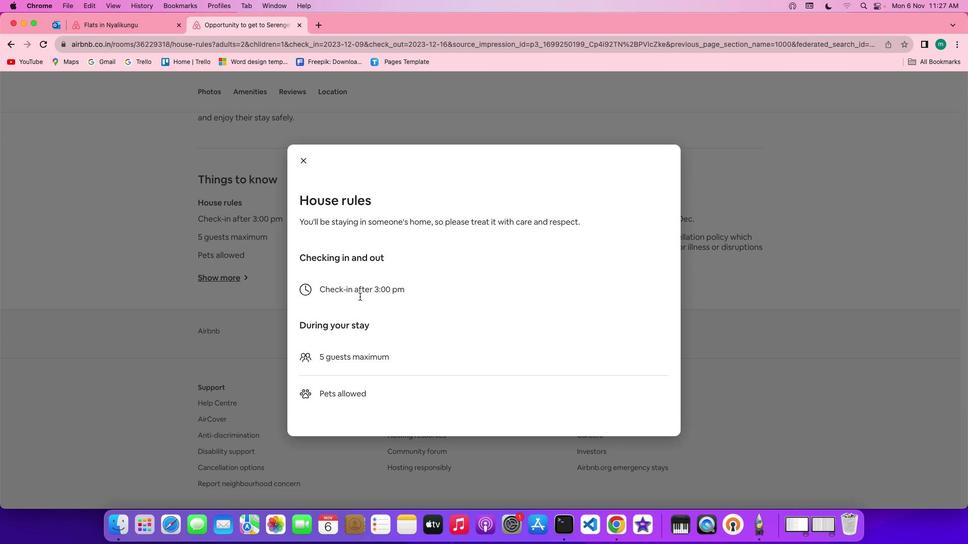 
Action: Mouse scrolled (362, 300) with delta (3, 1)
Screenshot: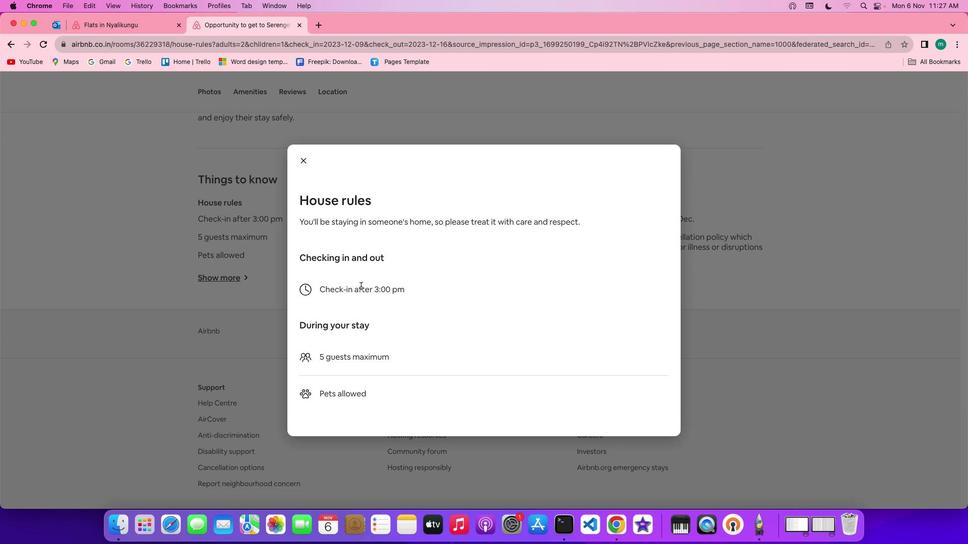 
Action: Mouse scrolled (362, 300) with delta (3, 0)
Screenshot: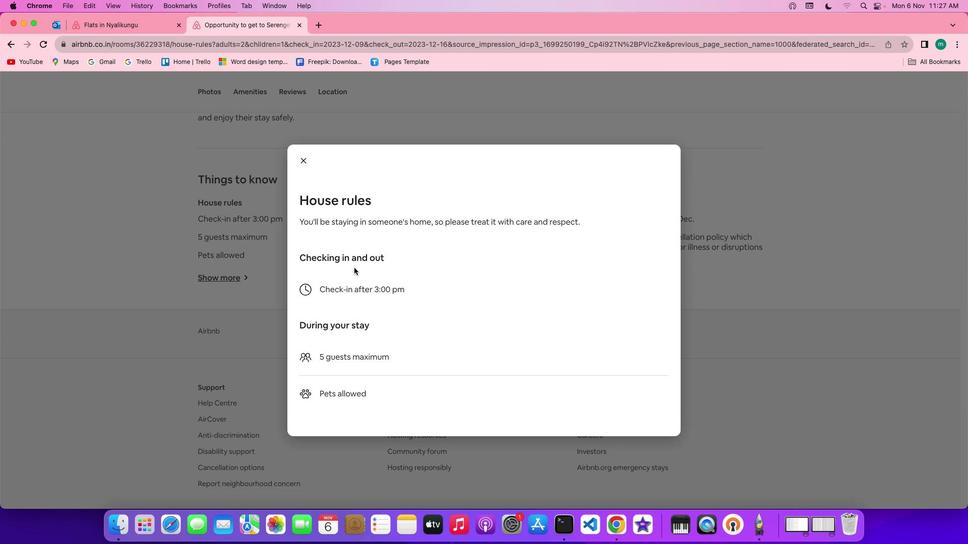 
Action: Mouse moved to (305, 163)
